 Task: Find connections with filter location Loja with filter topic #linkedincoachwith filter profile language English with filter current company Michael Page with filter school Symbiosis Centre For Management and Human Resource Development with filter industry Staffing and Recruiting with filter service category Homeowners Insurance with filter keywords title Accounting Director
Action: Mouse moved to (590, 77)
Screenshot: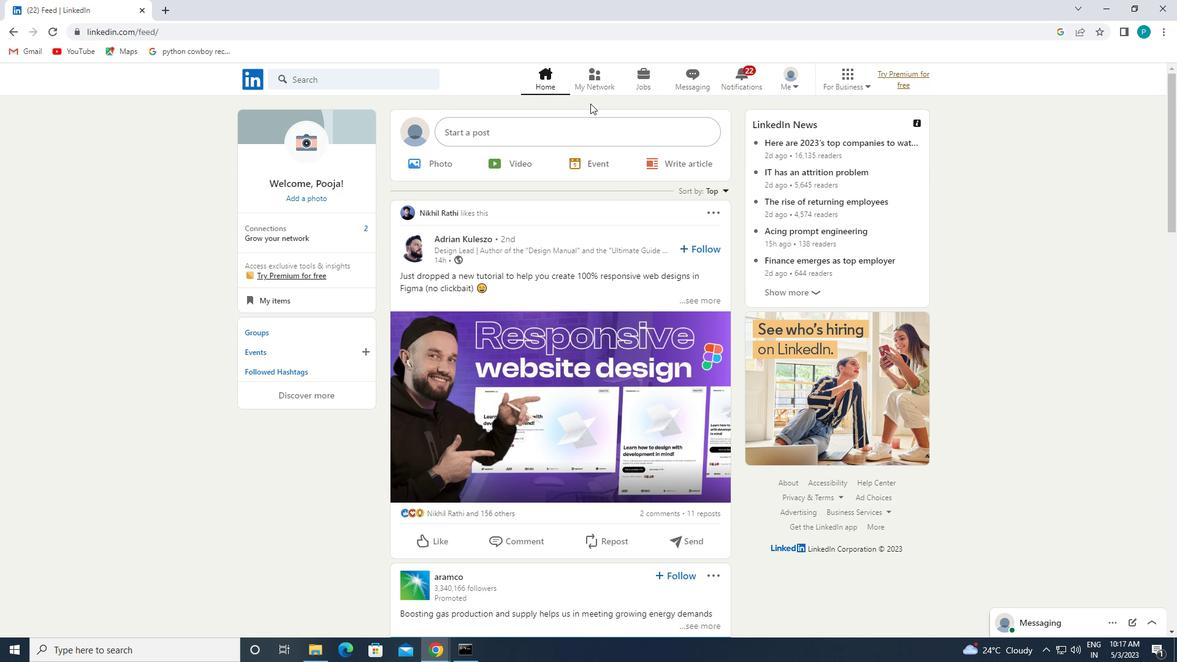 
Action: Mouse pressed left at (590, 77)
Screenshot: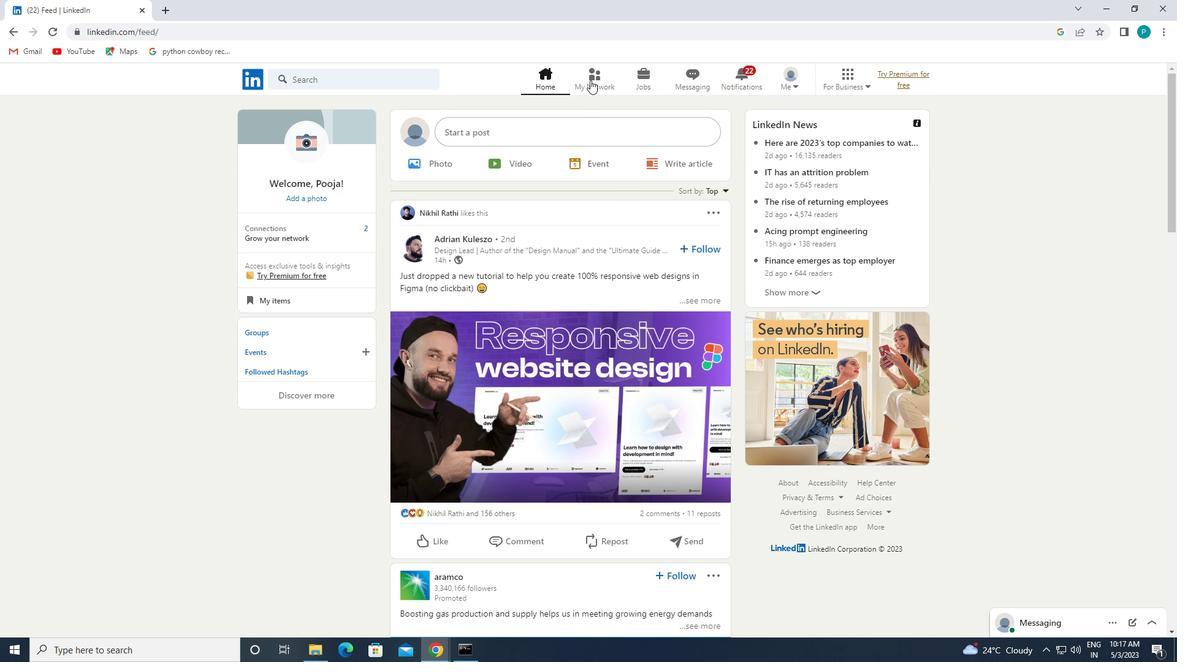 
Action: Mouse moved to (367, 143)
Screenshot: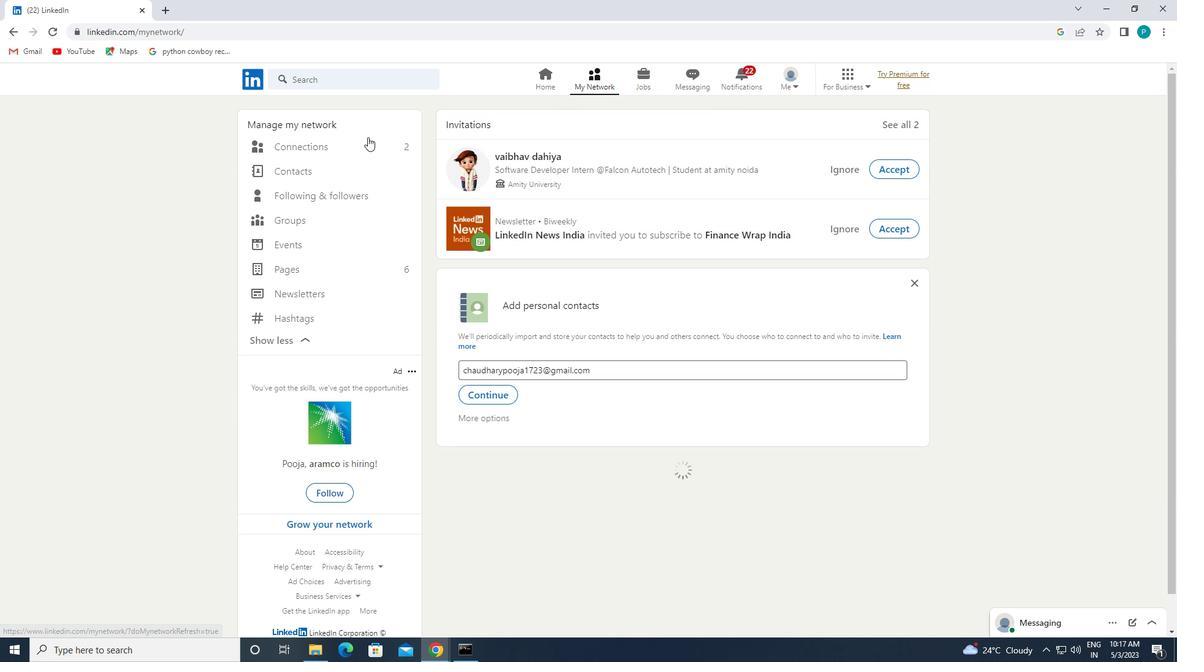 
Action: Mouse pressed left at (367, 143)
Screenshot: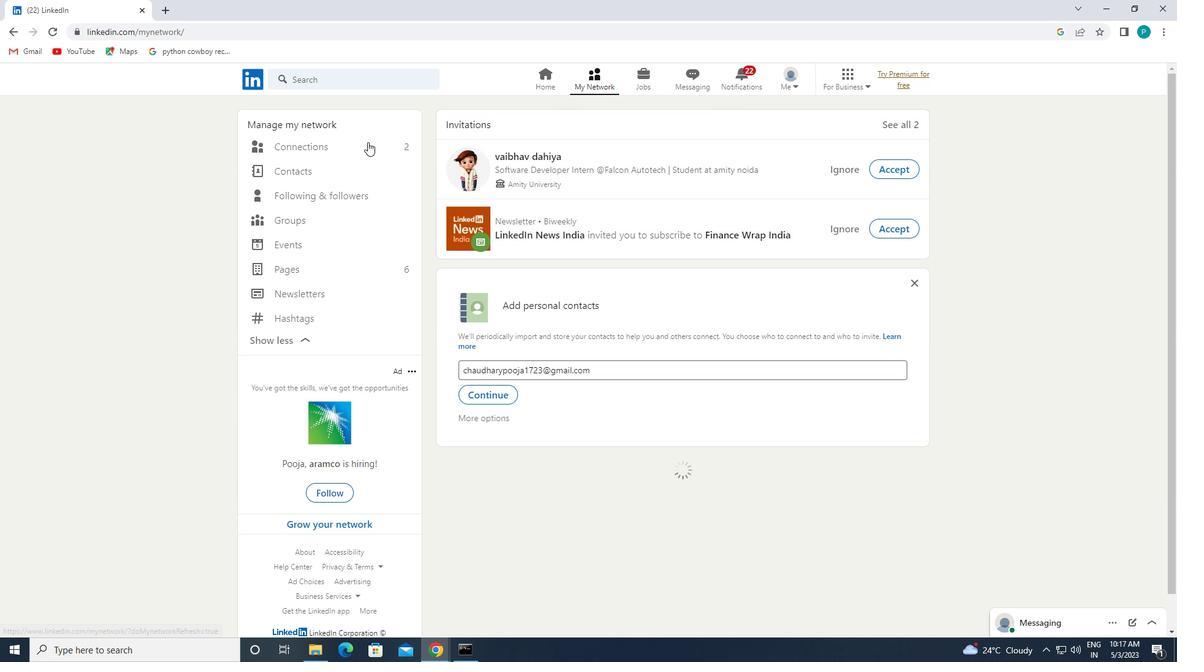 
Action: Mouse moved to (672, 153)
Screenshot: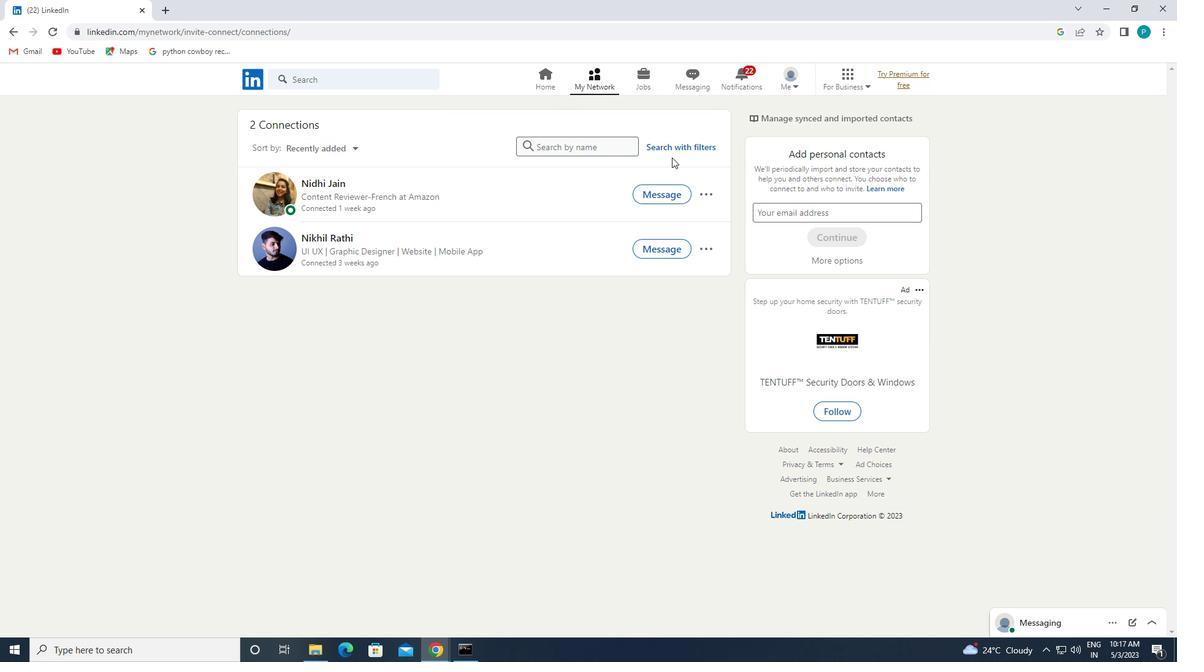
Action: Mouse pressed left at (672, 153)
Screenshot: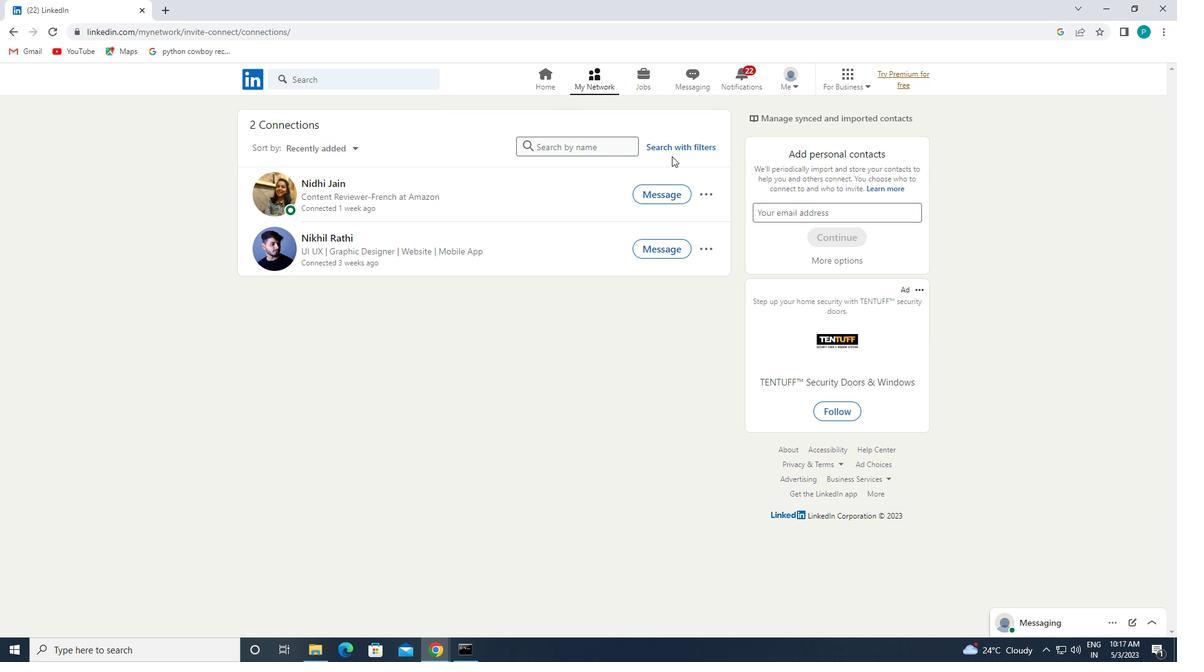 
Action: Mouse moved to (672, 150)
Screenshot: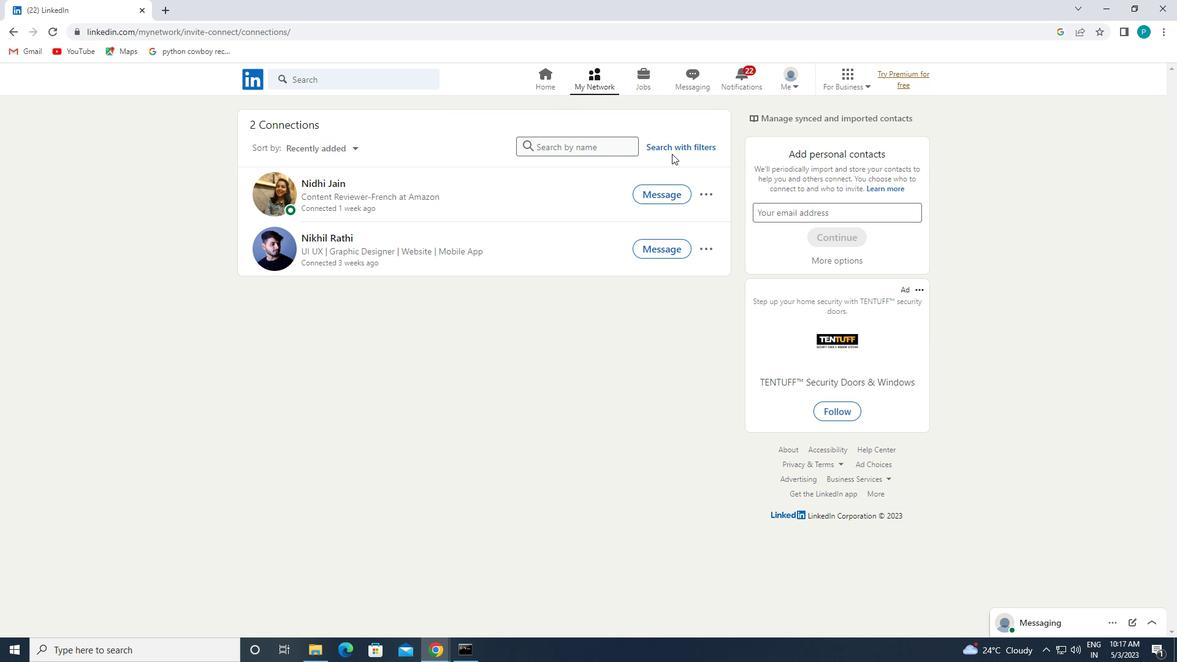 
Action: Mouse pressed left at (672, 150)
Screenshot: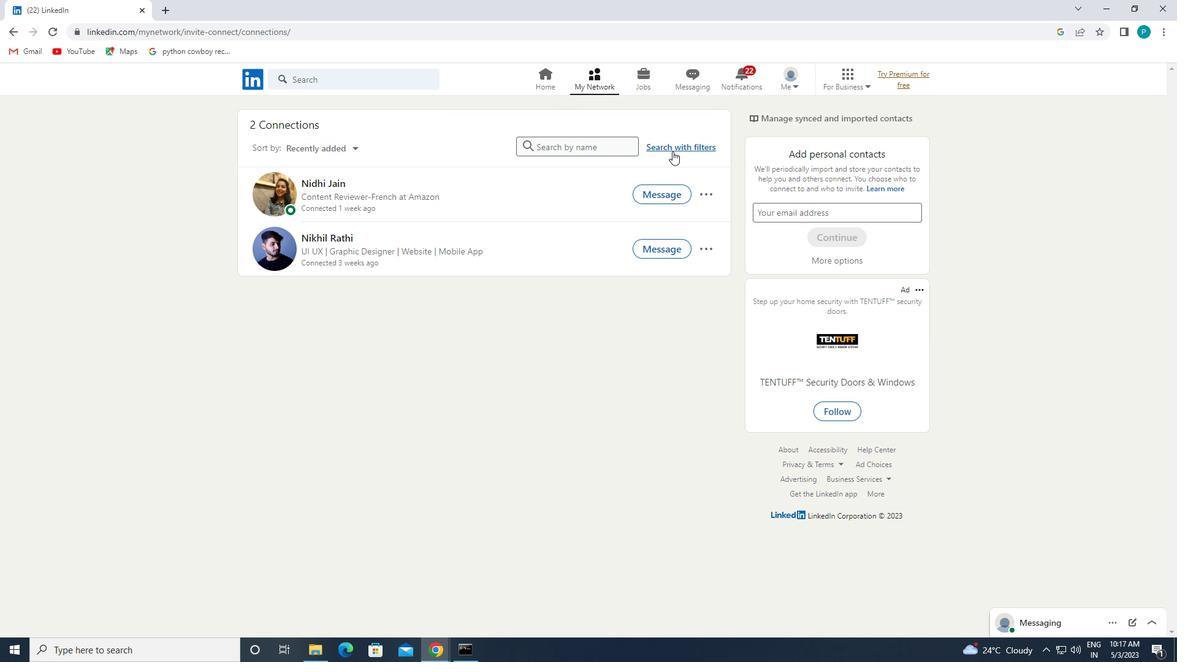
Action: Mouse moved to (641, 116)
Screenshot: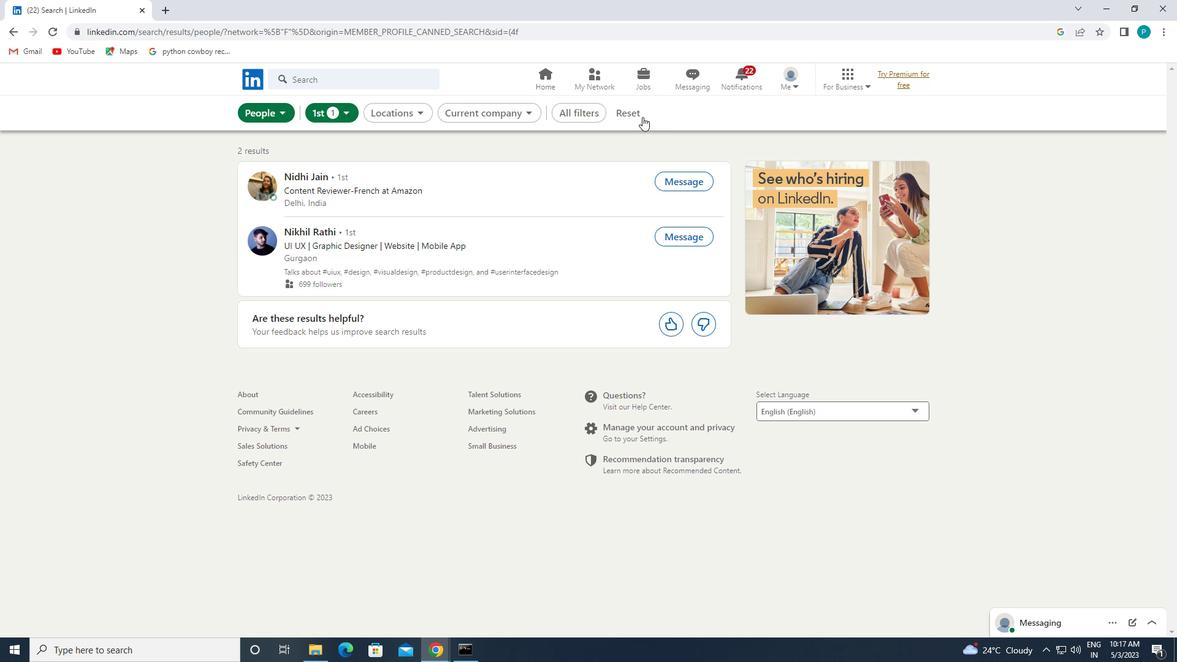 
Action: Mouse pressed left at (641, 116)
Screenshot: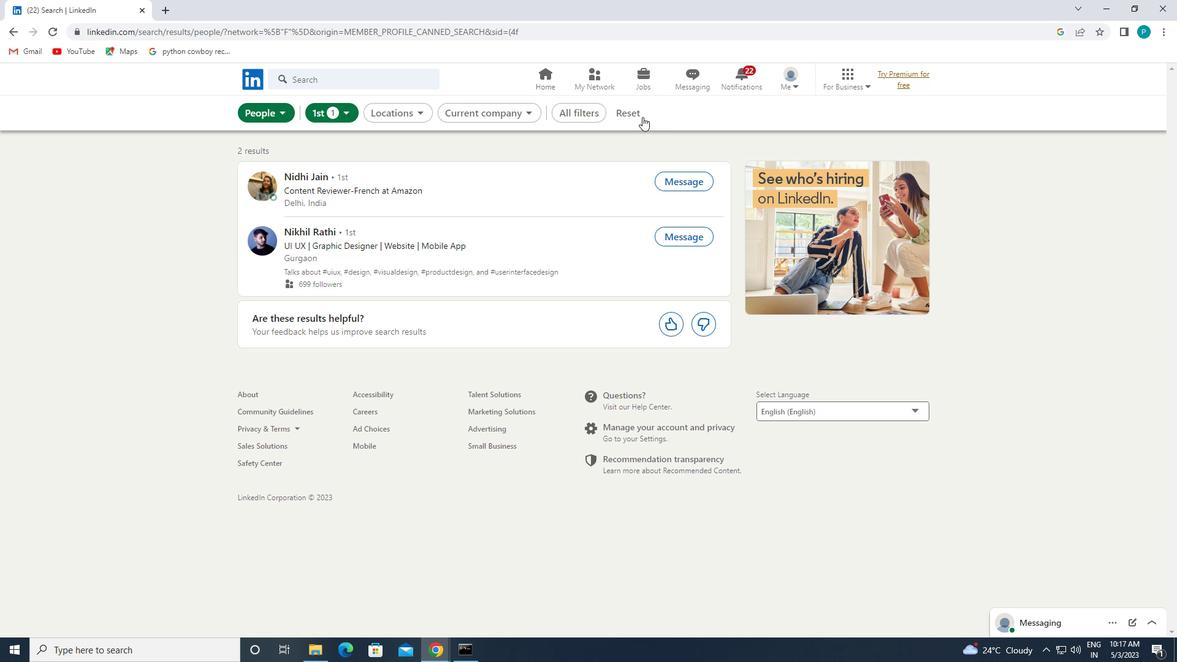 
Action: Mouse moved to (625, 107)
Screenshot: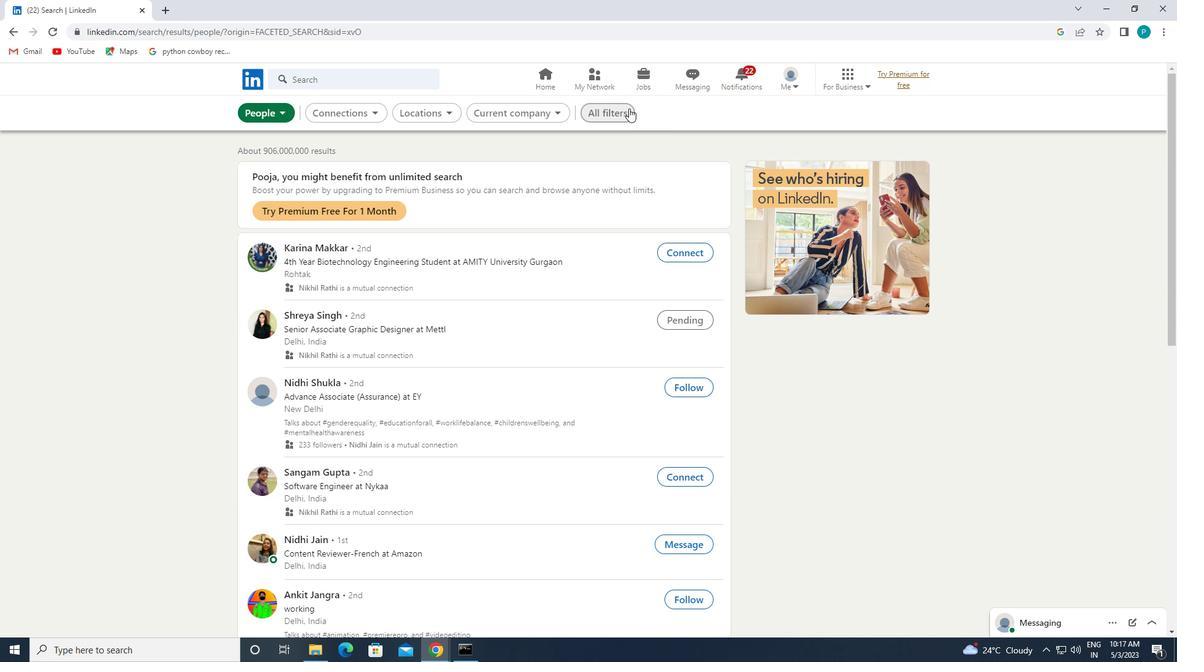 
Action: Mouse pressed left at (625, 107)
Screenshot: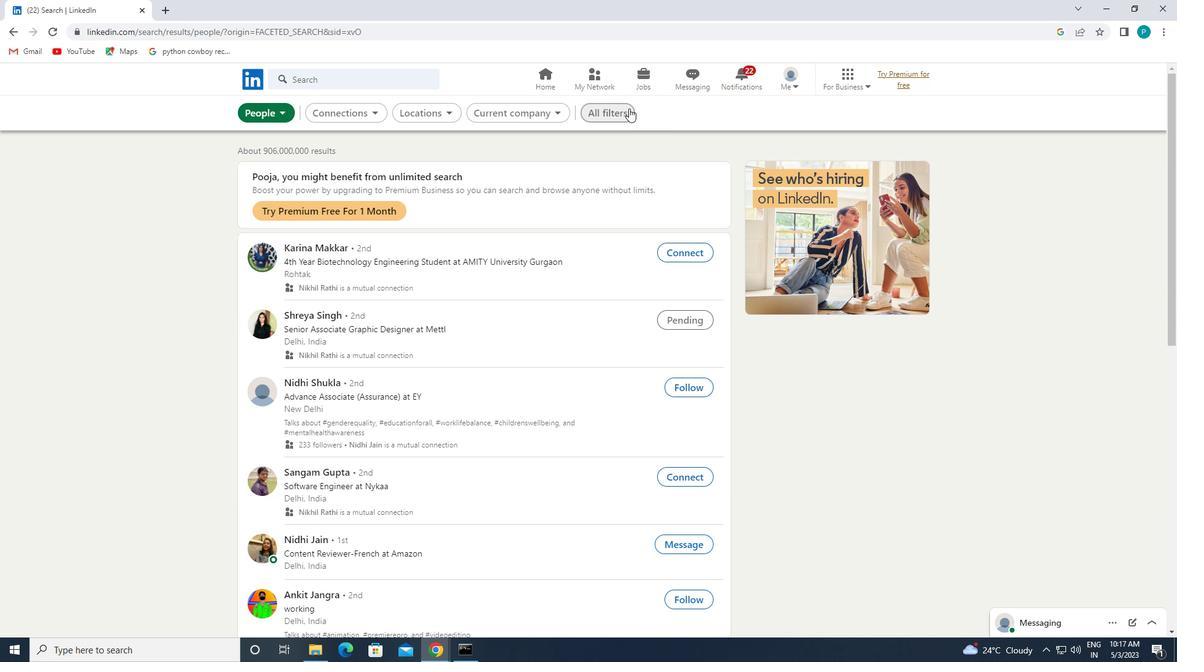 
Action: Mouse moved to (1095, 272)
Screenshot: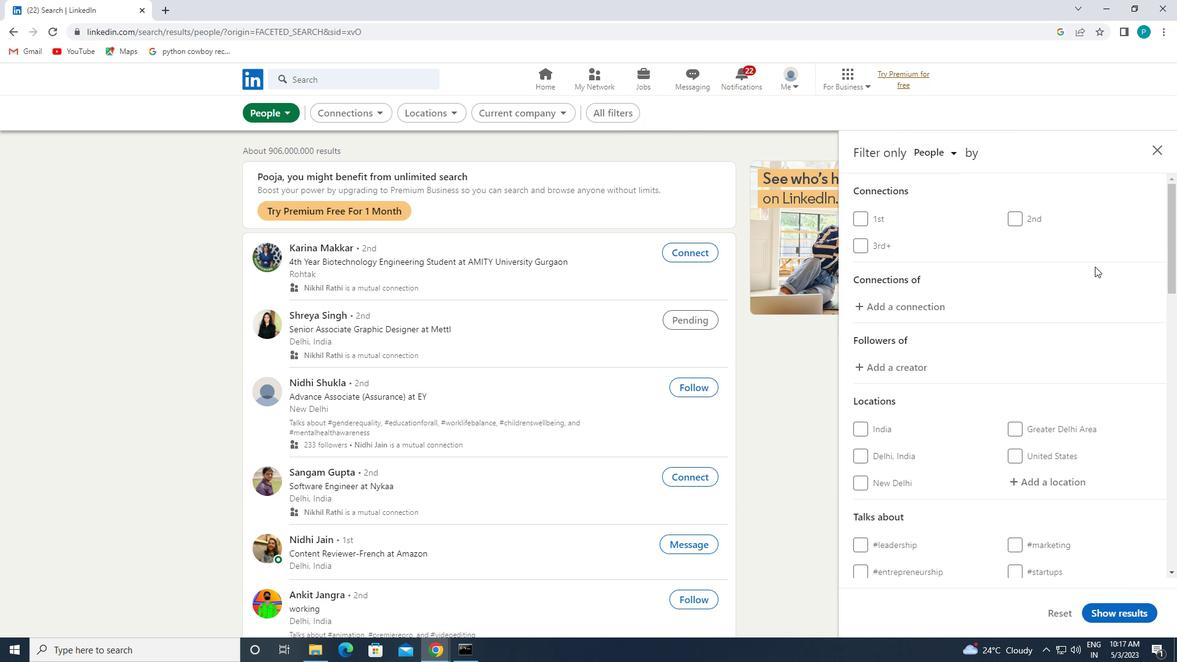 
Action: Mouse scrolled (1095, 272) with delta (0, 0)
Screenshot: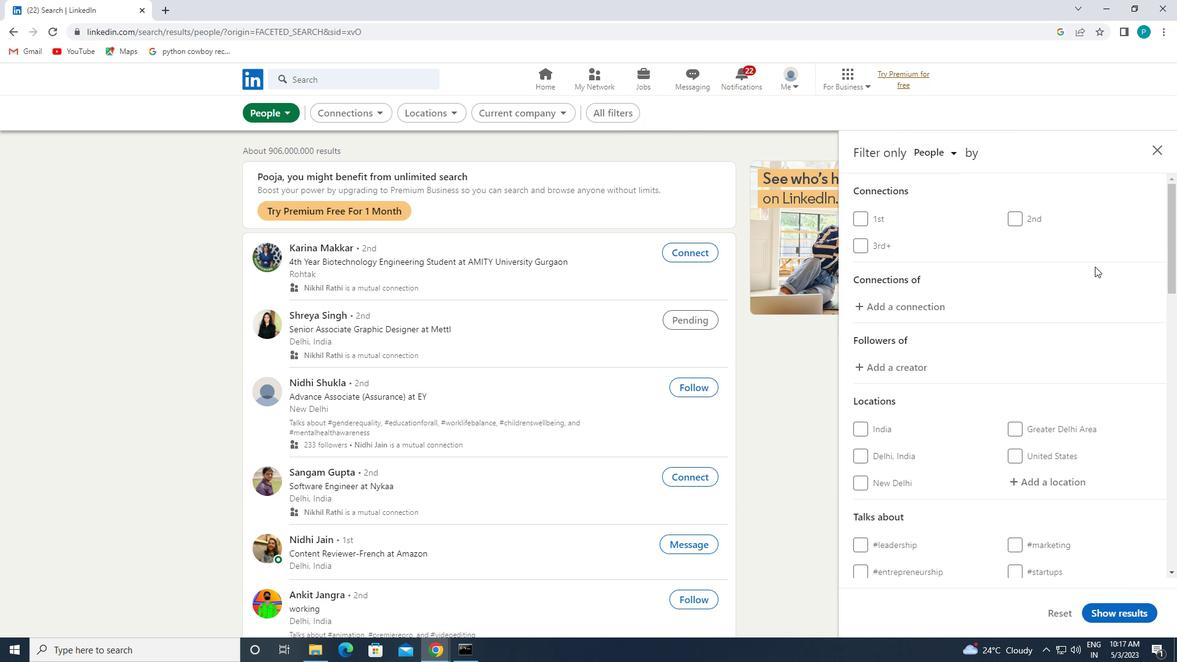 
Action: Mouse moved to (1094, 274)
Screenshot: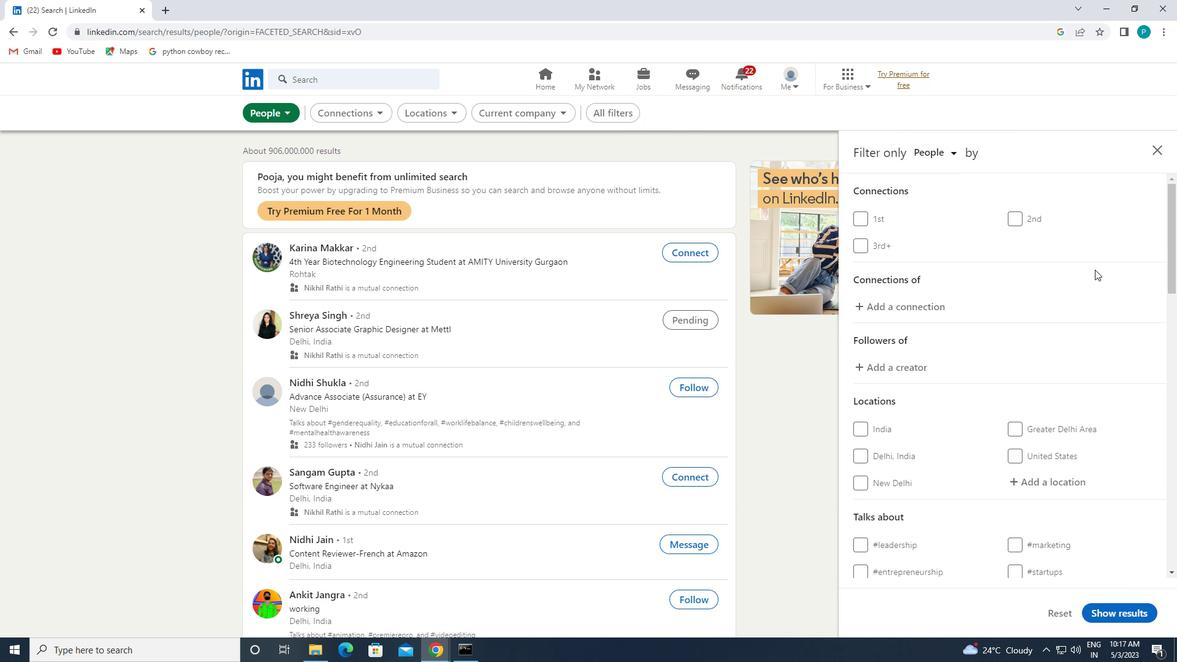 
Action: Mouse scrolled (1094, 273) with delta (0, 0)
Screenshot: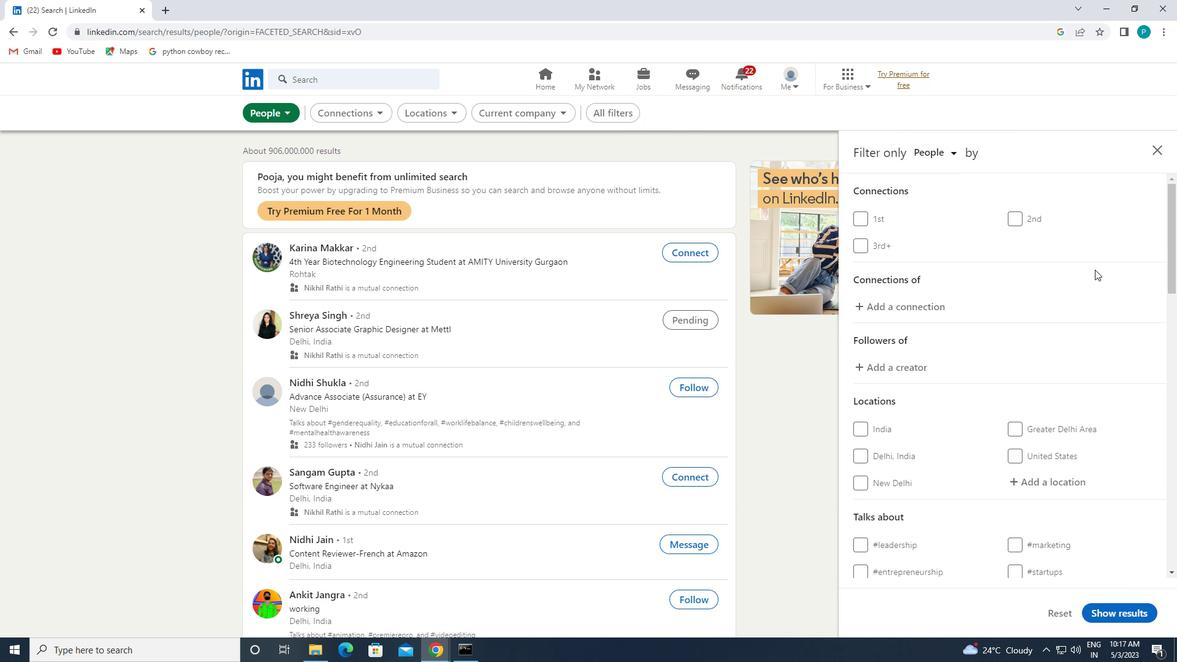 
Action: Mouse moved to (1059, 363)
Screenshot: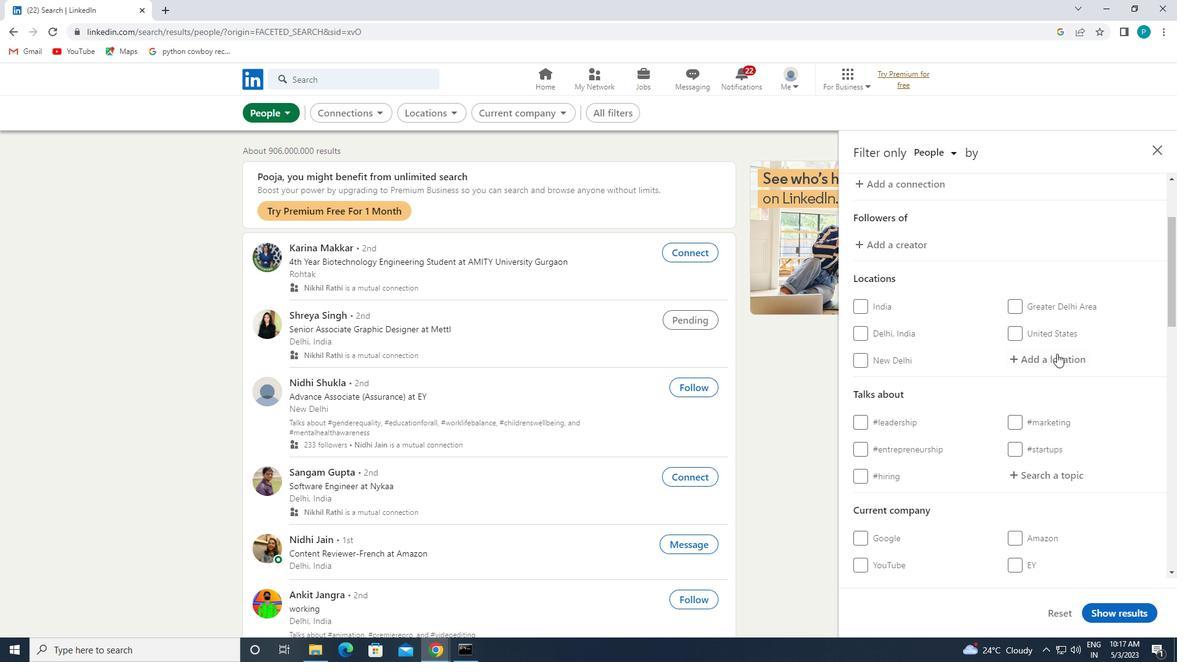 
Action: Mouse pressed left at (1059, 363)
Screenshot: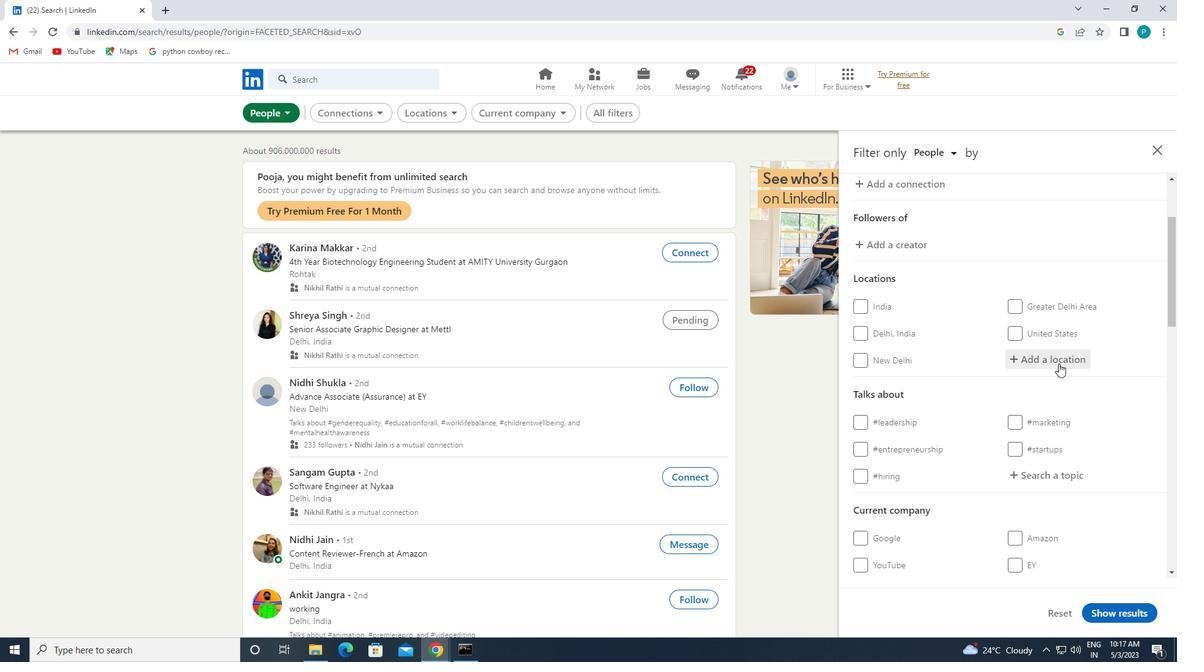 
Action: Mouse moved to (1057, 364)
Screenshot: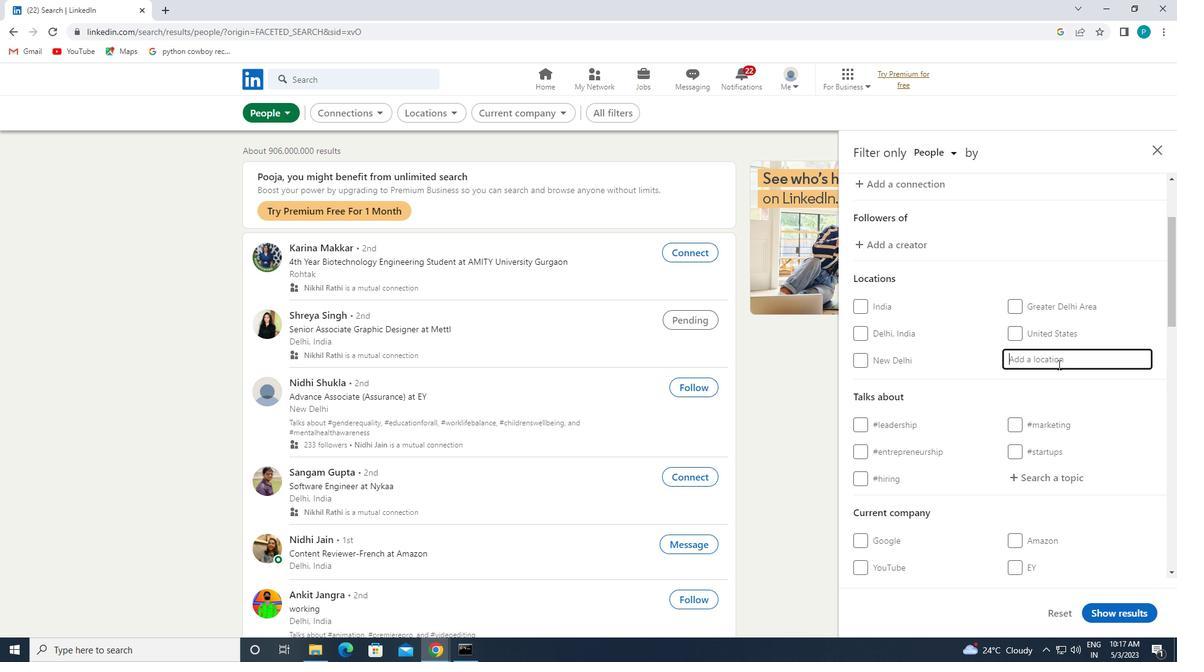
Action: Key pressed <Key.caps_lock>l<Key.caps_lock>oja
Screenshot: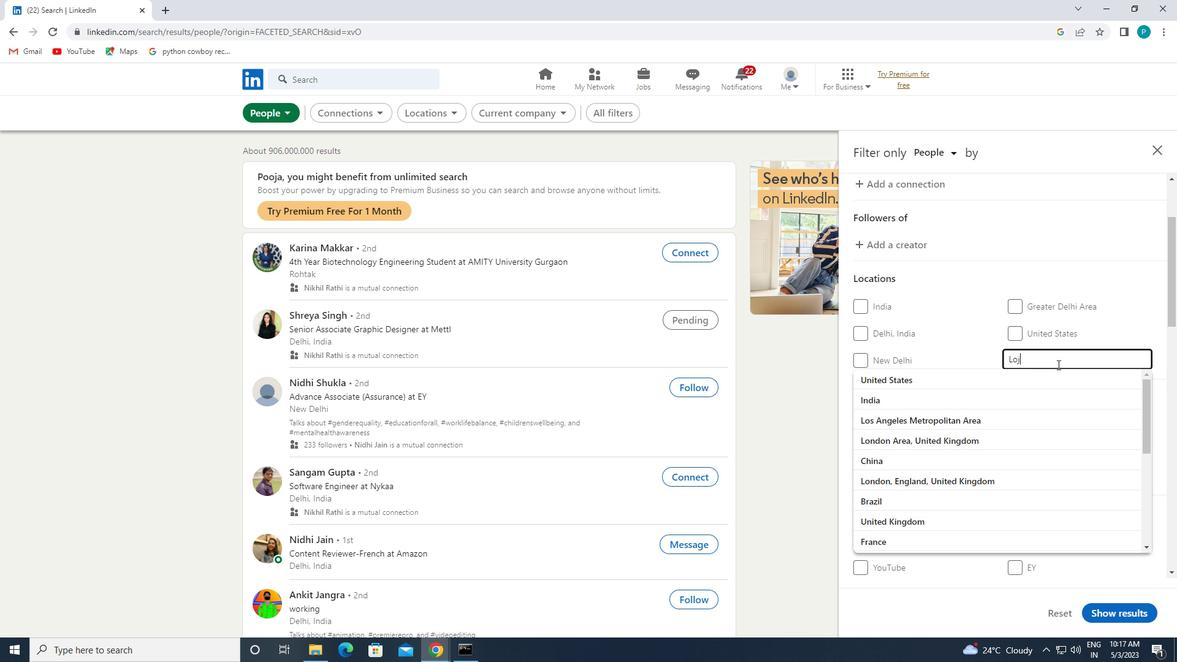 
Action: Mouse moved to (1039, 379)
Screenshot: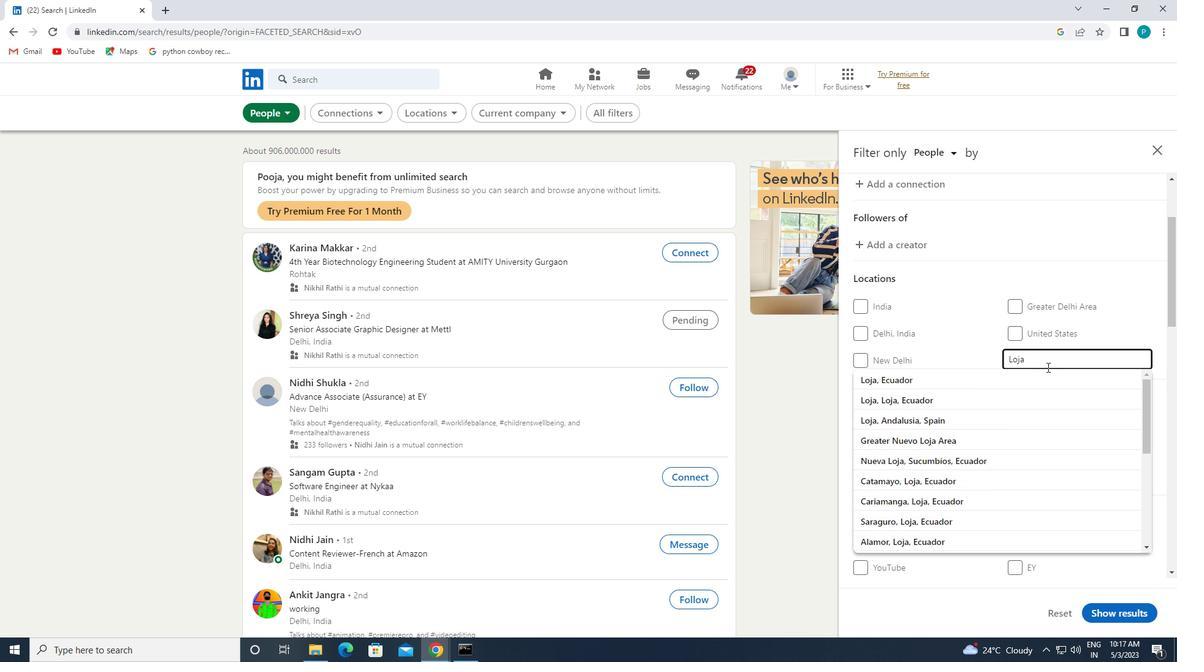 
Action: Mouse pressed left at (1039, 379)
Screenshot: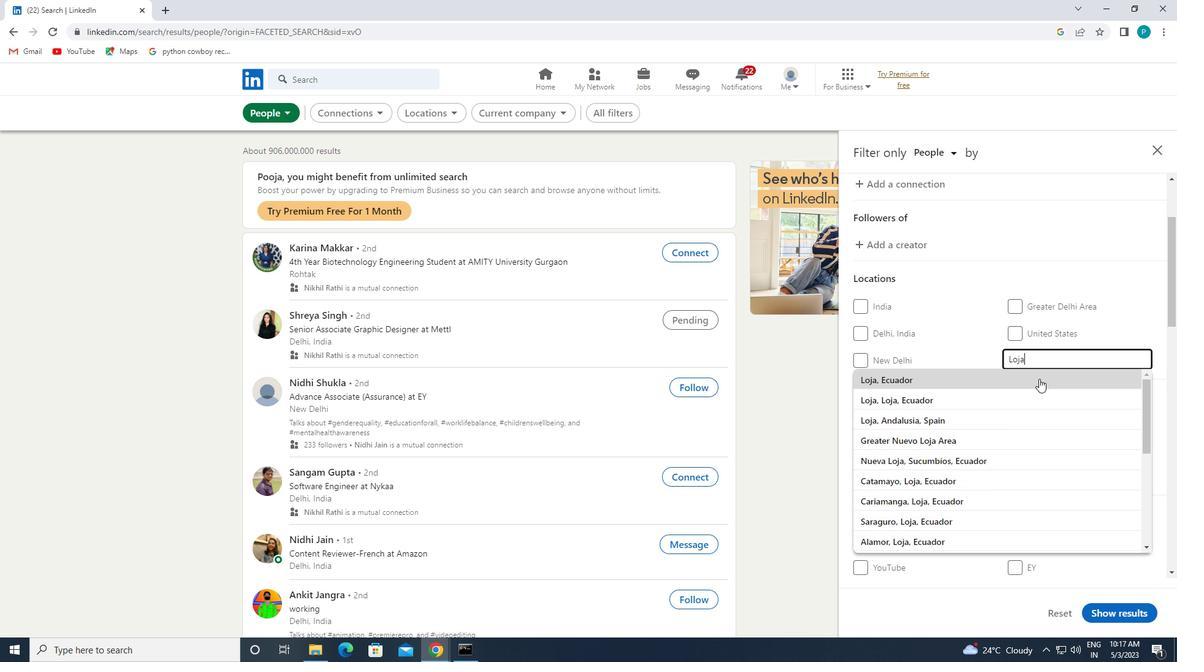 
Action: Mouse moved to (1039, 380)
Screenshot: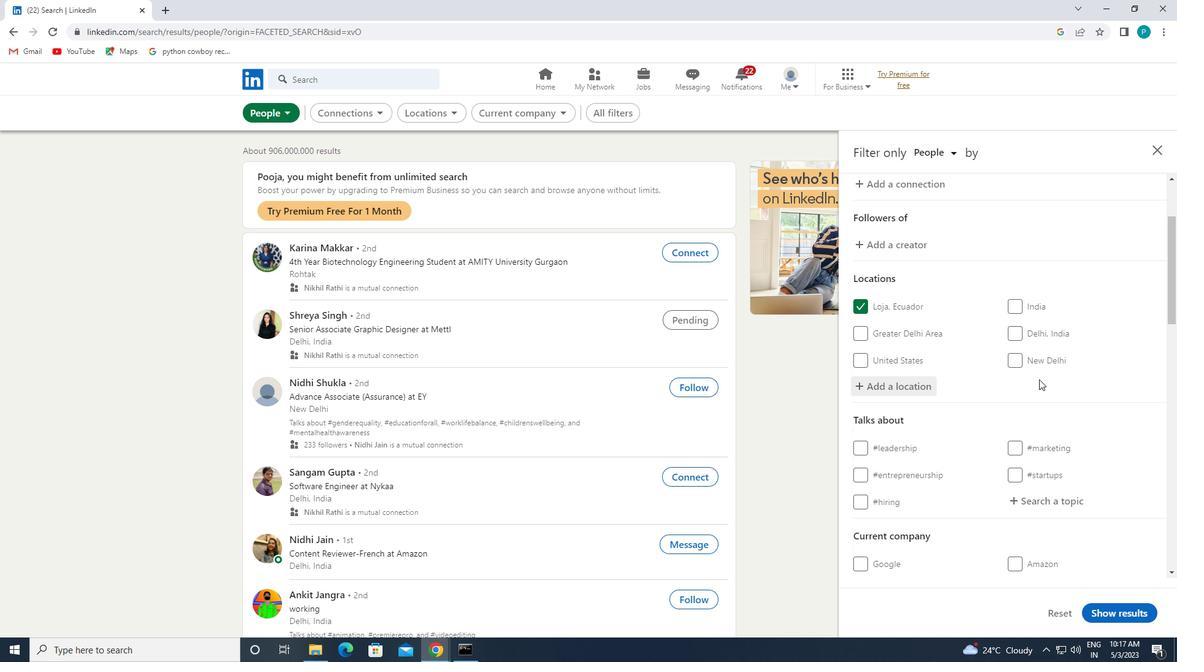 
Action: Mouse scrolled (1039, 379) with delta (0, 0)
Screenshot: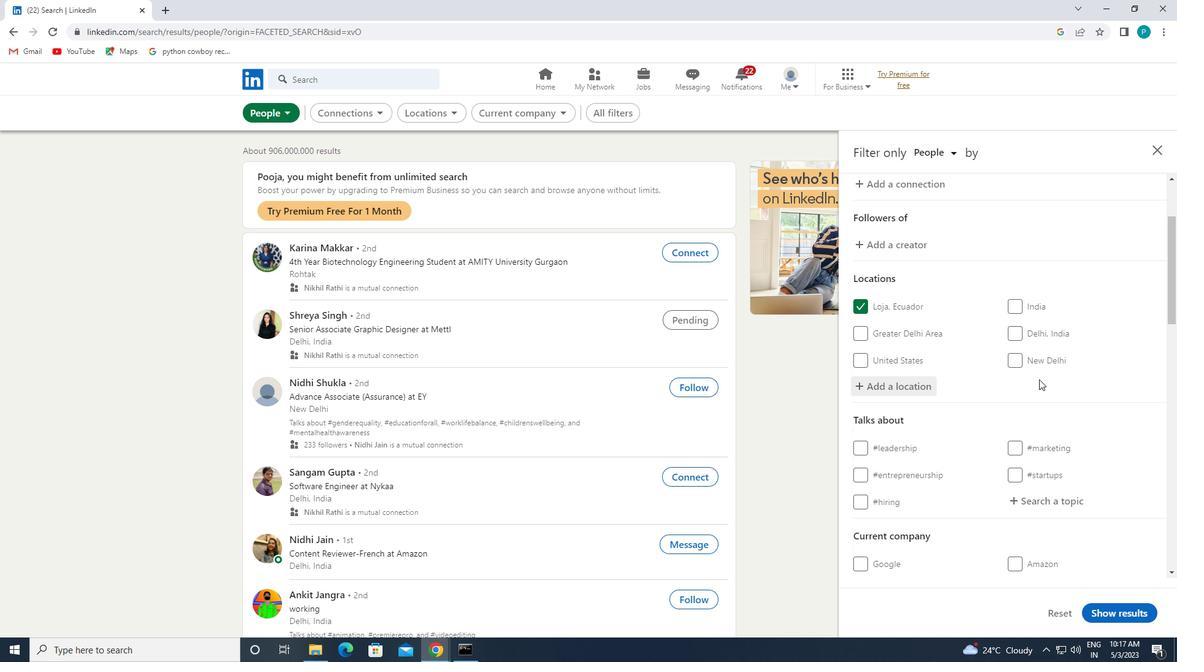 
Action: Mouse scrolled (1039, 379) with delta (0, 0)
Screenshot: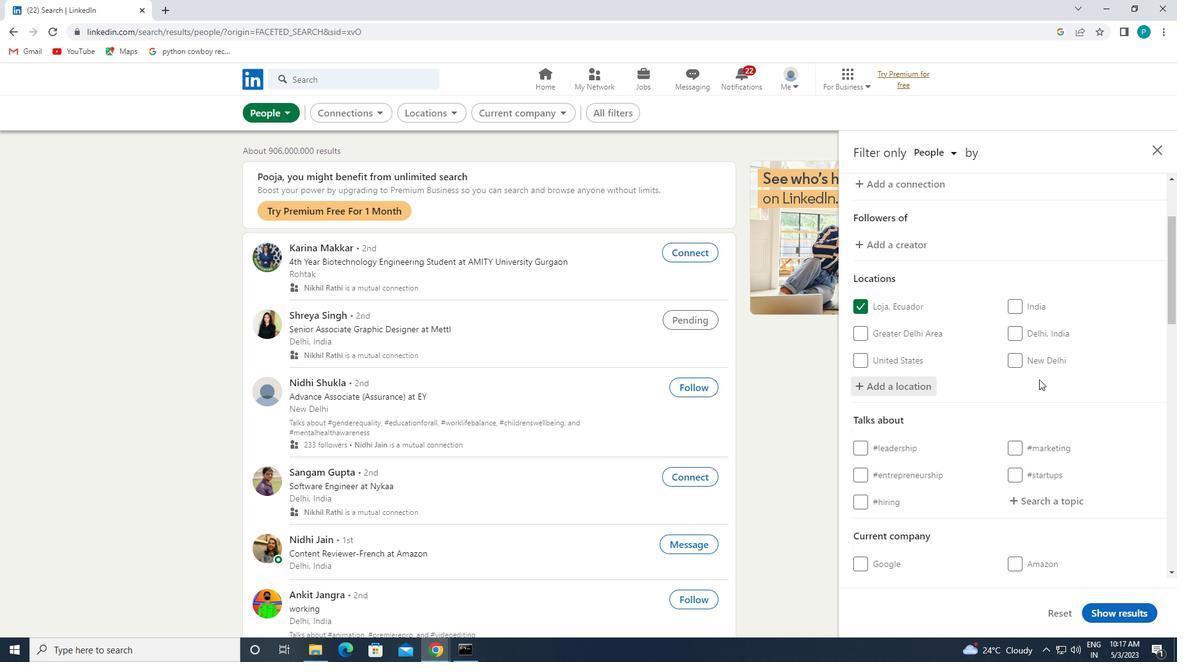 
Action: Mouse moved to (1039, 380)
Screenshot: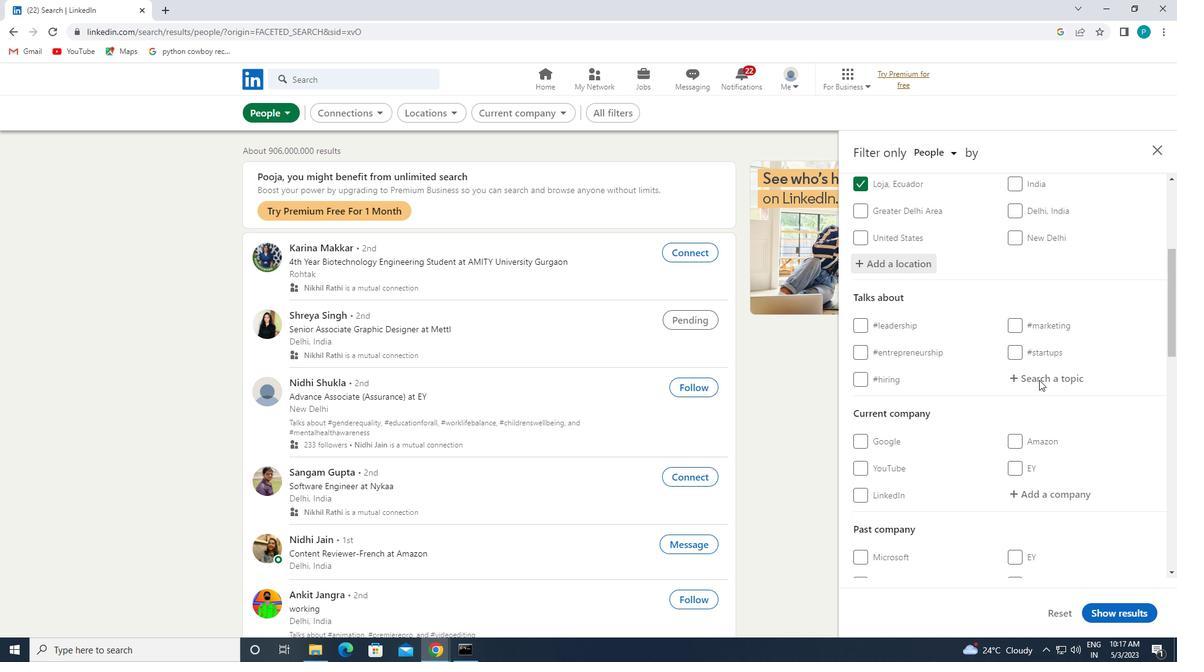 
Action: Mouse scrolled (1039, 380) with delta (0, 0)
Screenshot: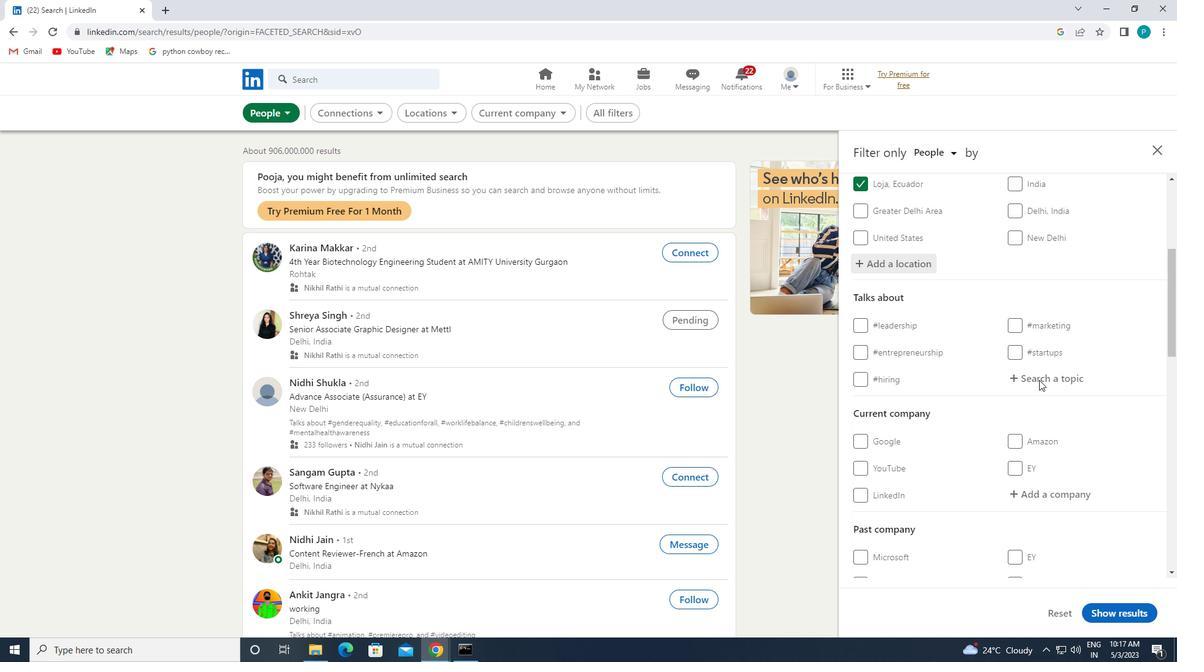 
Action: Mouse moved to (1024, 321)
Screenshot: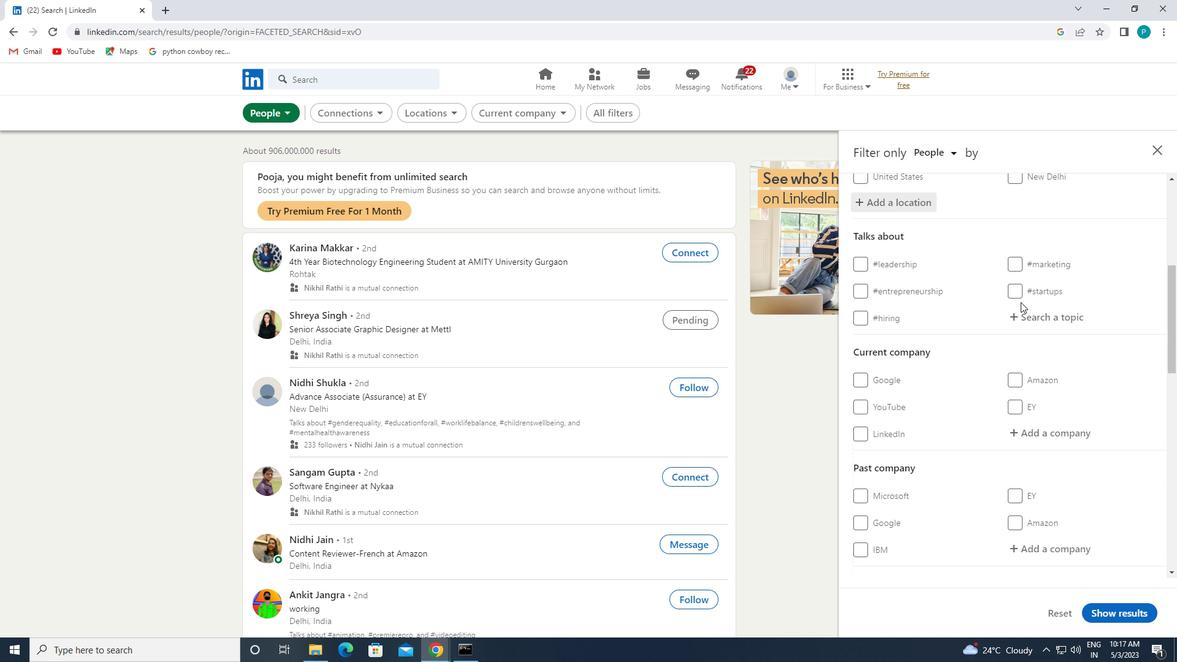 
Action: Mouse pressed left at (1024, 321)
Screenshot: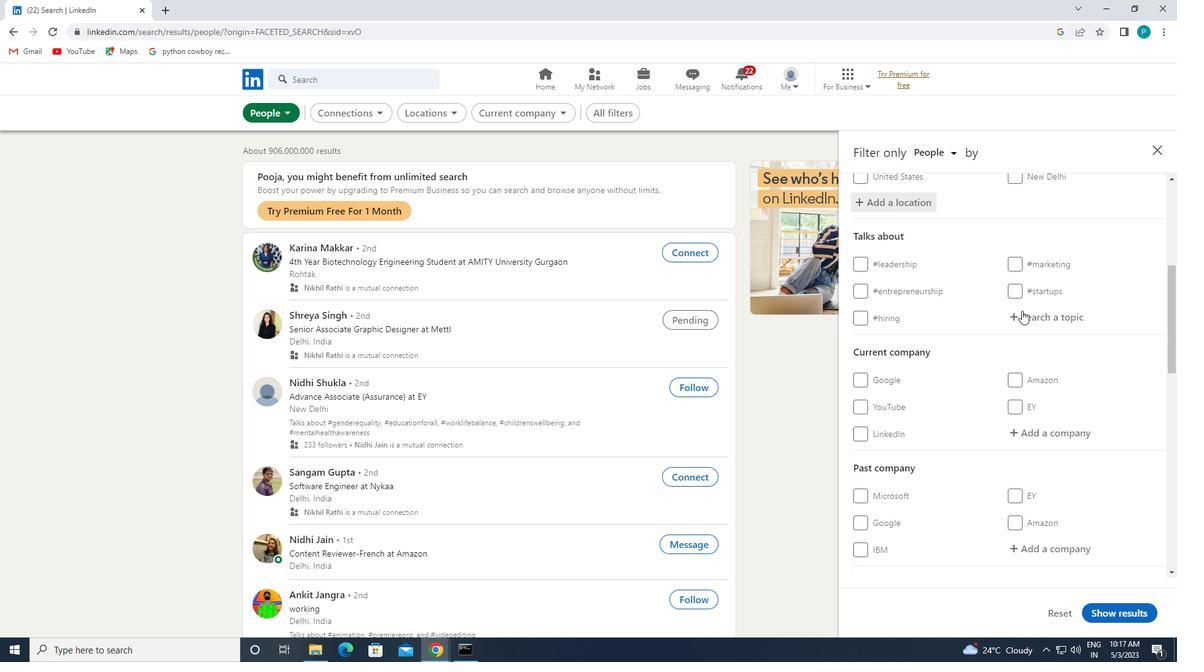 
Action: Mouse moved to (1067, 351)
Screenshot: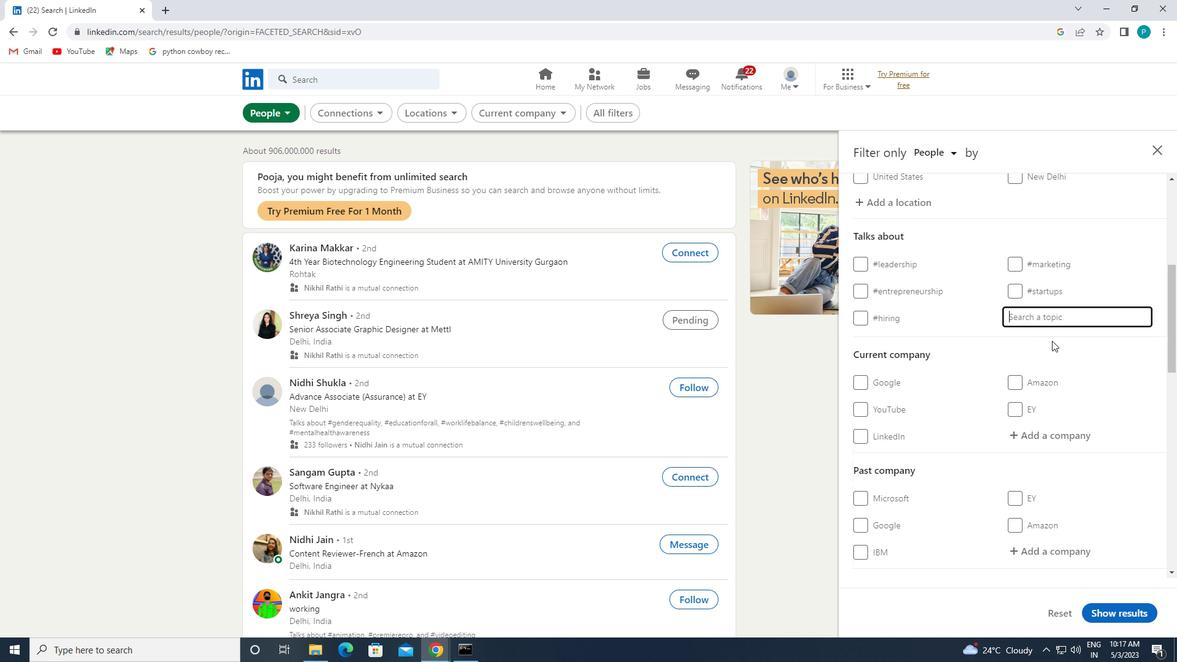 
Action: Key pressed <Key.shift>#LINKEDINCOACG<Key.backspace>H
Screenshot: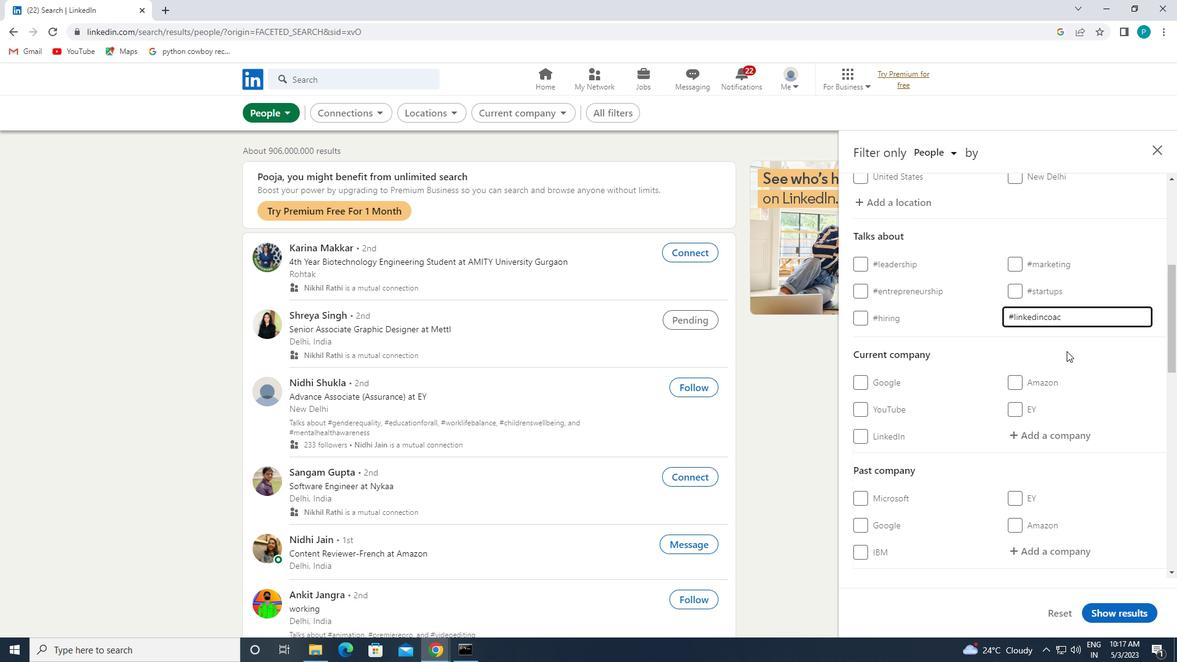 
Action: Mouse moved to (983, 449)
Screenshot: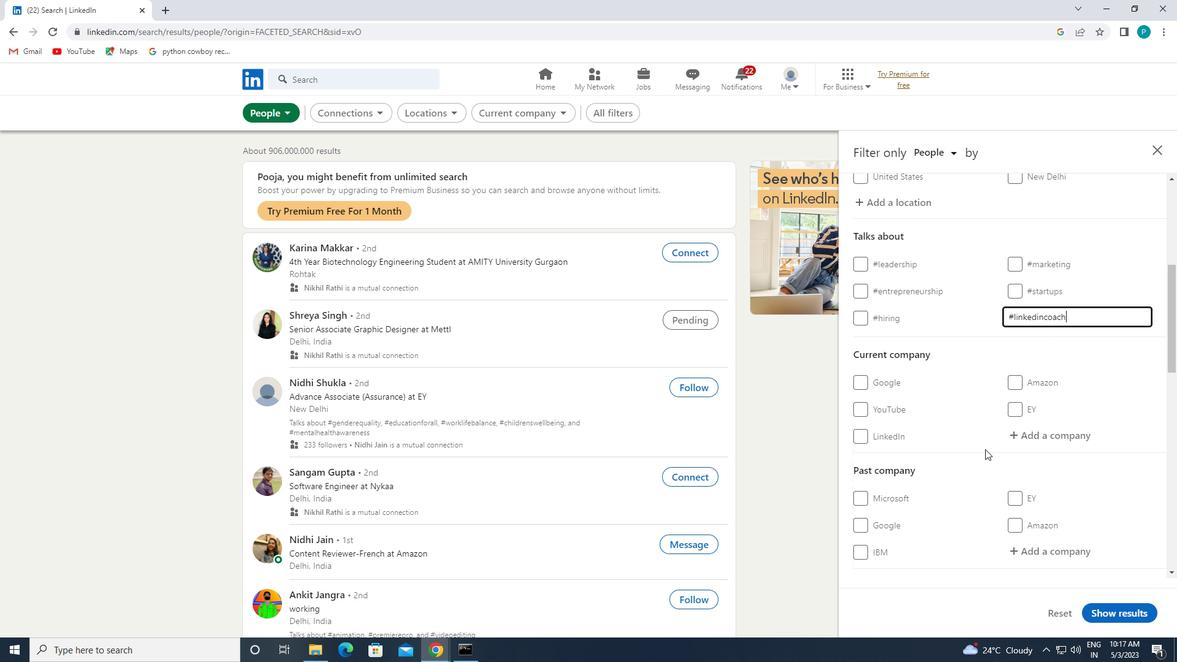 
Action: Mouse scrolled (983, 448) with delta (0, 0)
Screenshot: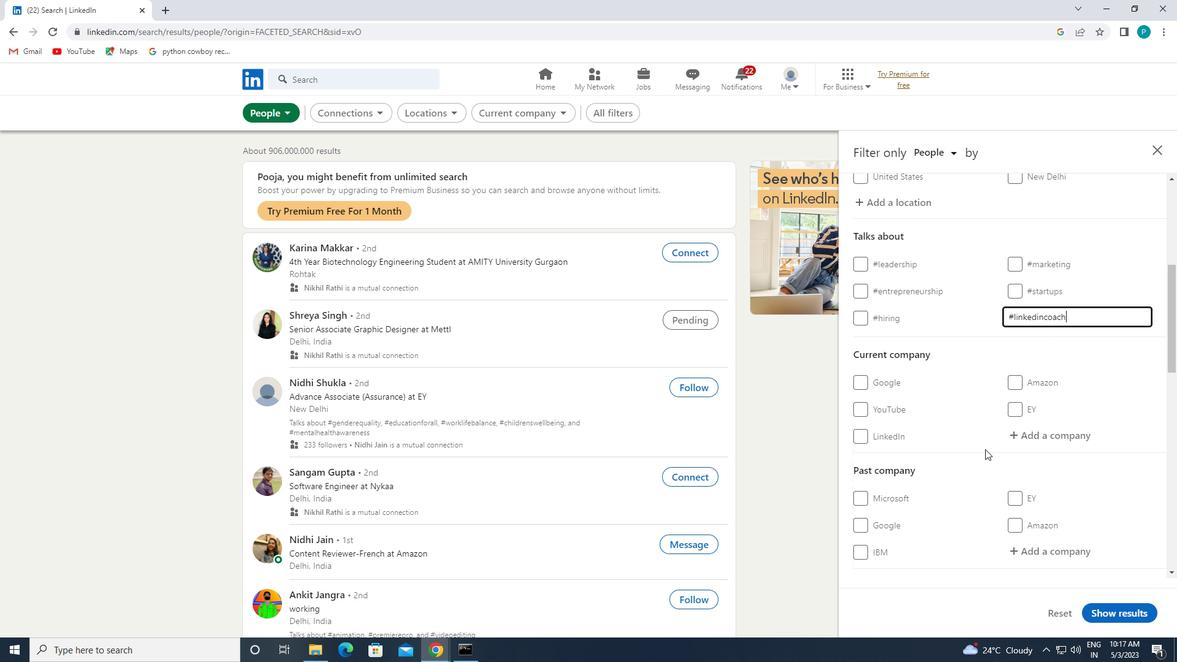 
Action: Mouse moved to (1009, 435)
Screenshot: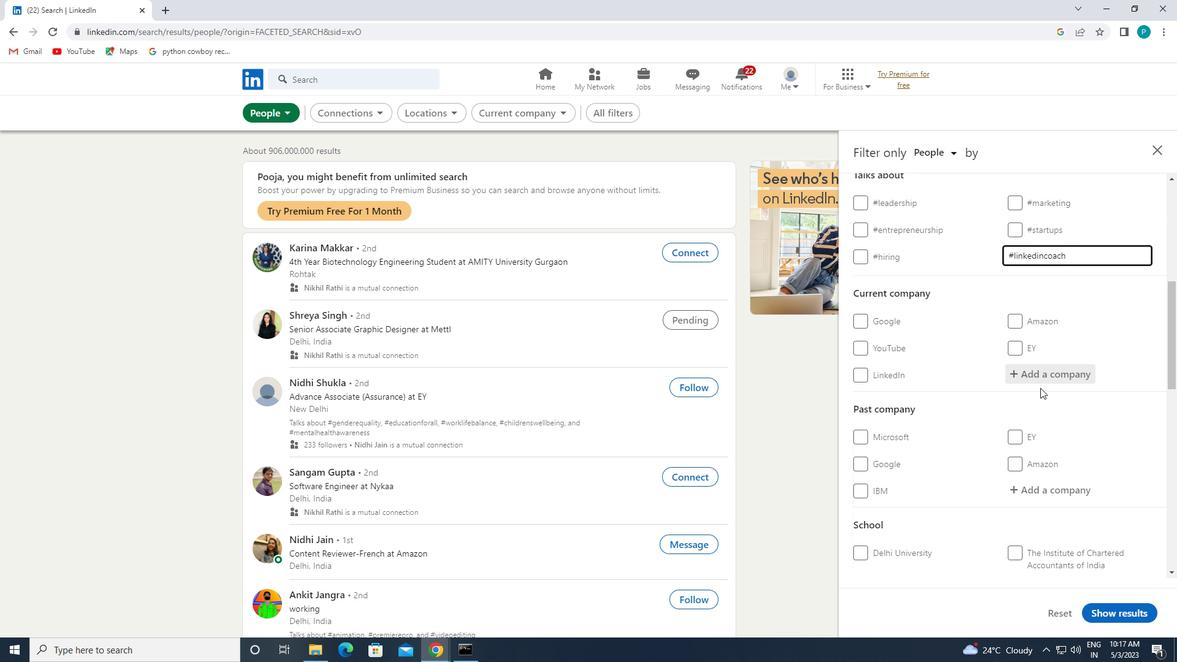 
Action: Mouse scrolled (1009, 434) with delta (0, 0)
Screenshot: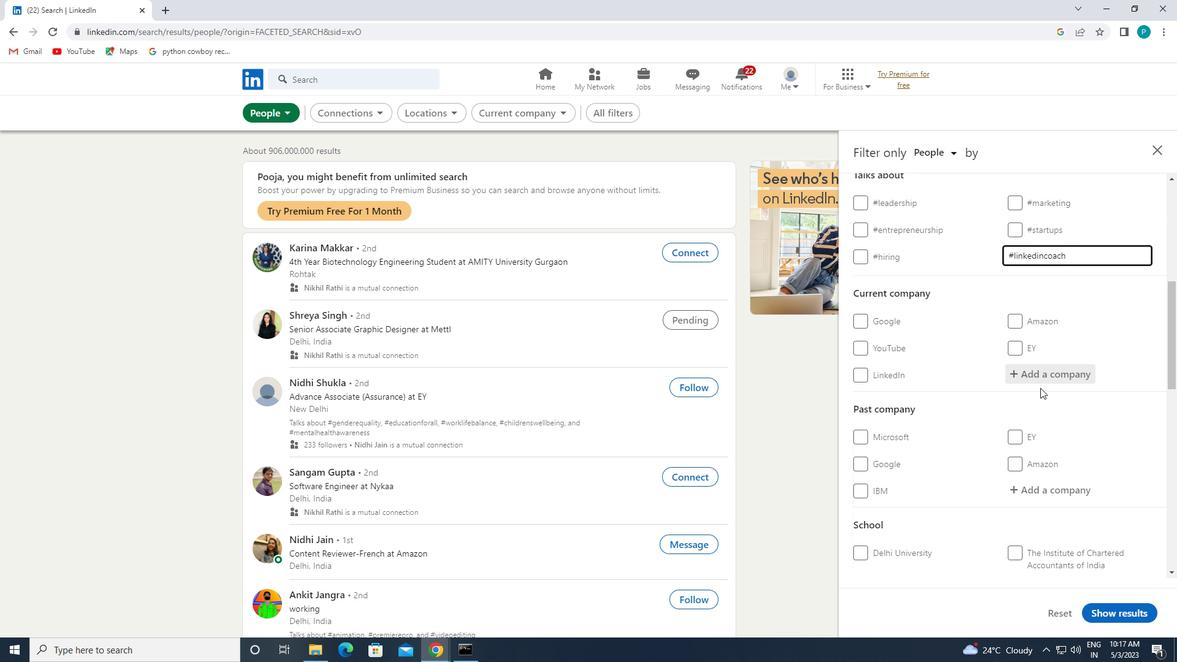 
Action: Mouse moved to (1002, 445)
Screenshot: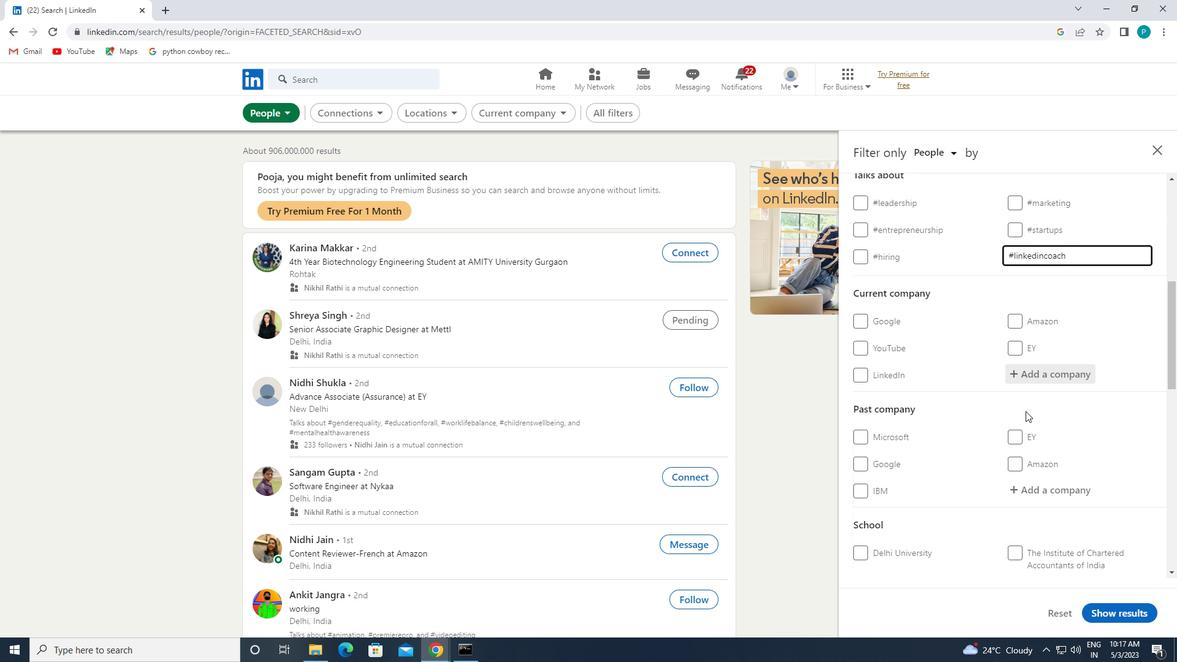 
Action: Mouse scrolled (1002, 445) with delta (0, 0)
Screenshot: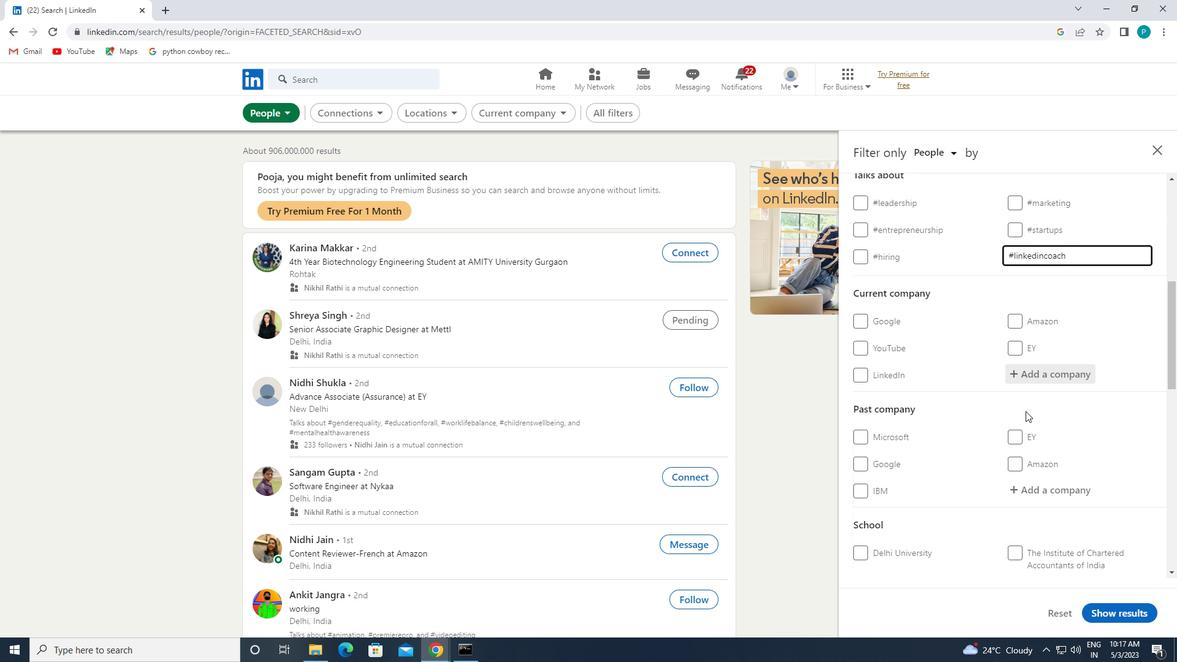 
Action: Mouse moved to (994, 456)
Screenshot: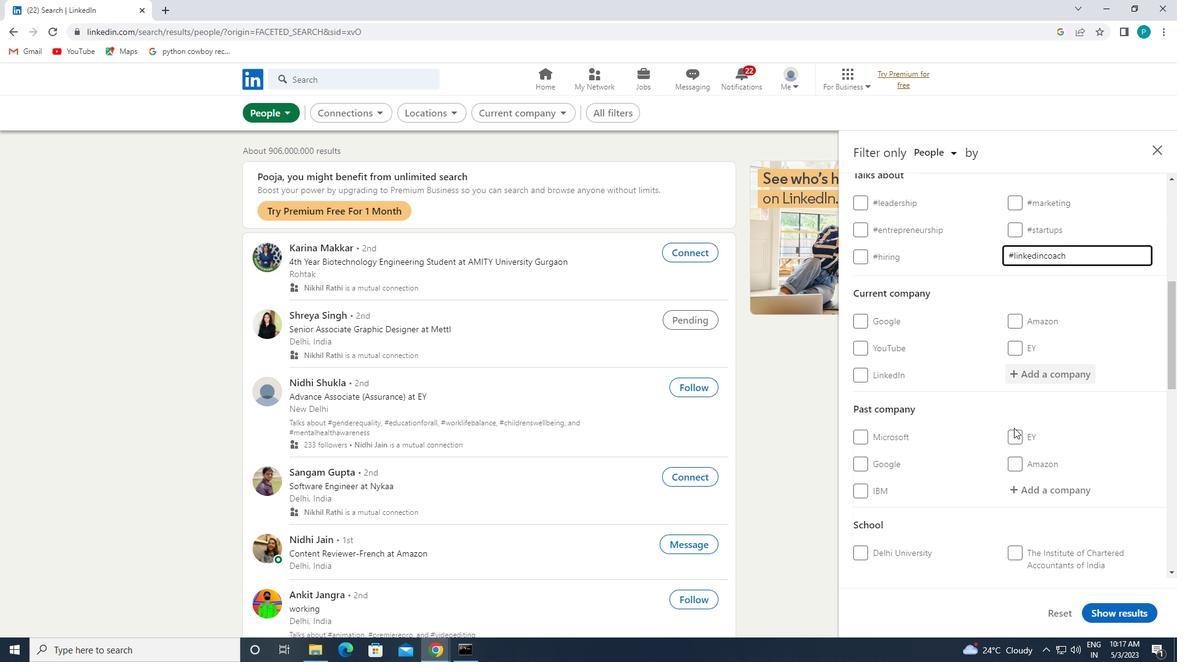 
Action: Mouse scrolled (994, 455) with delta (0, 0)
Screenshot: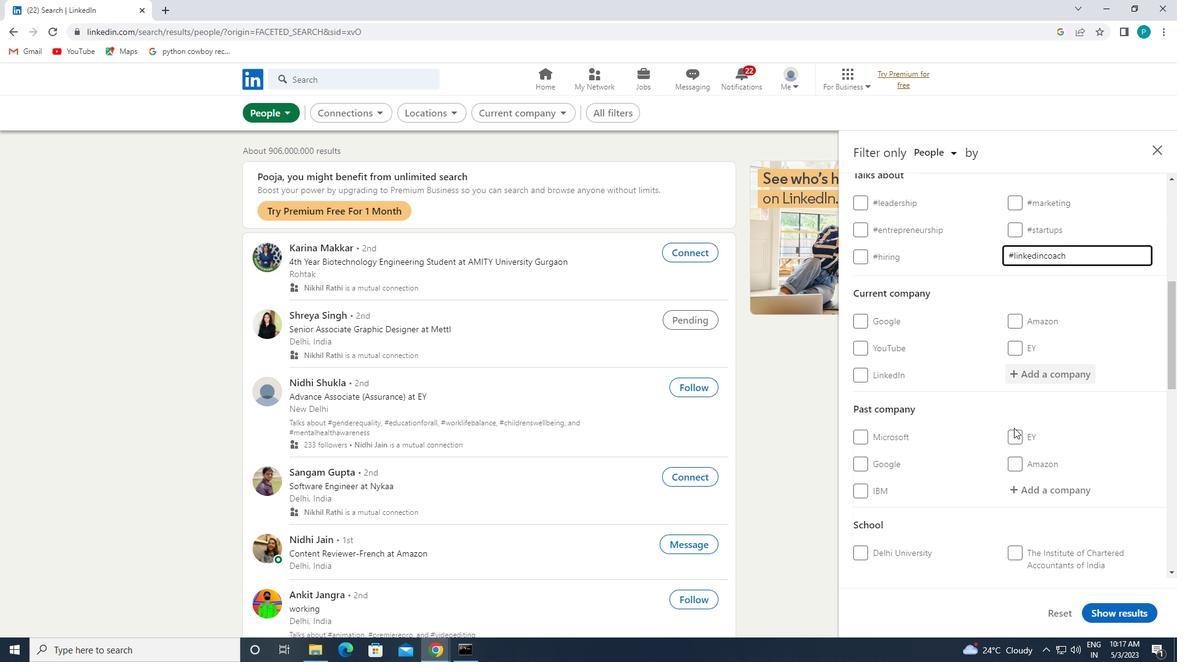 
Action: Mouse moved to (905, 516)
Screenshot: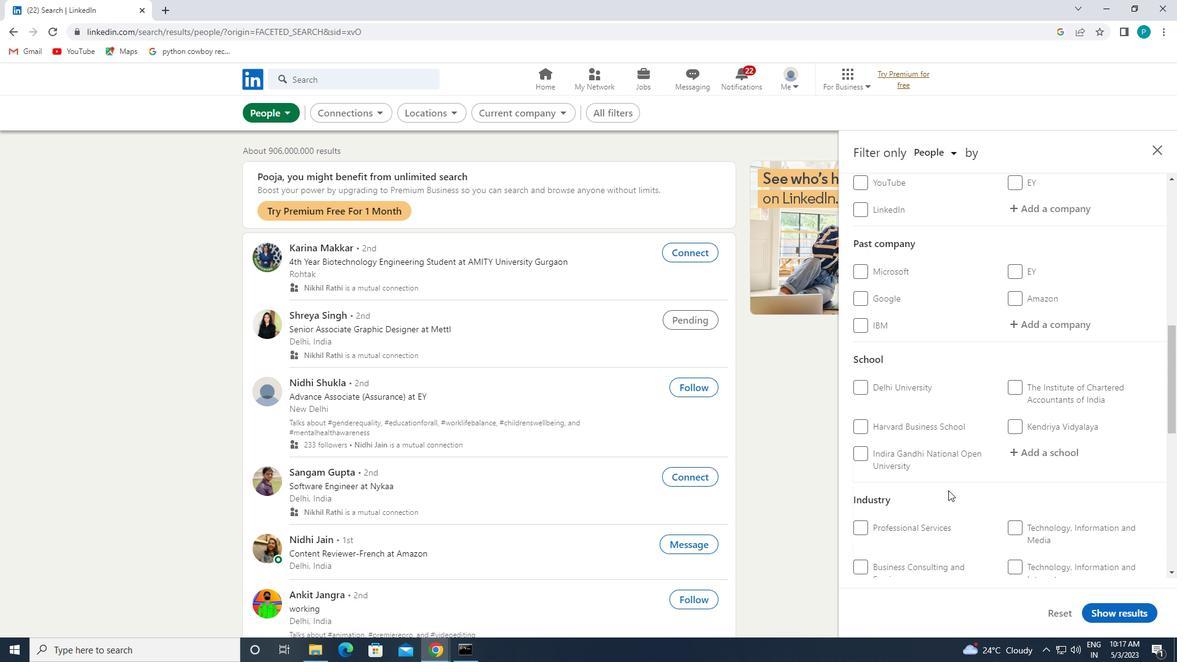 
Action: Mouse scrolled (905, 515) with delta (0, 0)
Screenshot: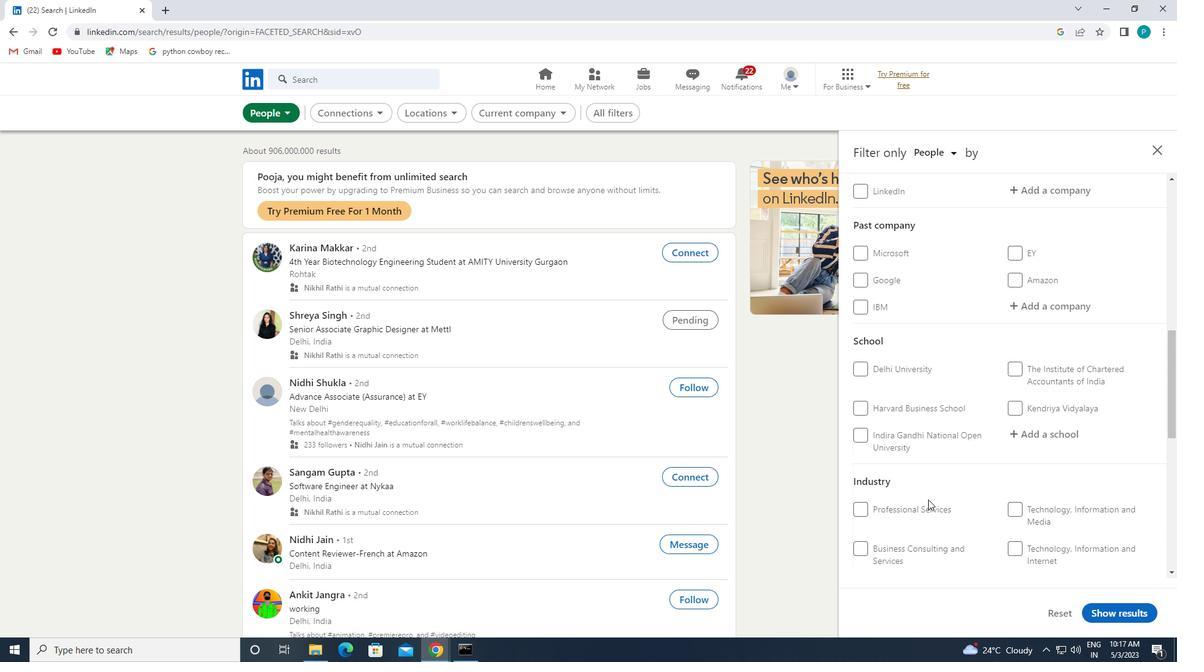 
Action: Mouse scrolled (905, 515) with delta (0, 0)
Screenshot: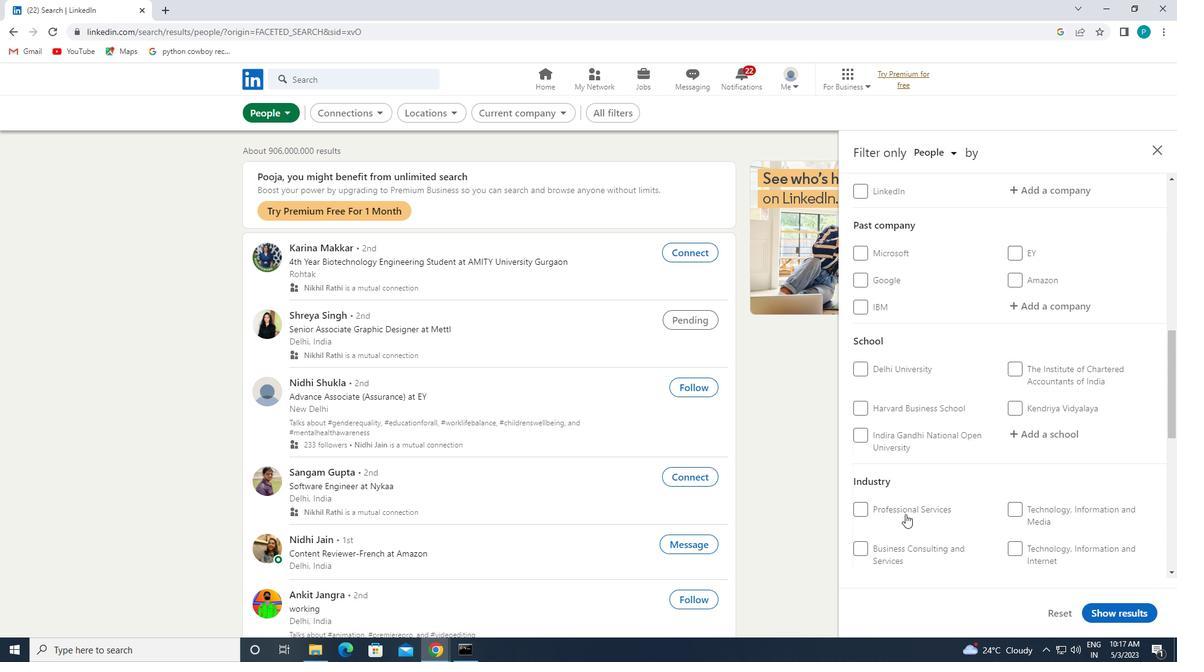 
Action: Mouse moved to (904, 516)
Screenshot: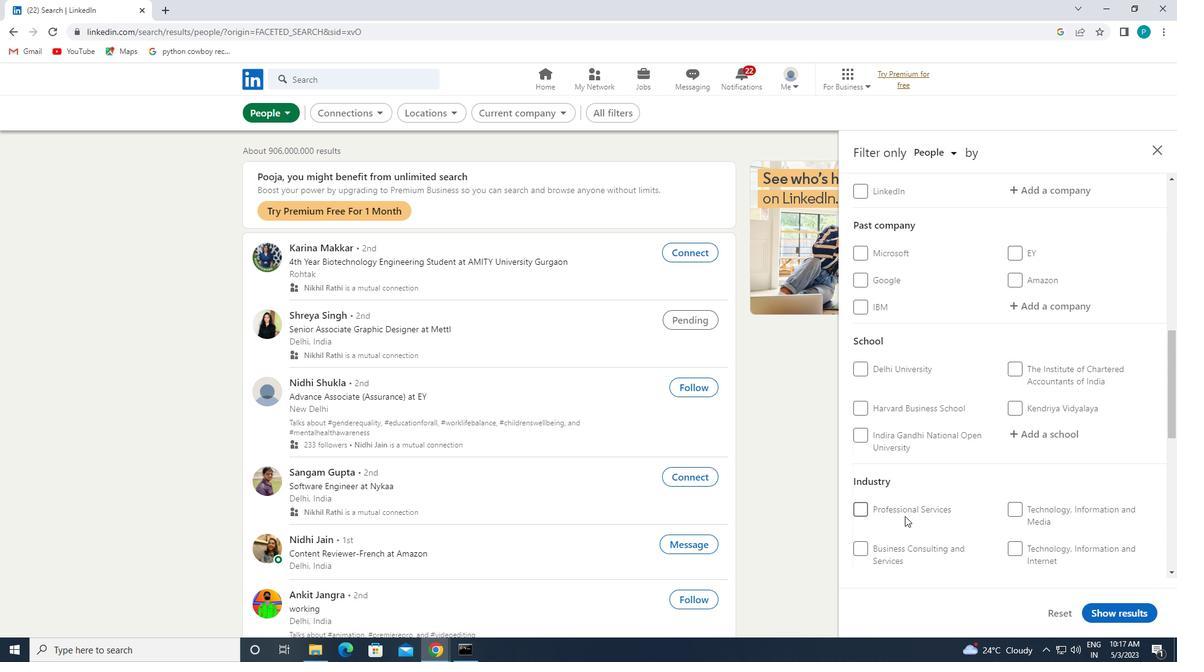 
Action: Mouse scrolled (904, 515) with delta (0, 0)
Screenshot: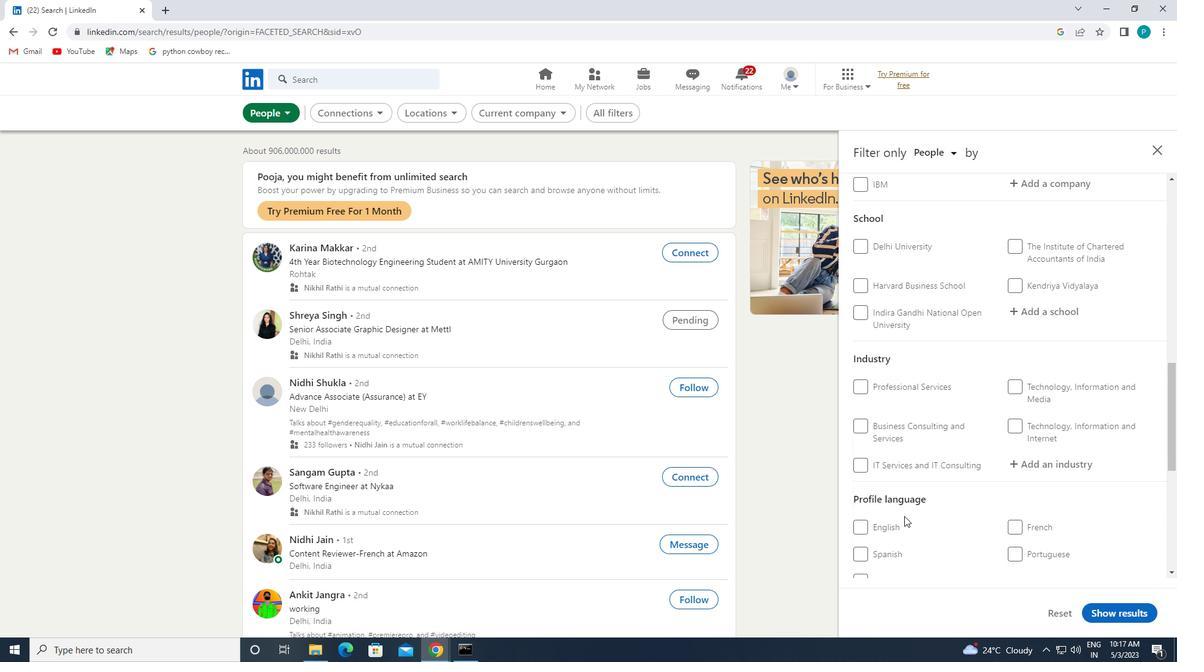 
Action: Mouse scrolled (904, 515) with delta (0, 0)
Screenshot: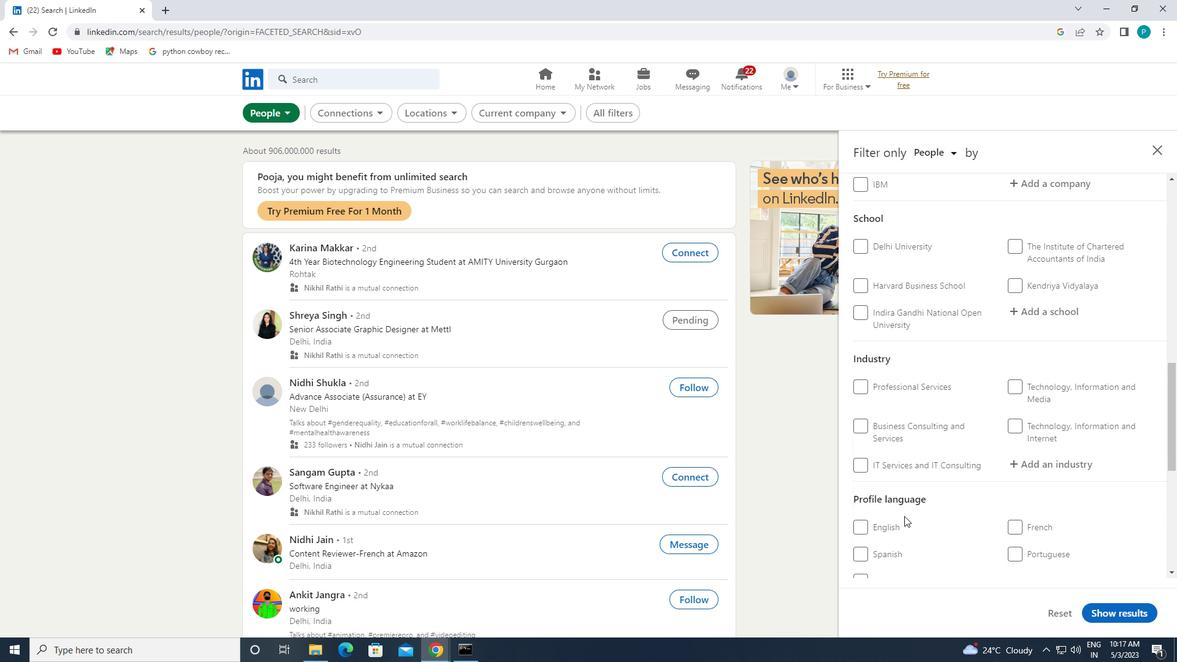 
Action: Mouse moved to (869, 407)
Screenshot: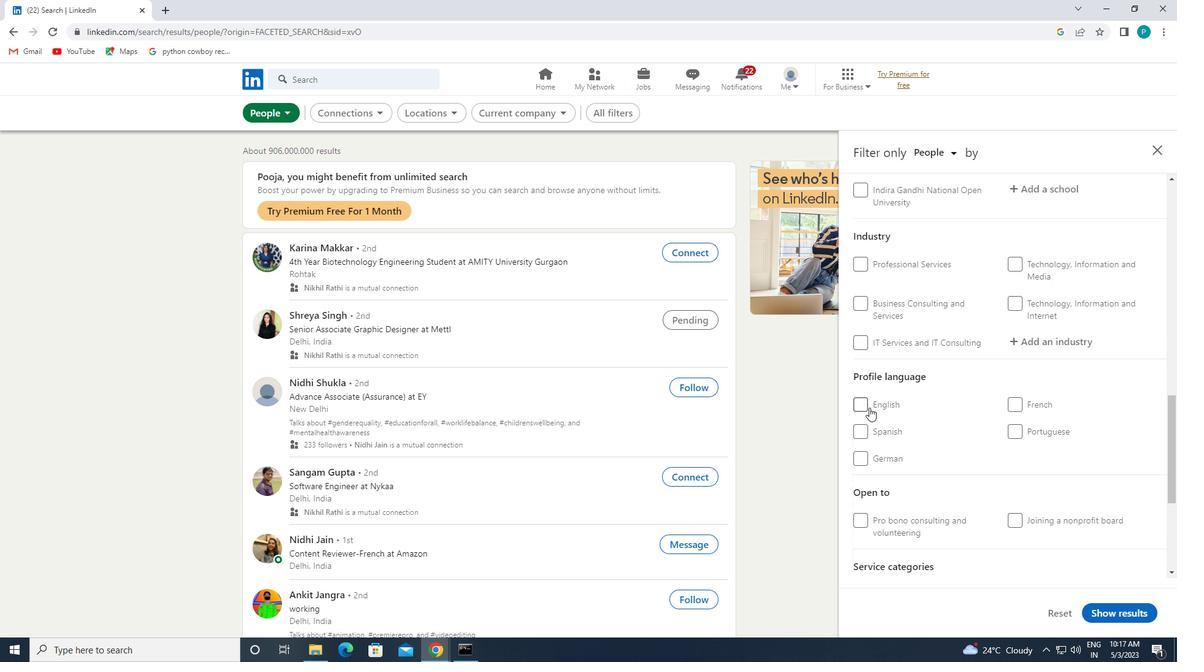 
Action: Mouse pressed left at (869, 407)
Screenshot: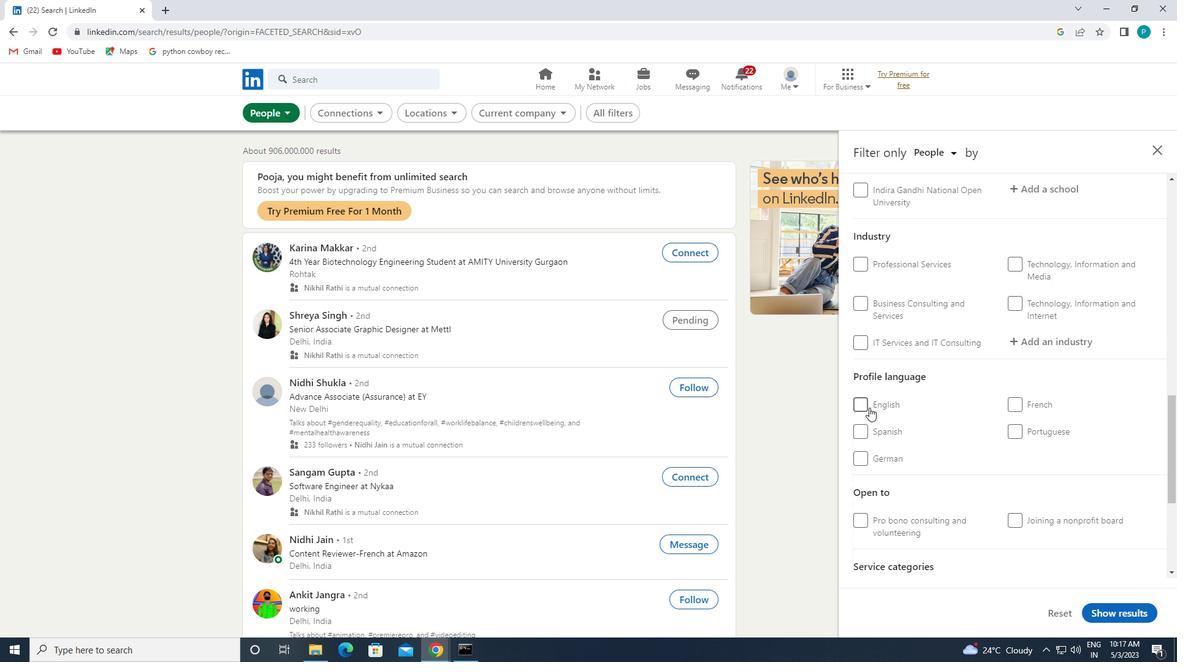 
Action: Mouse moved to (935, 401)
Screenshot: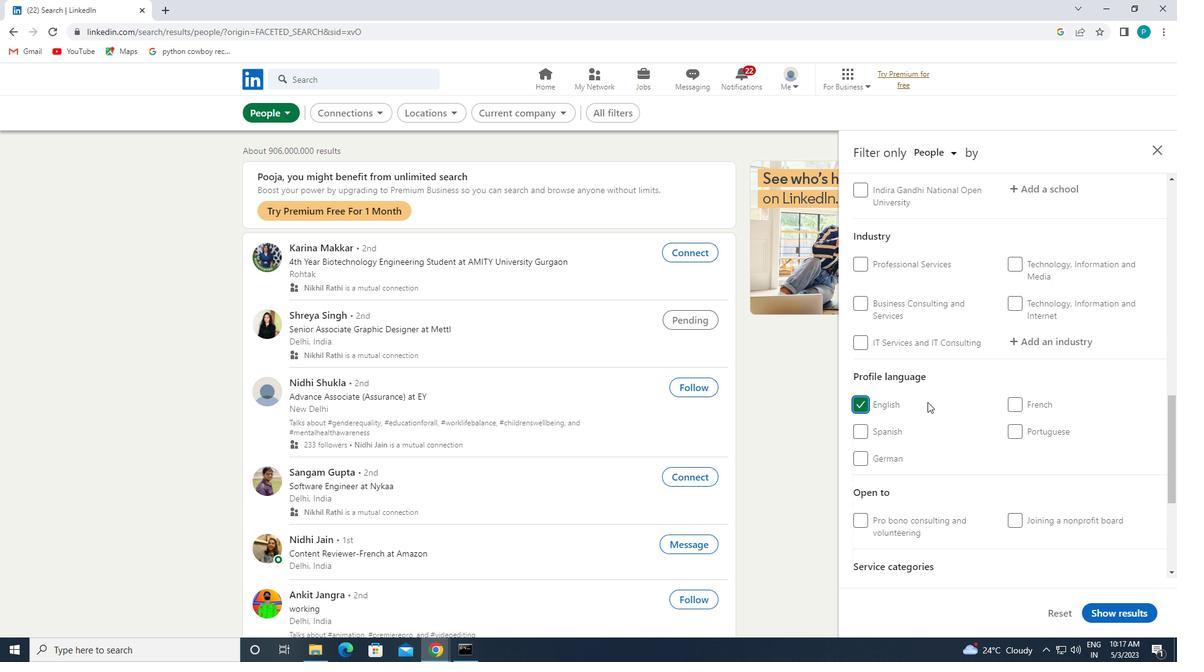 
Action: Mouse scrolled (935, 402) with delta (0, 0)
Screenshot: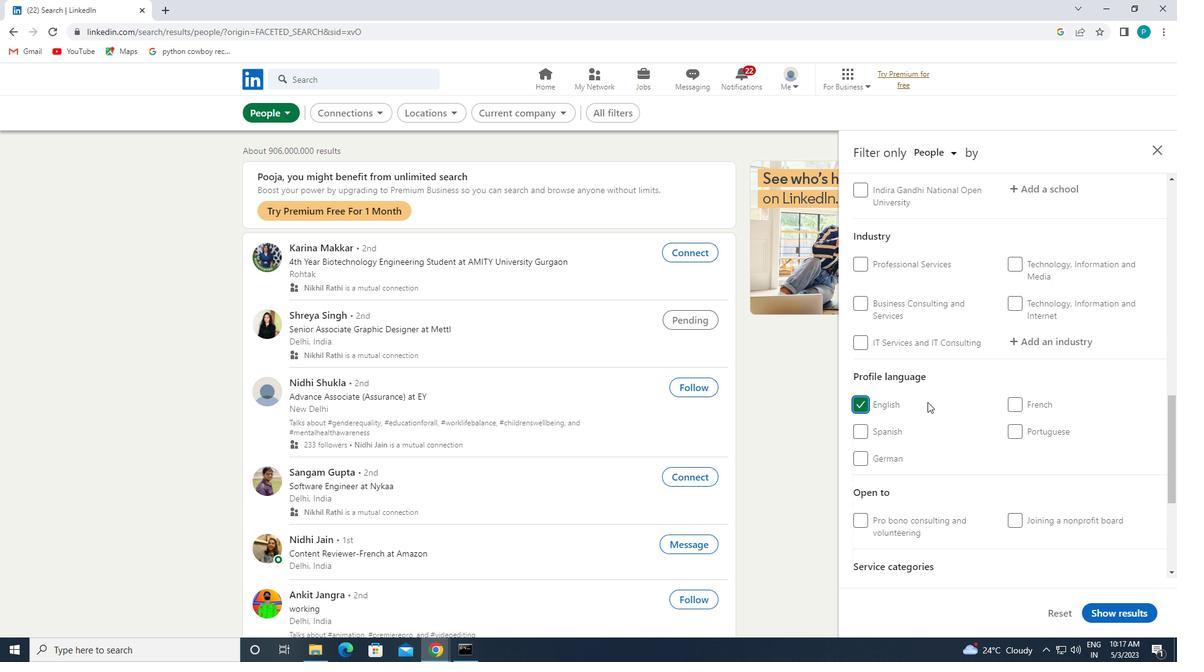 
Action: Mouse moved to (935, 401)
Screenshot: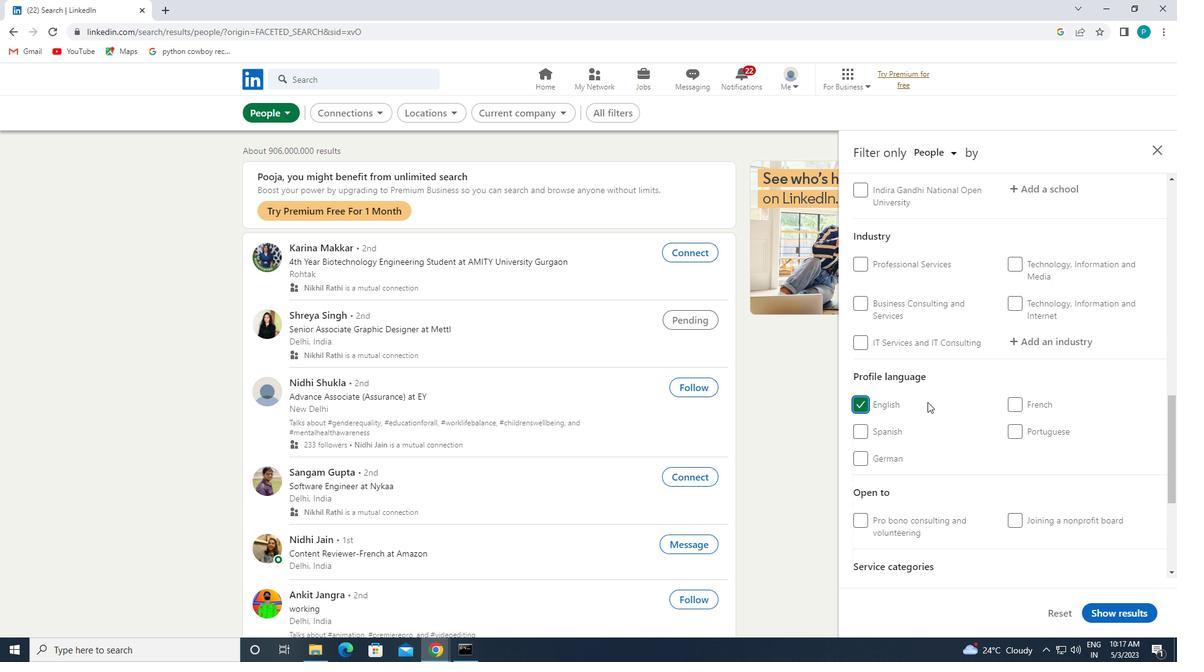 
Action: Mouse scrolled (935, 402) with delta (0, 0)
Screenshot: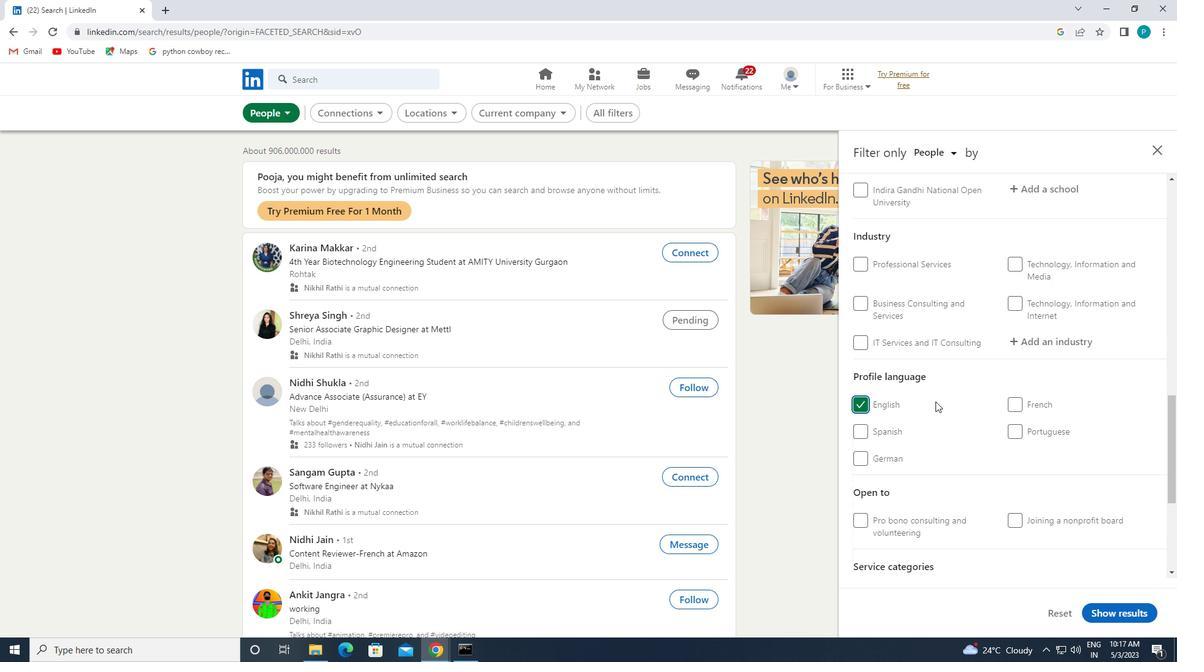 
Action: Mouse moved to (946, 391)
Screenshot: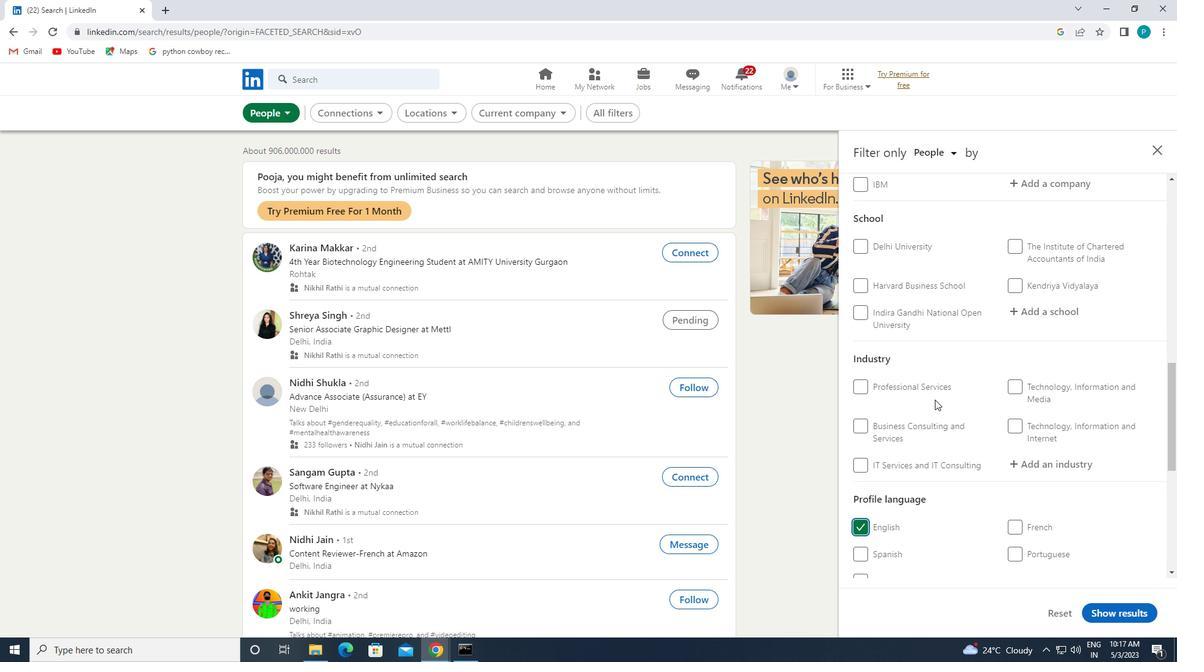 
Action: Mouse scrolled (946, 392) with delta (0, 0)
Screenshot: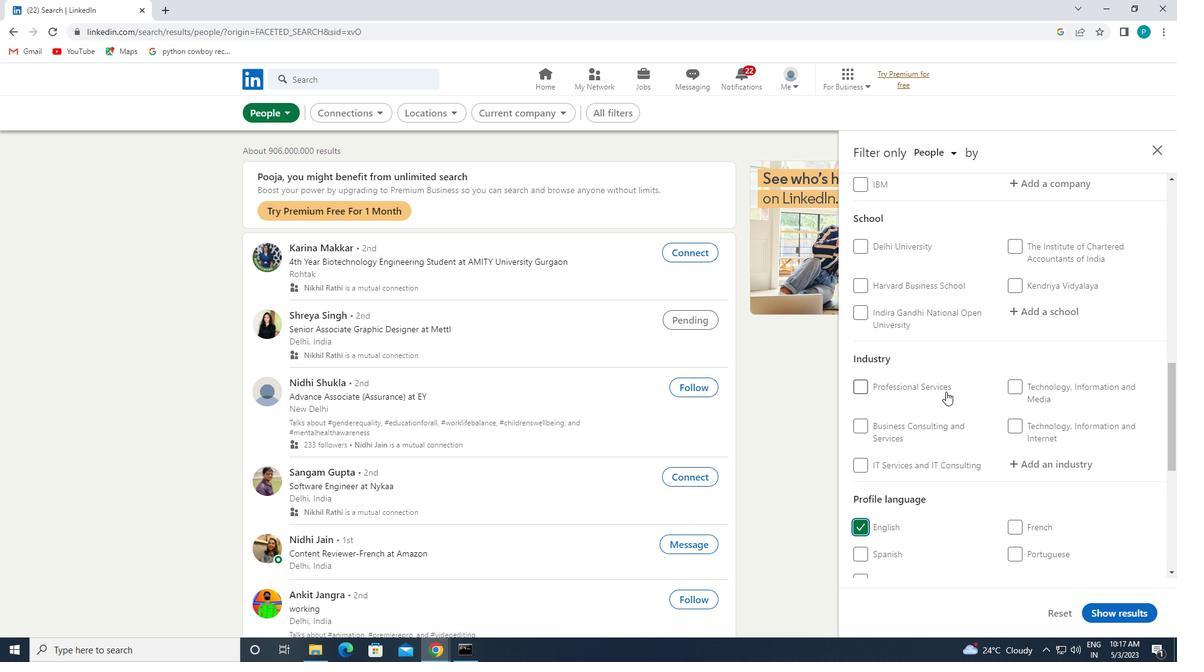 
Action: Mouse scrolled (946, 392) with delta (0, 0)
Screenshot: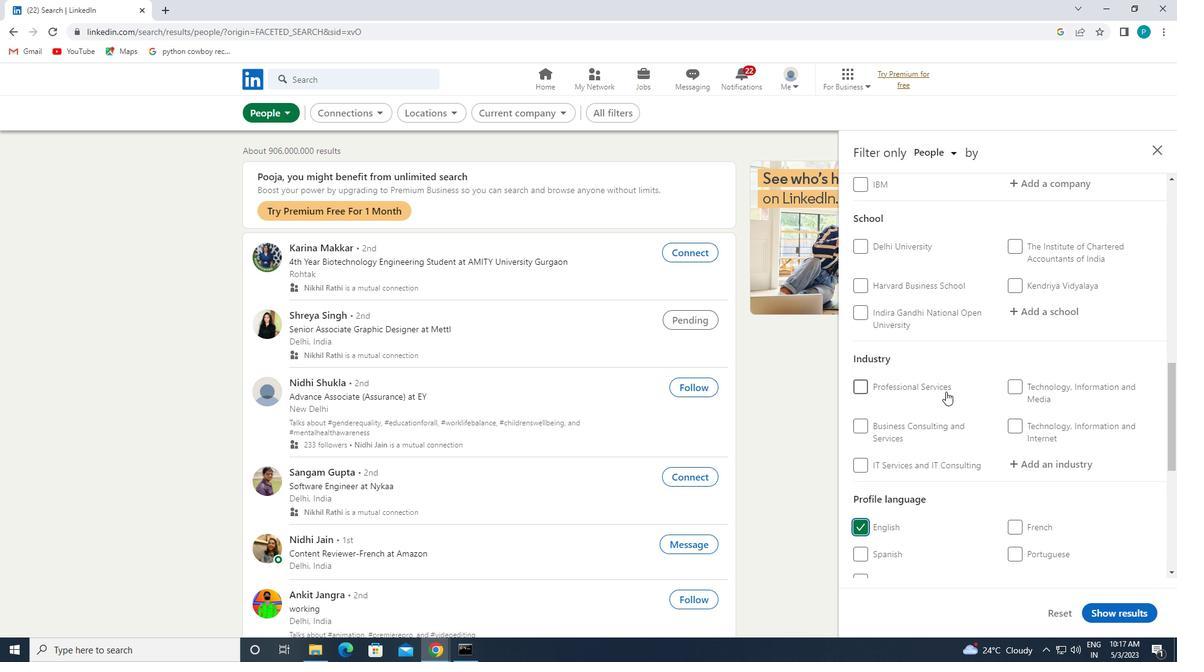 
Action: Mouse moved to (1019, 399)
Screenshot: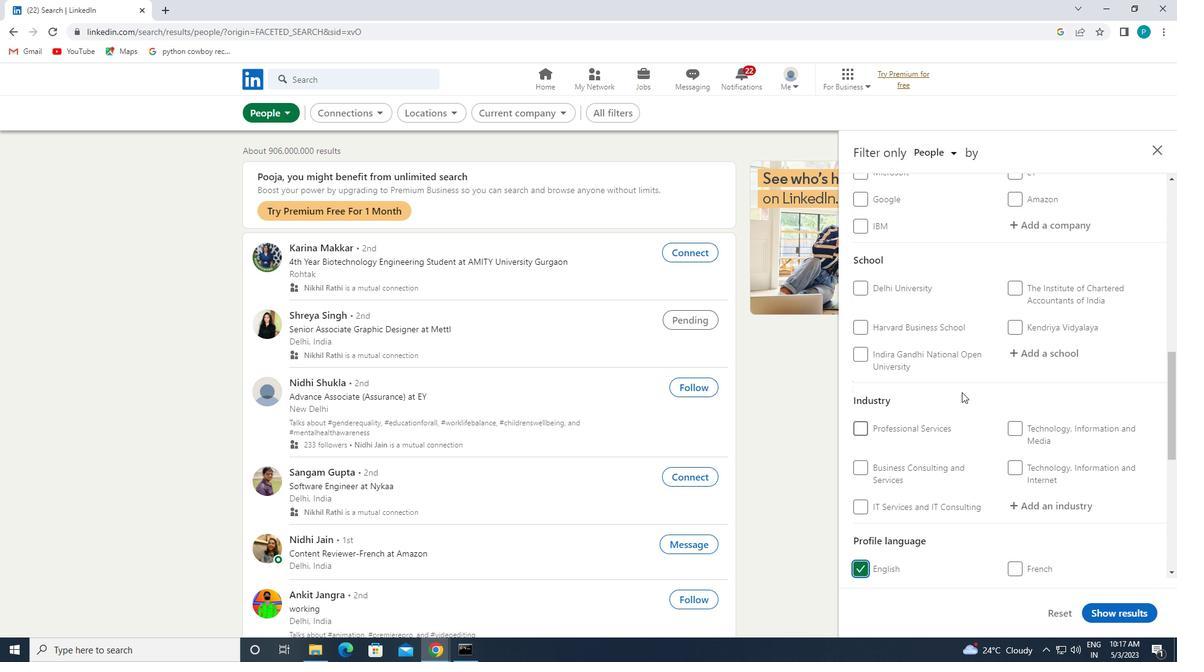 
Action: Mouse scrolled (1019, 399) with delta (0, 0)
Screenshot: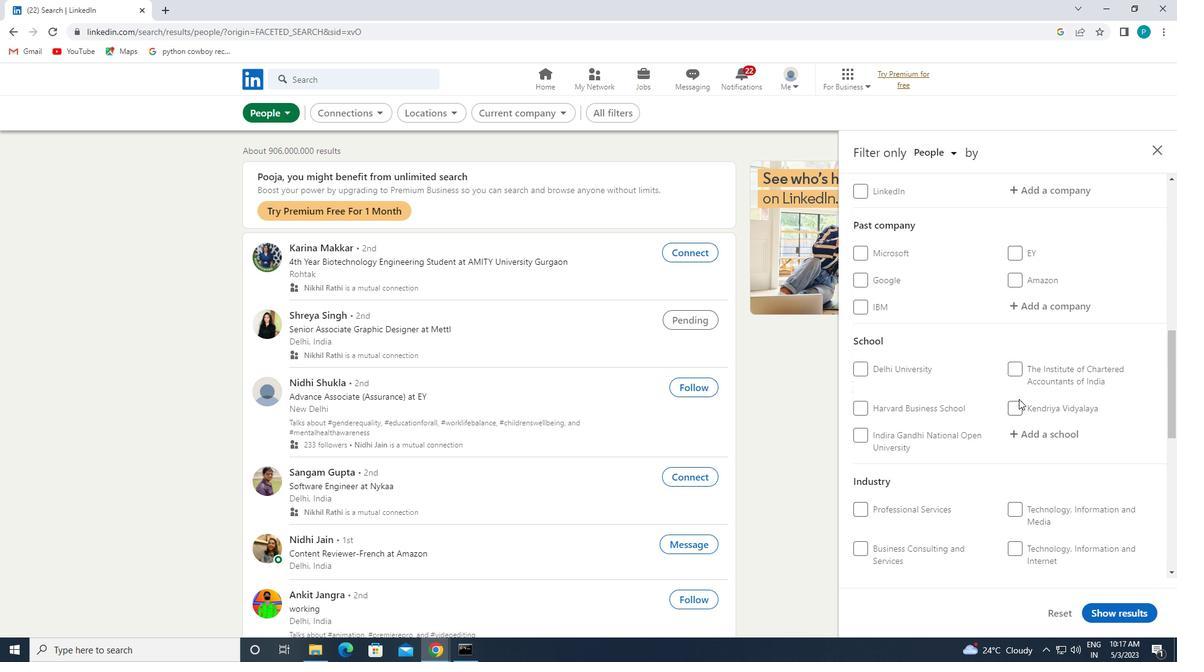 
Action: Mouse scrolled (1019, 399) with delta (0, 0)
Screenshot: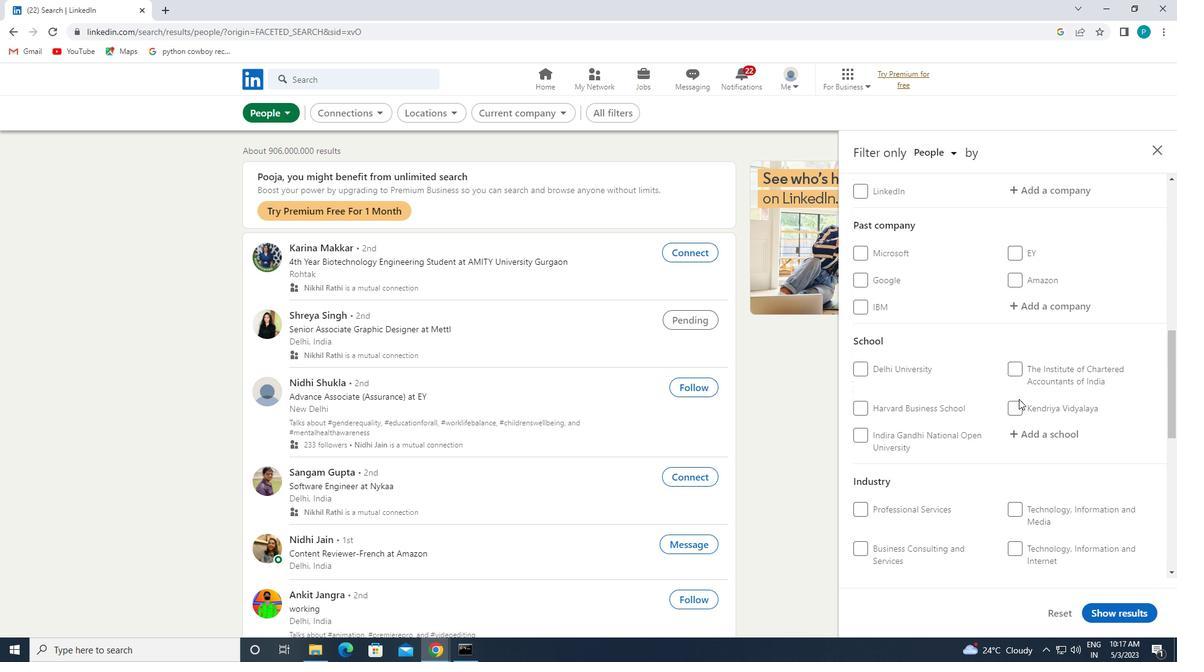 
Action: Mouse moved to (1010, 379)
Screenshot: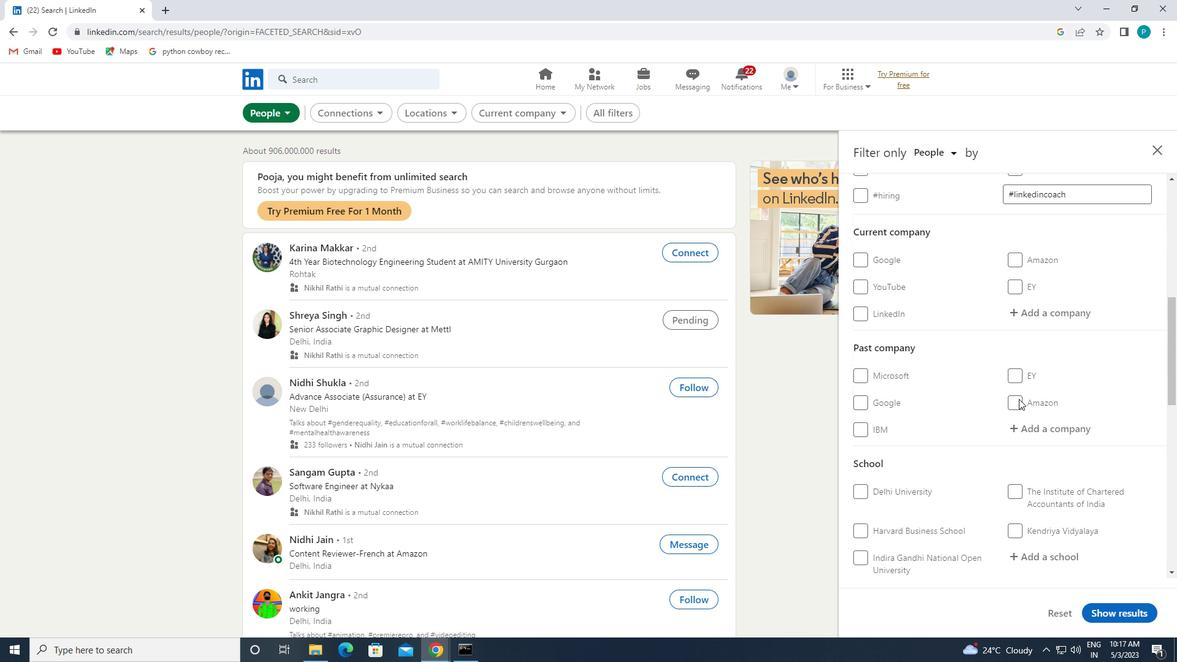 
Action: Mouse scrolled (1010, 379) with delta (0, 0)
Screenshot: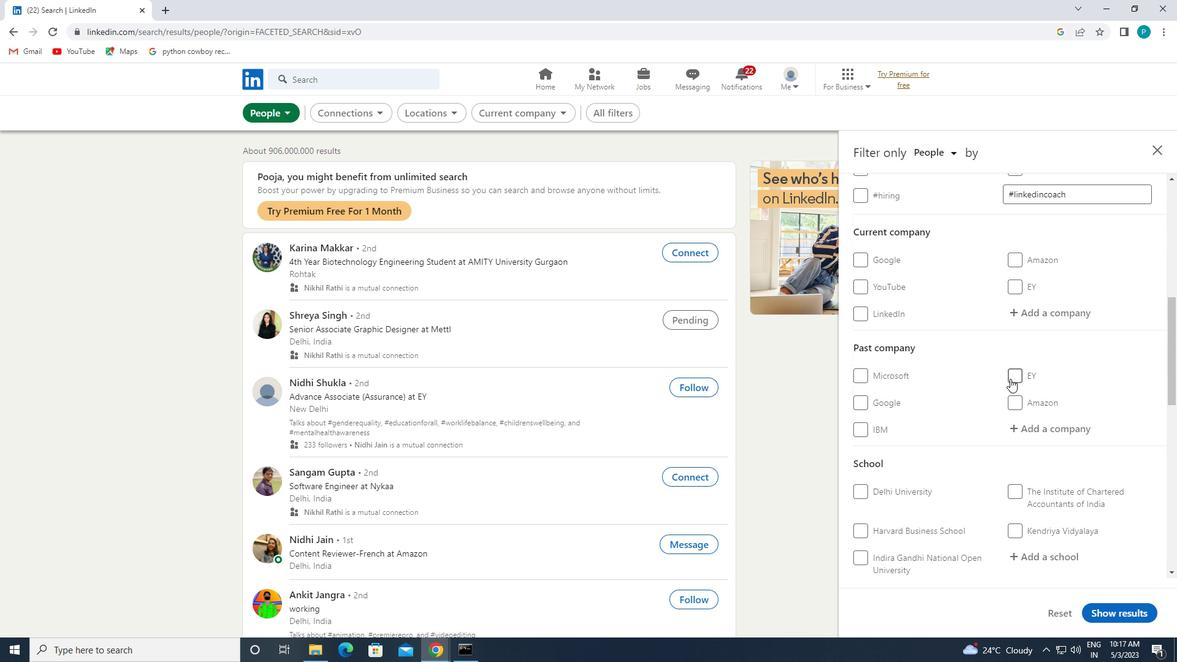 
Action: Mouse moved to (1046, 379)
Screenshot: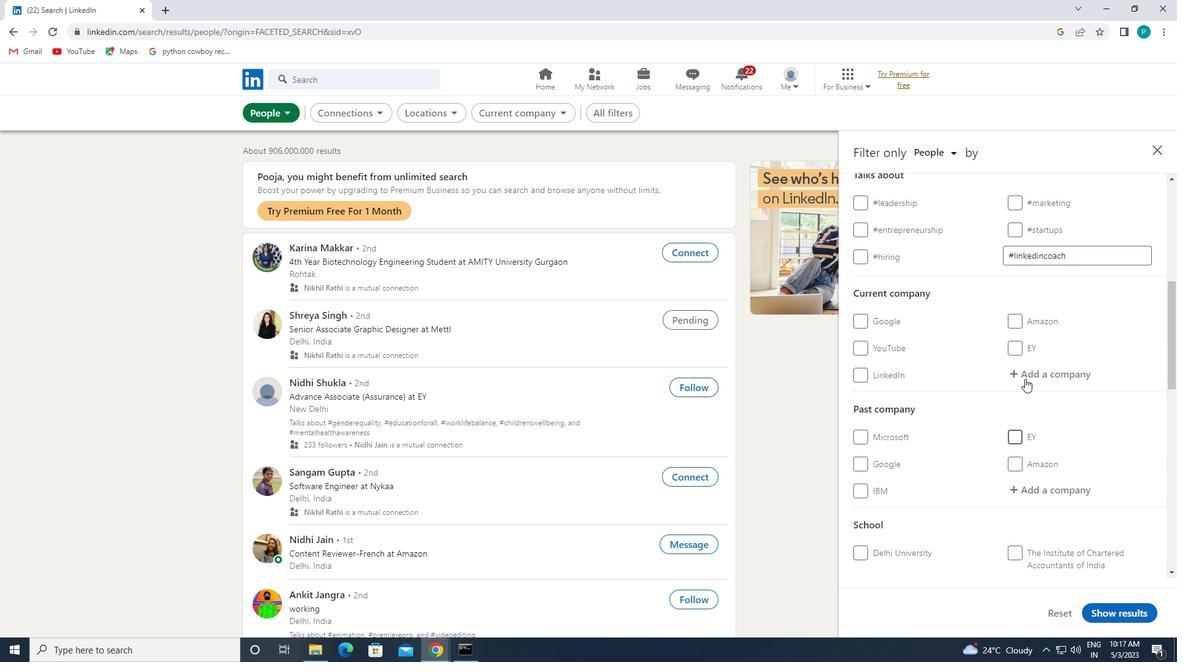 
Action: Mouse pressed left at (1046, 379)
Screenshot: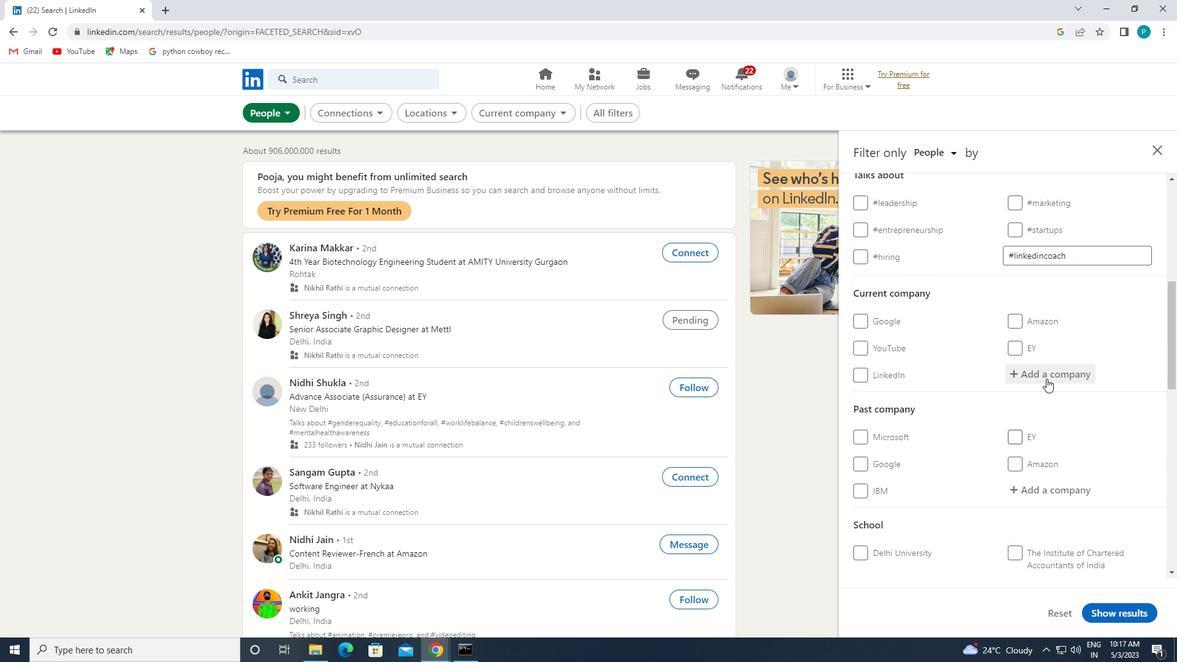
Action: Mouse moved to (1065, 390)
Screenshot: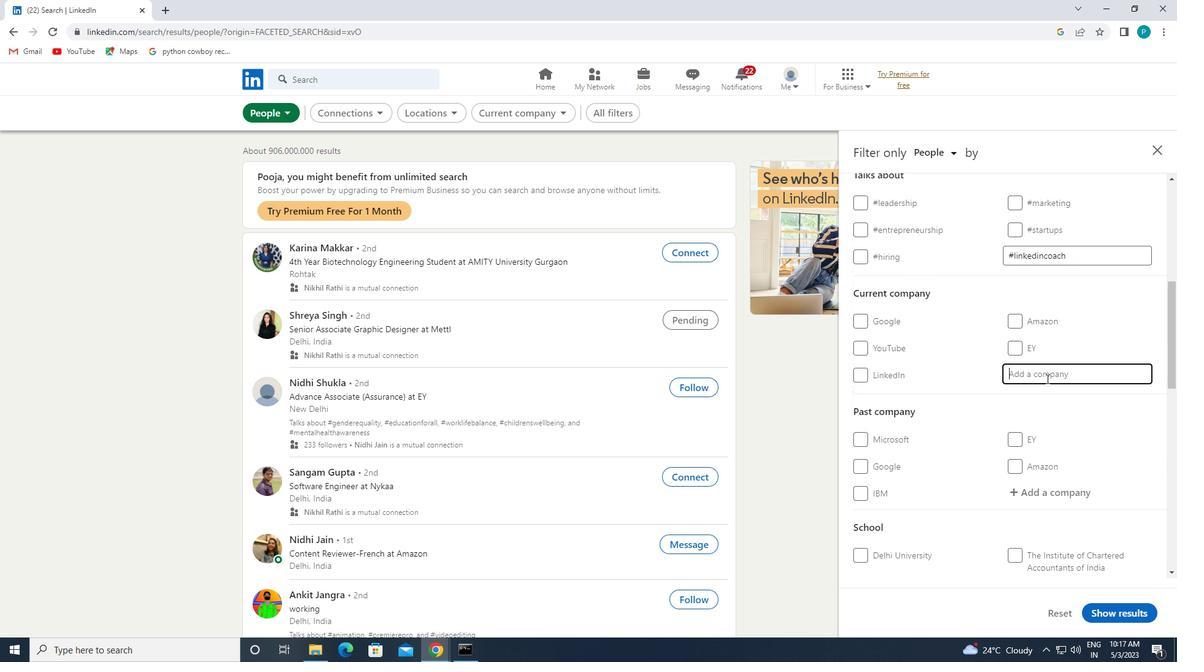 
Action: Key pressed <Key.caps_lock>M<Key.caps_lock>ICJ<Key.backspace>J<Key.backspace>HAEL
Screenshot: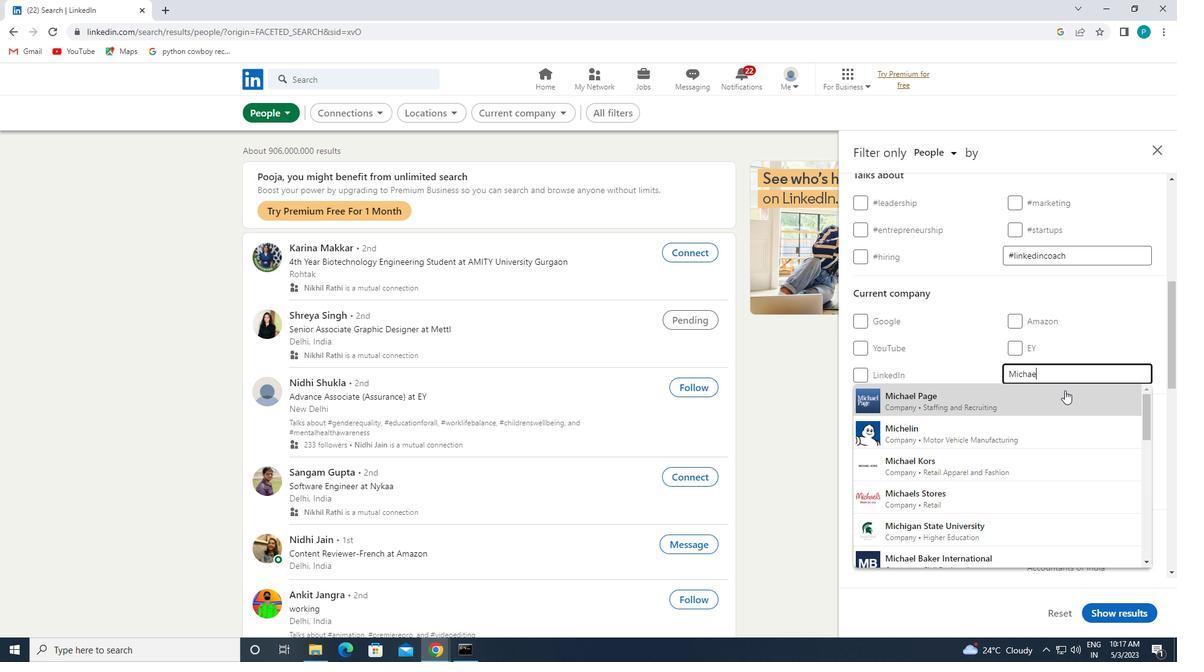
Action: Mouse moved to (1071, 394)
Screenshot: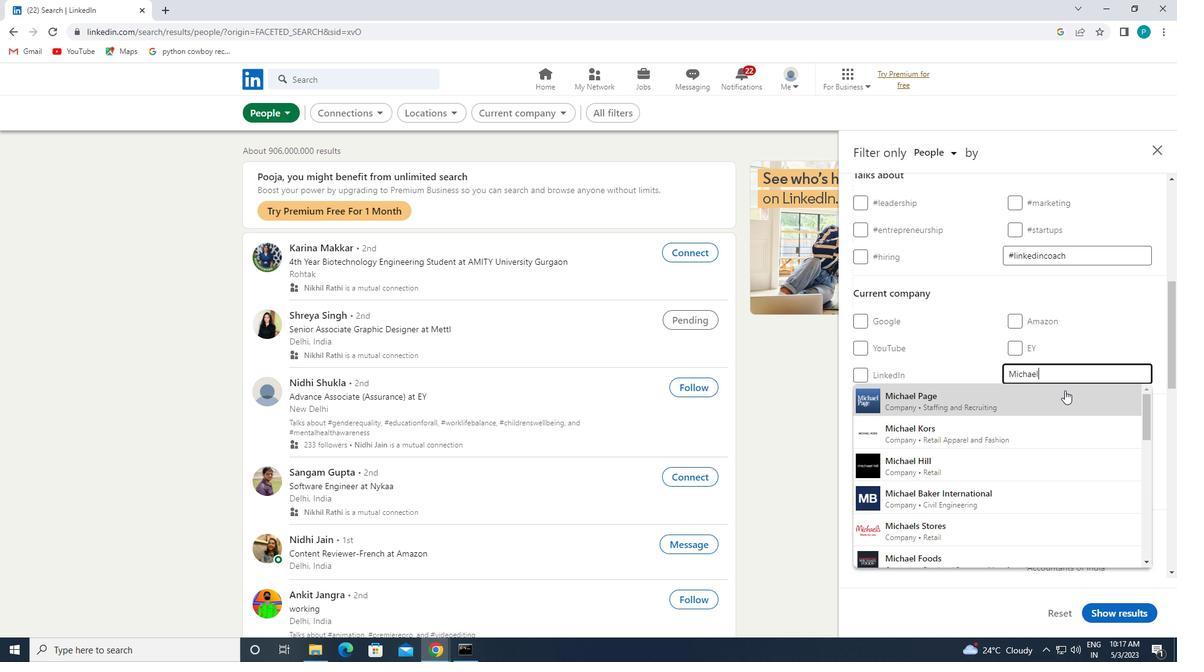 
Action: Mouse pressed left at (1071, 394)
Screenshot: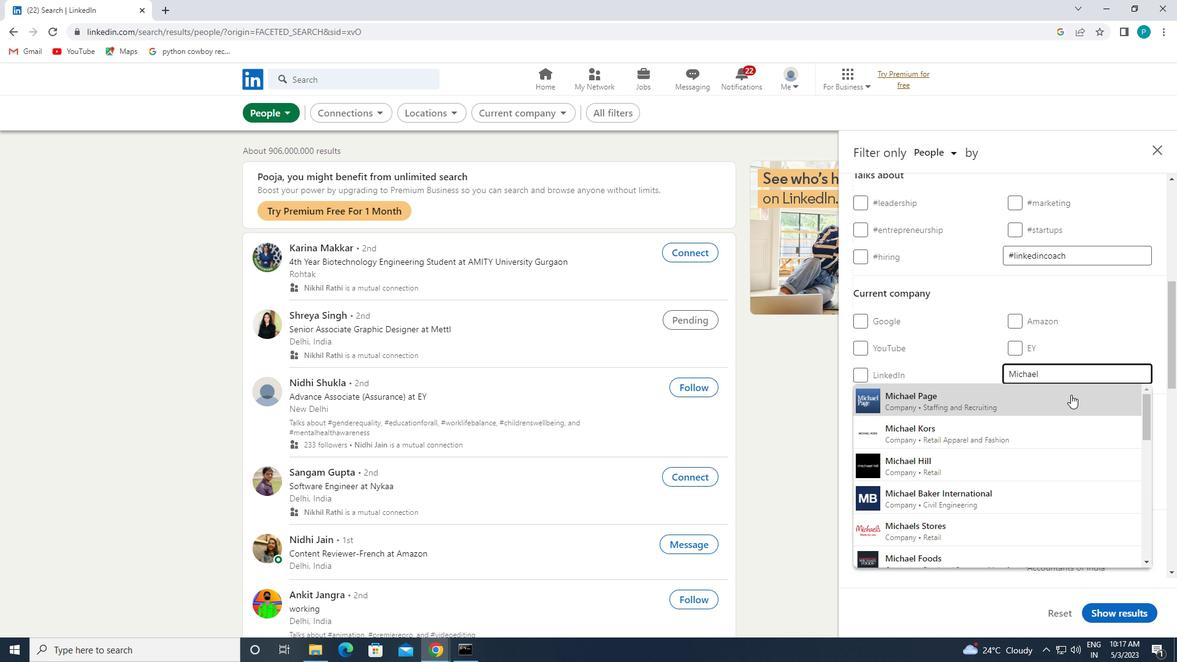 
Action: Mouse scrolled (1071, 394) with delta (0, 0)
Screenshot: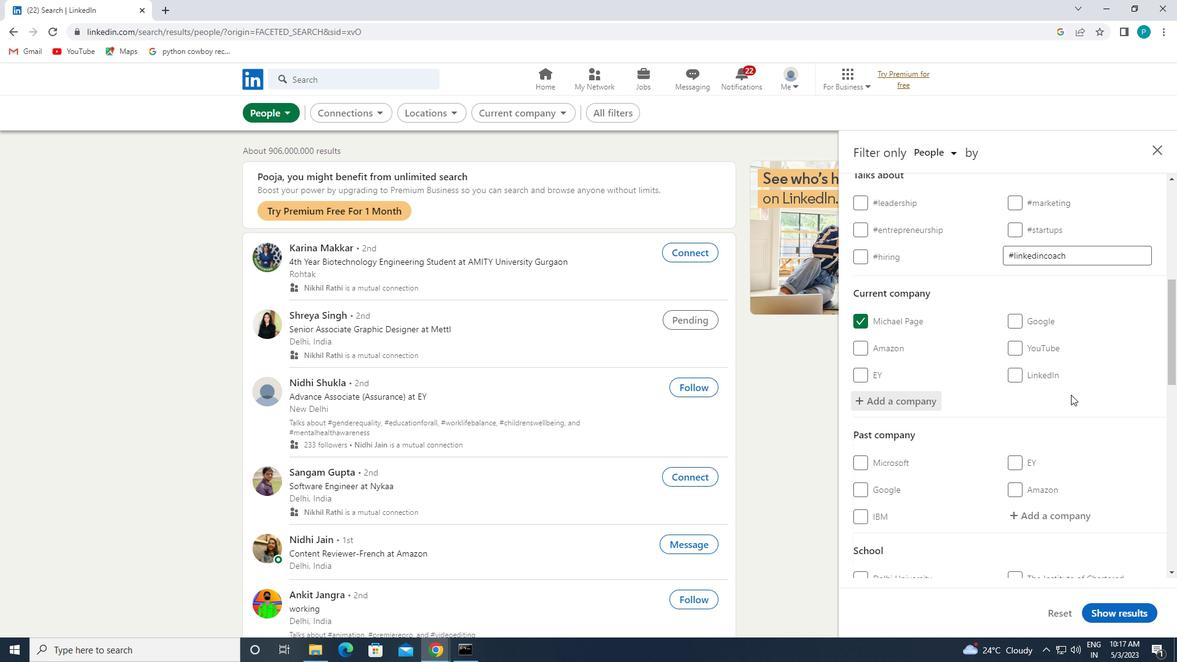 
Action: Mouse scrolled (1071, 394) with delta (0, 0)
Screenshot: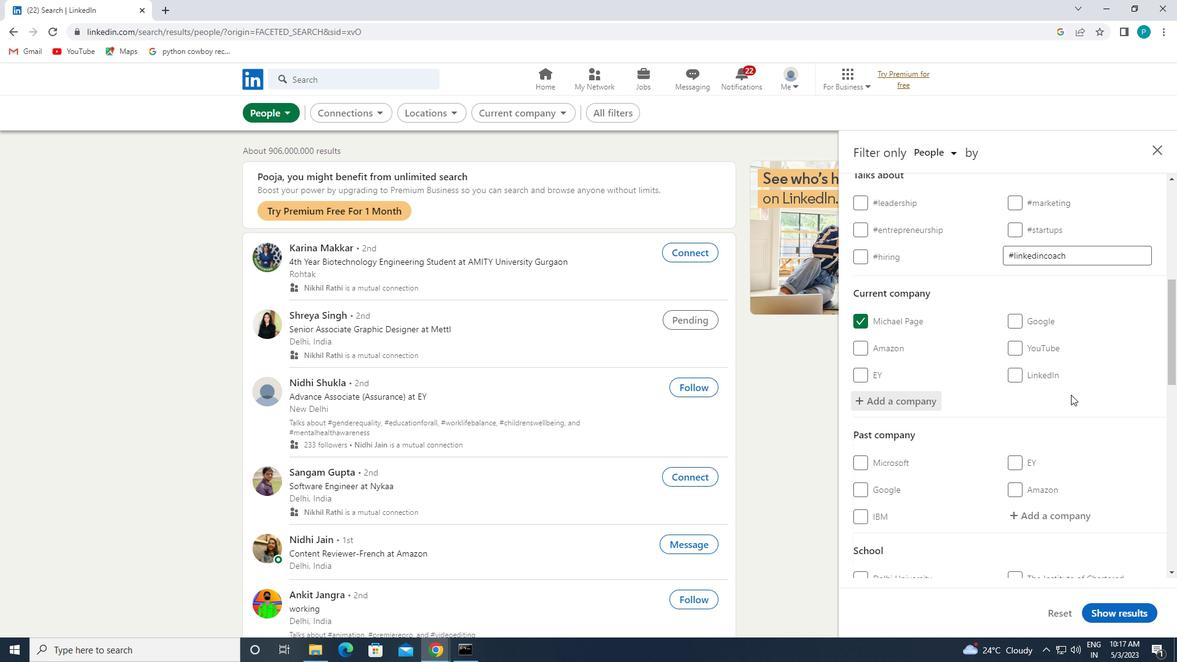 
Action: Mouse scrolled (1071, 394) with delta (0, 0)
Screenshot: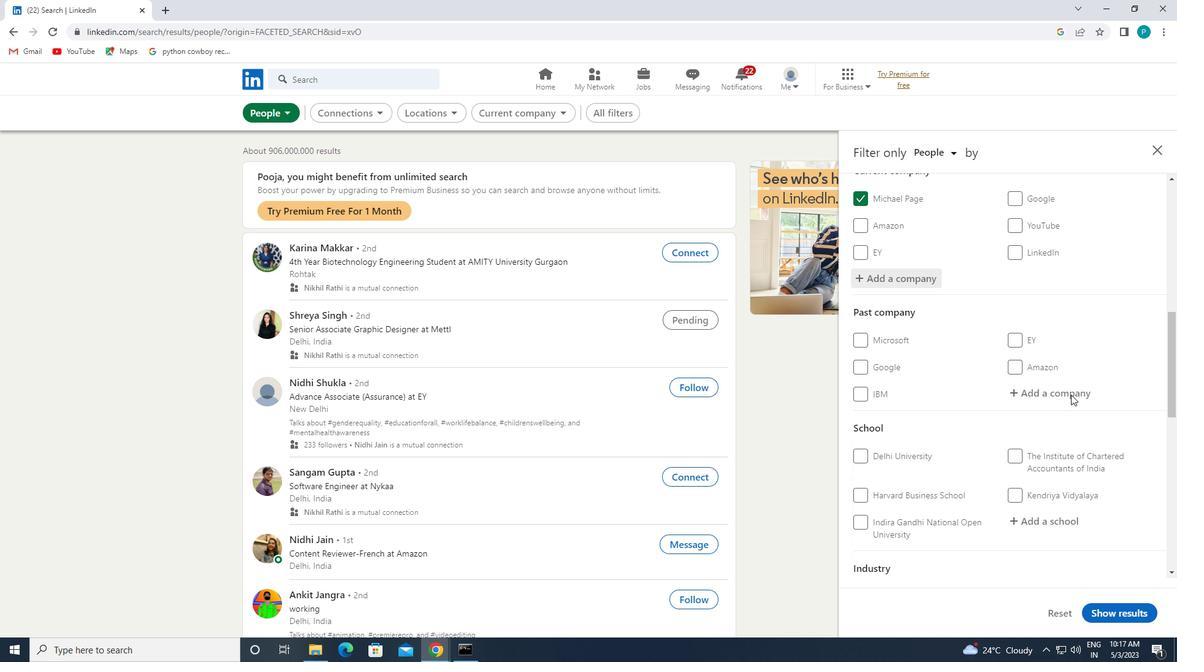 
Action: Mouse scrolled (1071, 394) with delta (0, 0)
Screenshot: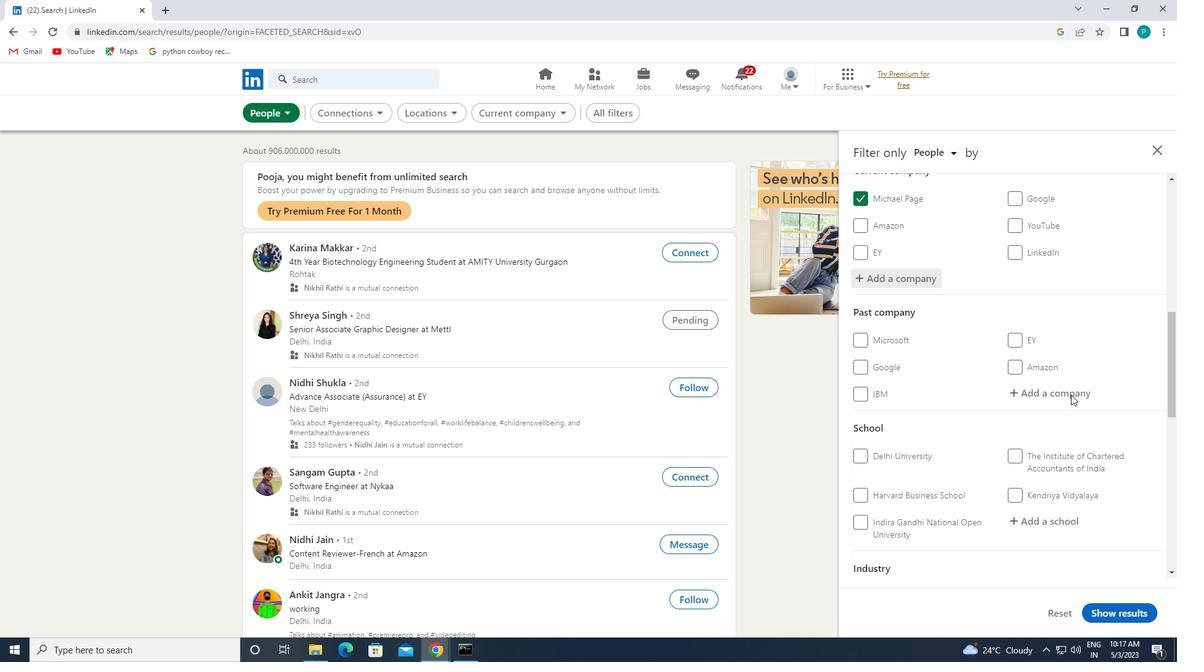 
Action: Mouse moved to (1055, 388)
Screenshot: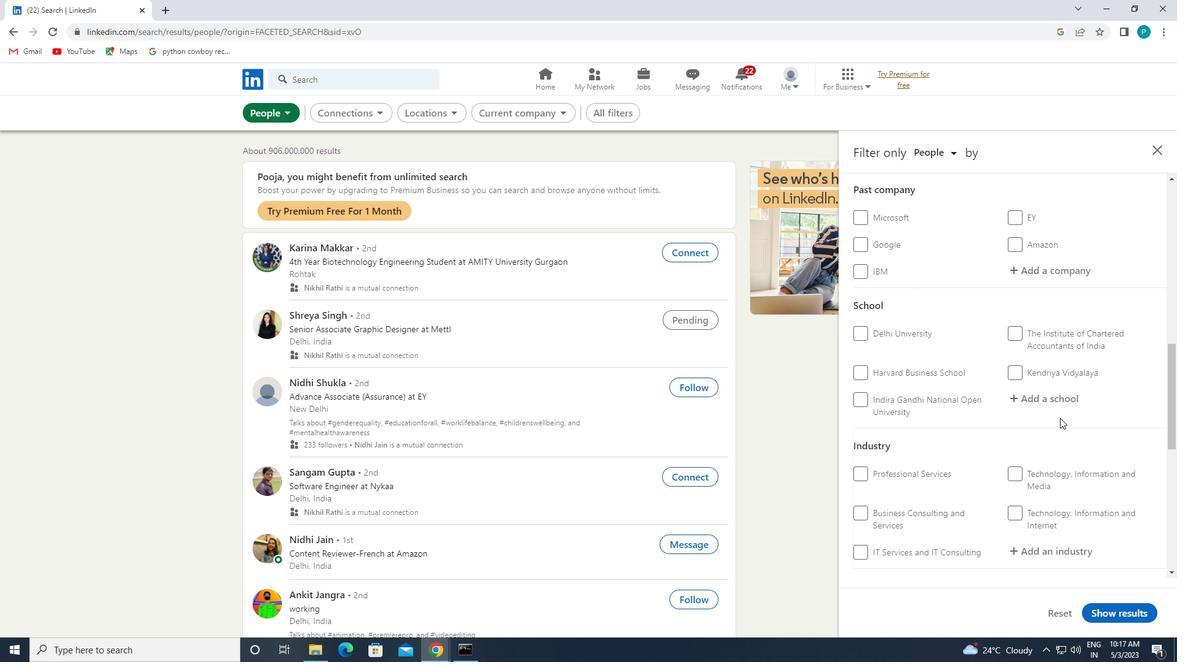 
Action: Mouse pressed left at (1055, 388)
Screenshot: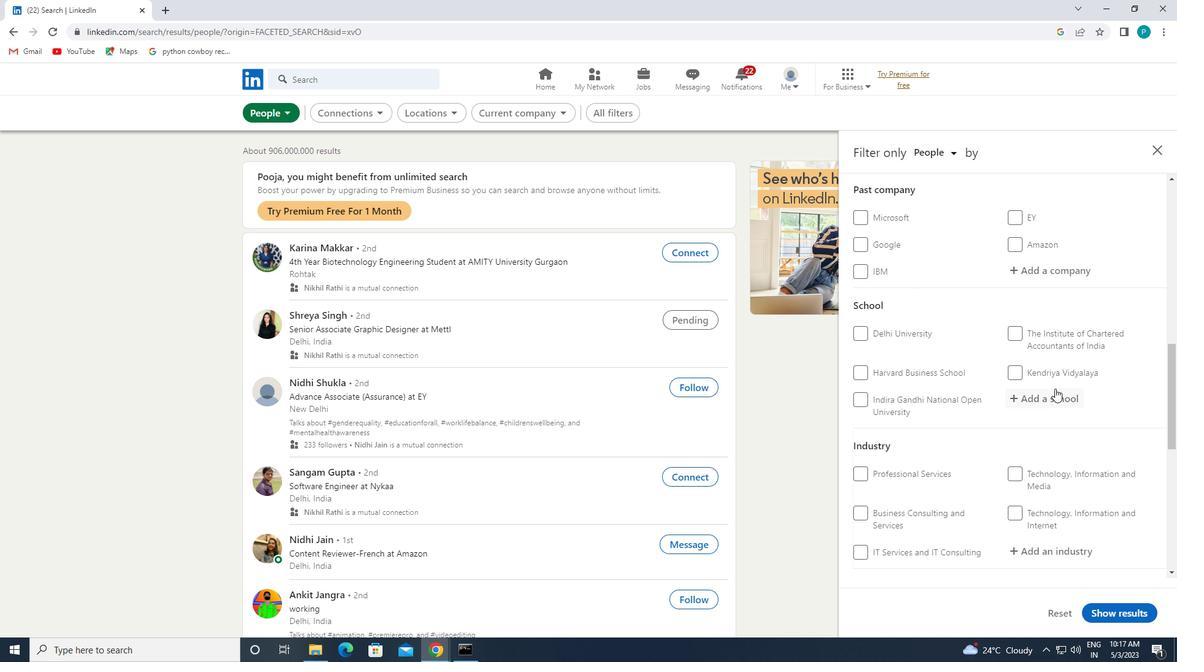 
Action: Mouse moved to (1089, 415)
Screenshot: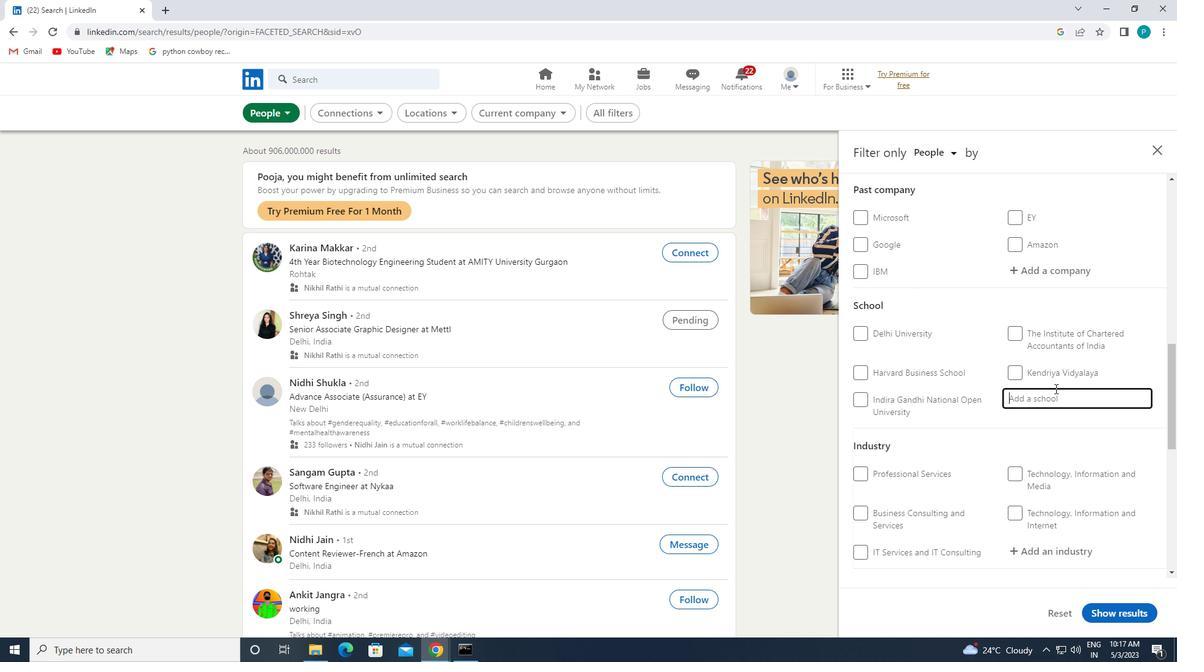 
Action: Key pressed <Key.caps_lock>S<Key.caps_lock>YMBIOSIS
Screenshot: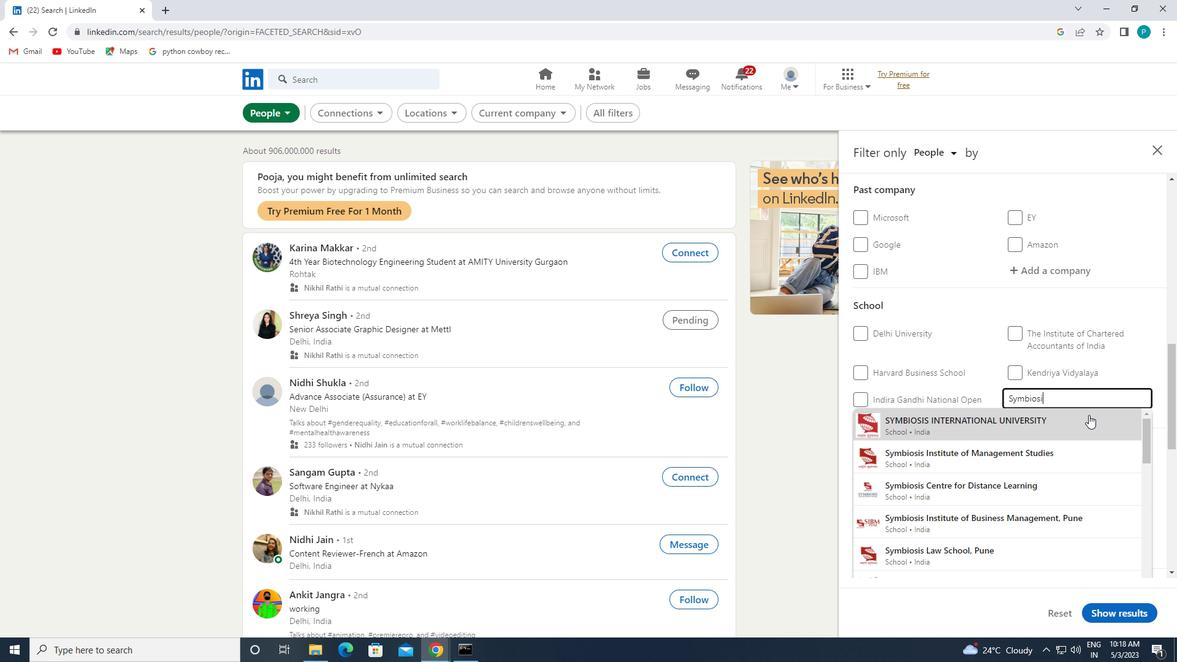 
Action: Mouse moved to (1053, 474)
Screenshot: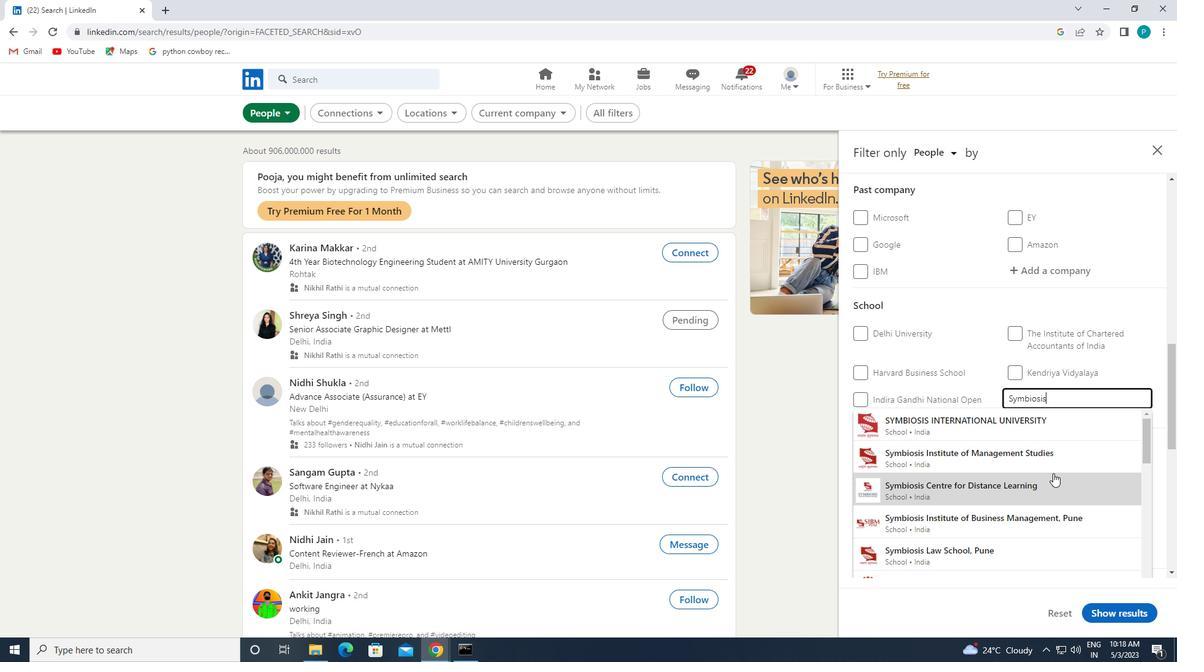 
Action: Mouse scrolled (1053, 473) with delta (0, 0)
Screenshot: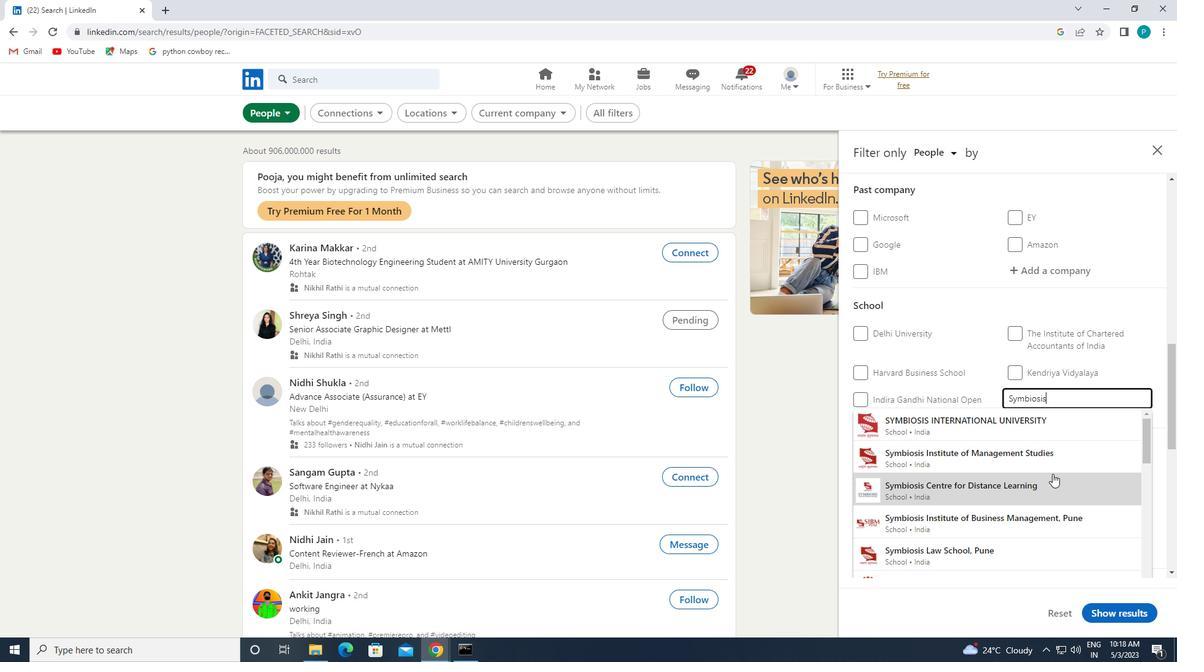 
Action: Mouse scrolled (1053, 473) with delta (0, 0)
Screenshot: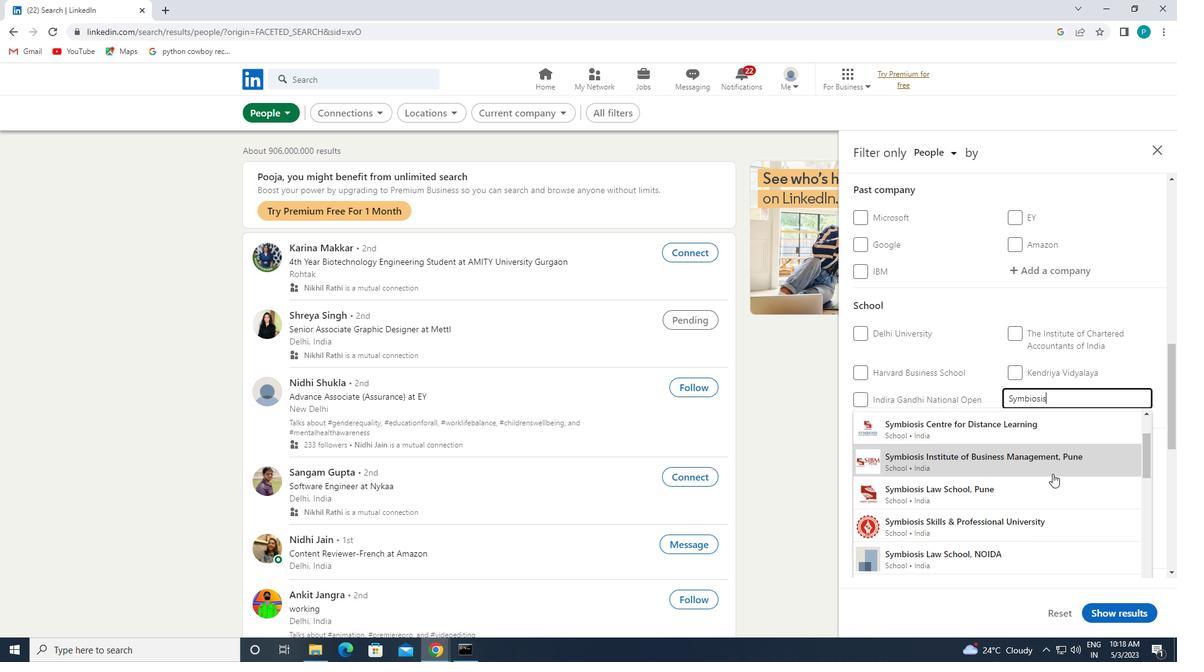 
Action: Mouse scrolled (1053, 473) with delta (0, 0)
Screenshot: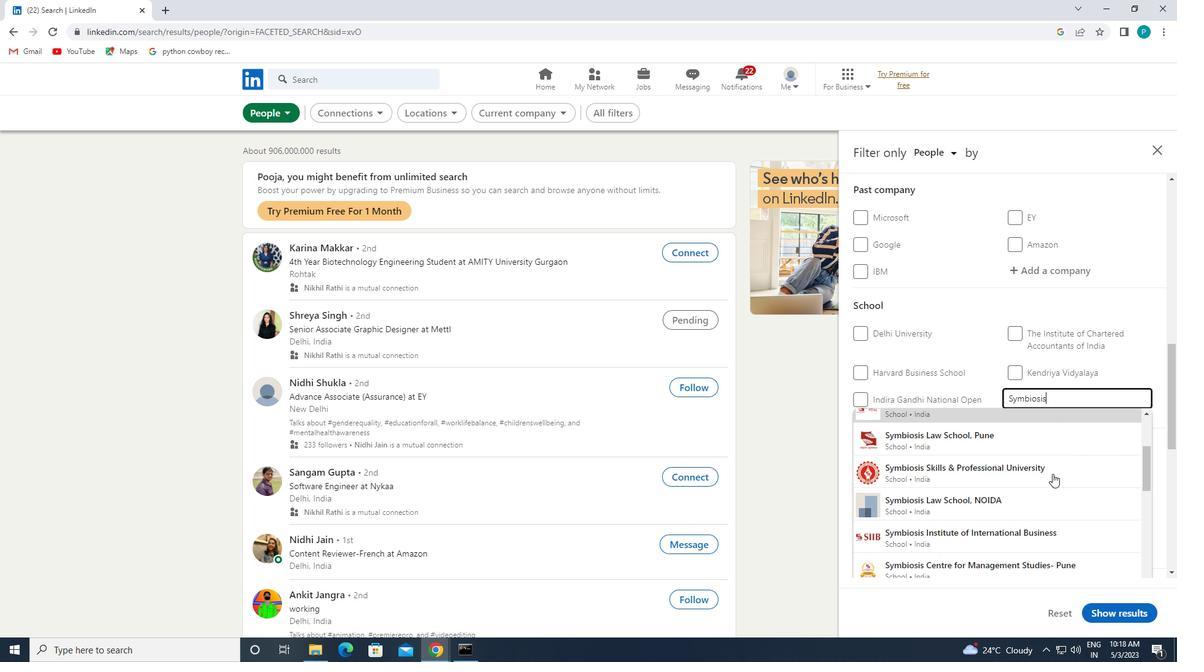 
Action: Mouse moved to (1075, 413)
Screenshot: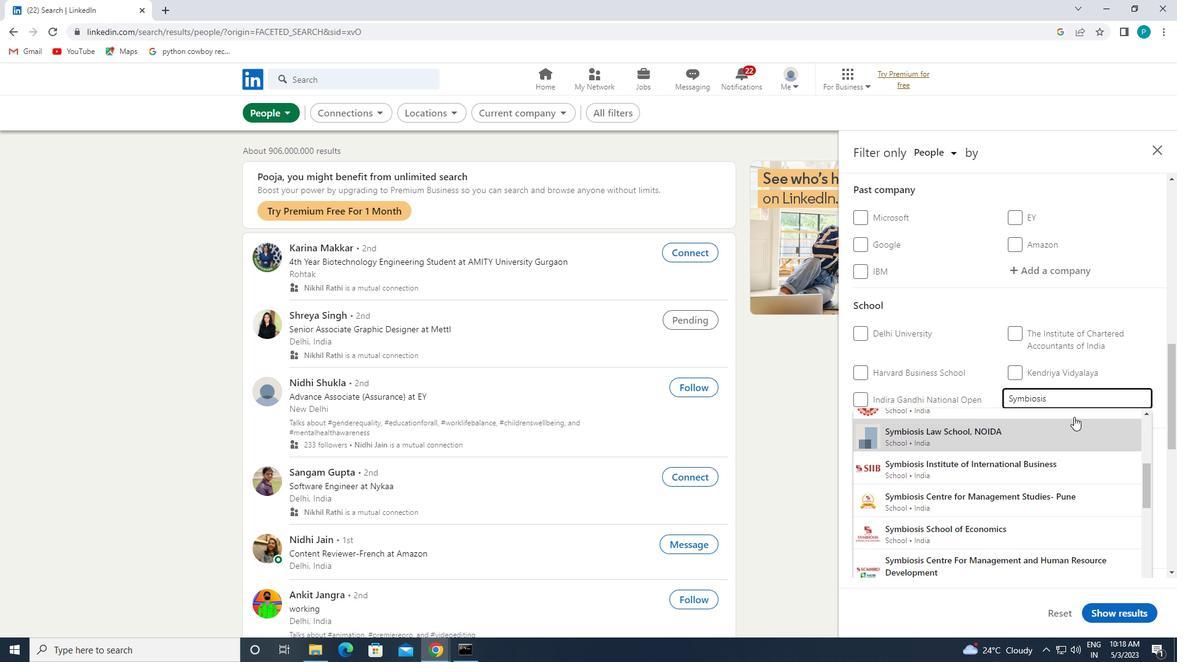 
Action: Mouse scrolled (1075, 413) with delta (0, 0)
Screenshot: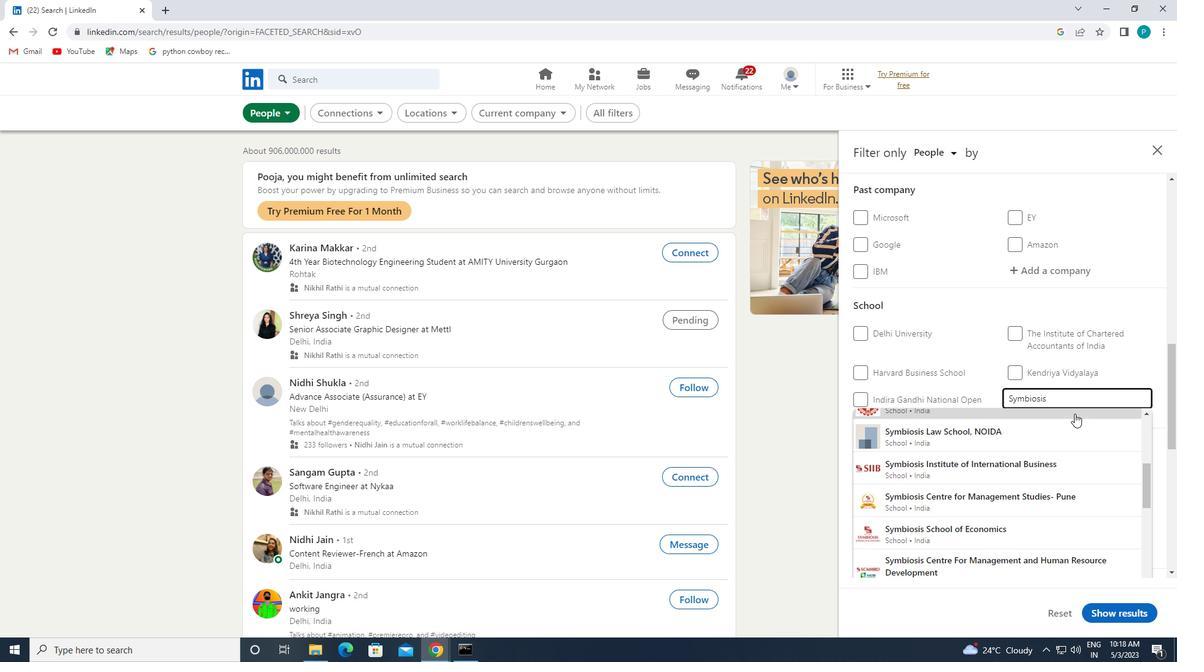 
Action: Mouse scrolled (1075, 413) with delta (0, 0)
Screenshot: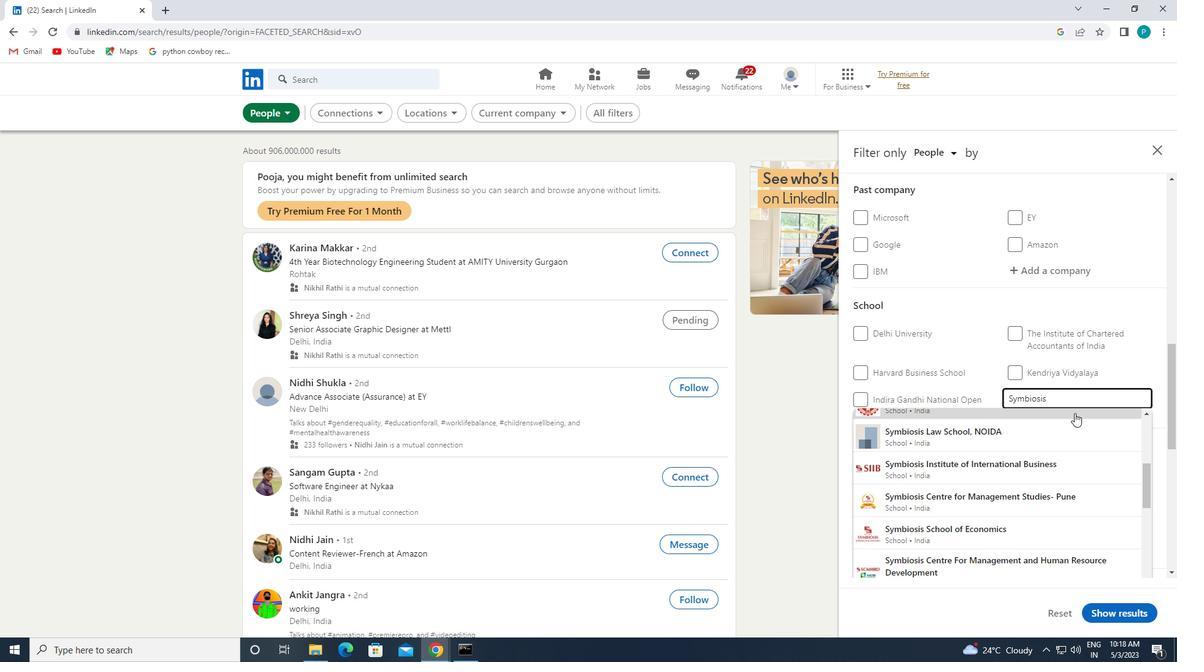 
Action: Mouse scrolled (1075, 413) with delta (0, 0)
Screenshot: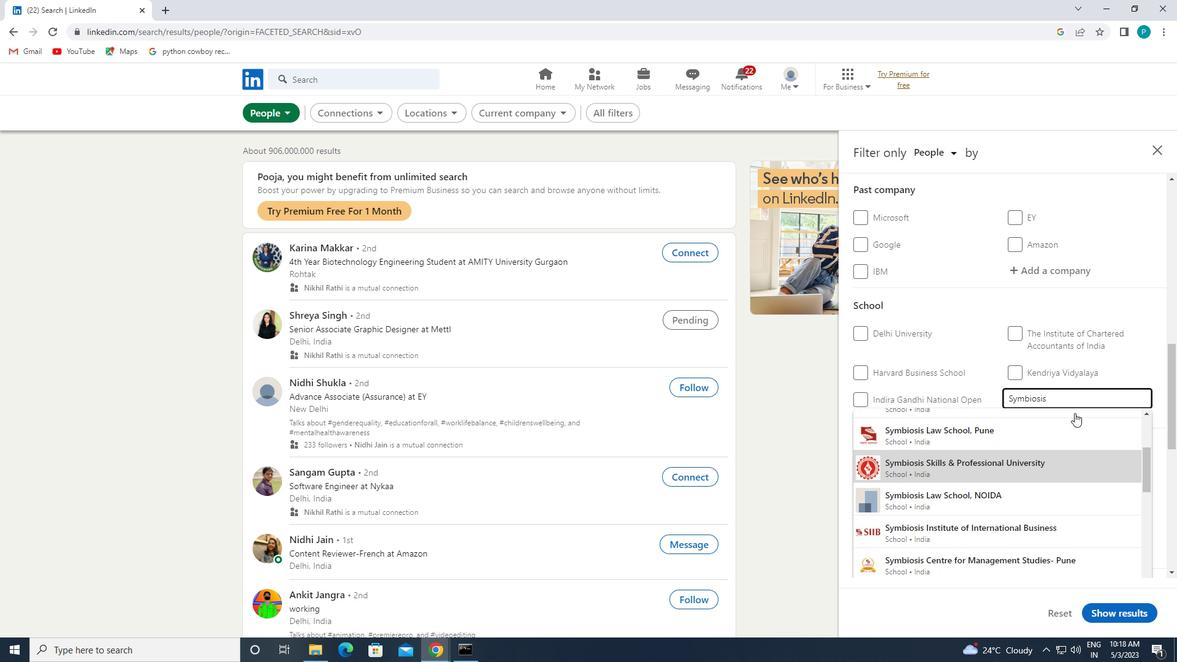 
Action: Mouse moved to (1075, 413)
Screenshot: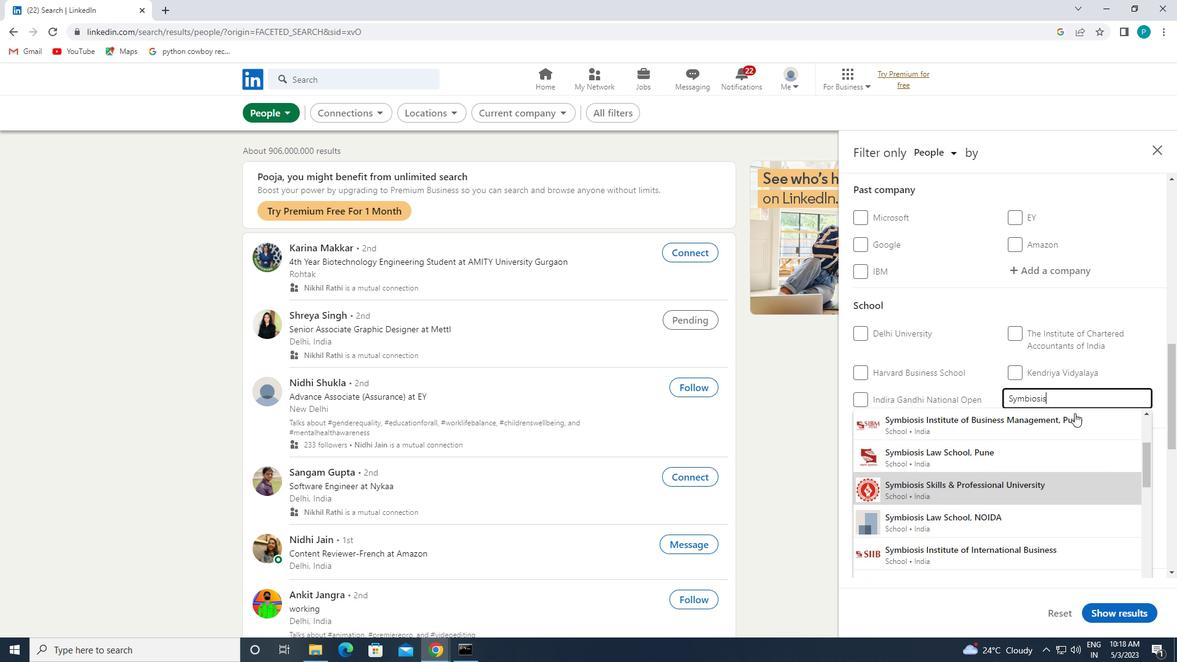 
Action: Mouse scrolled (1075, 413) with delta (0, 0)
Screenshot: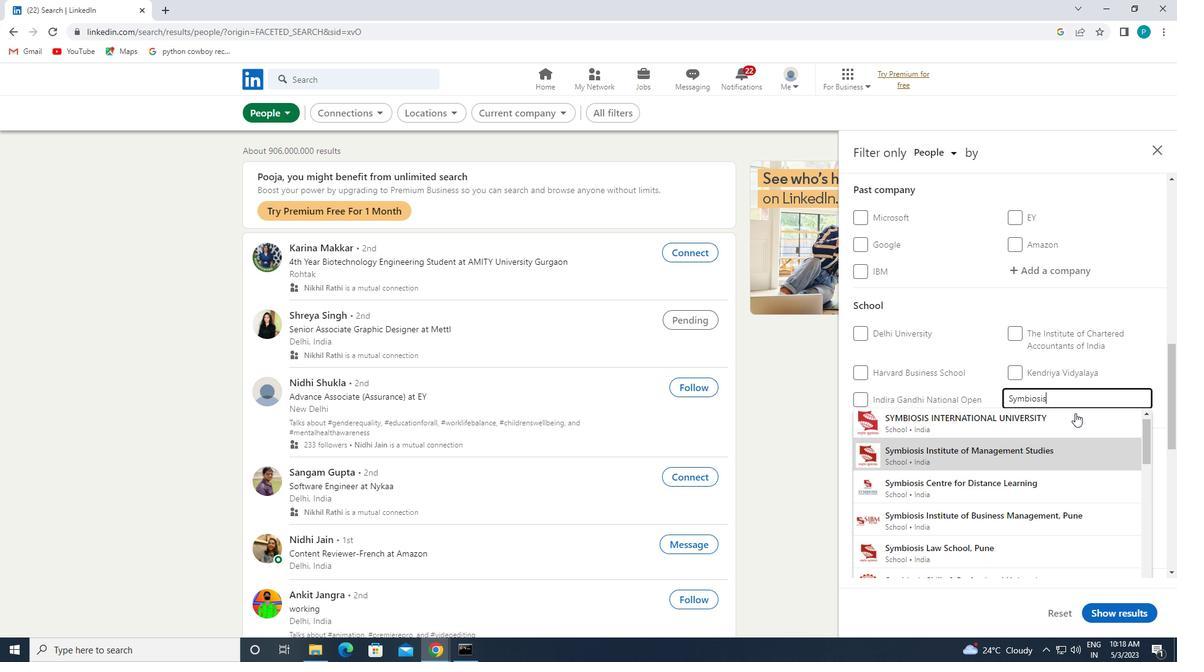 
Action: Mouse scrolled (1075, 413) with delta (0, 0)
Screenshot: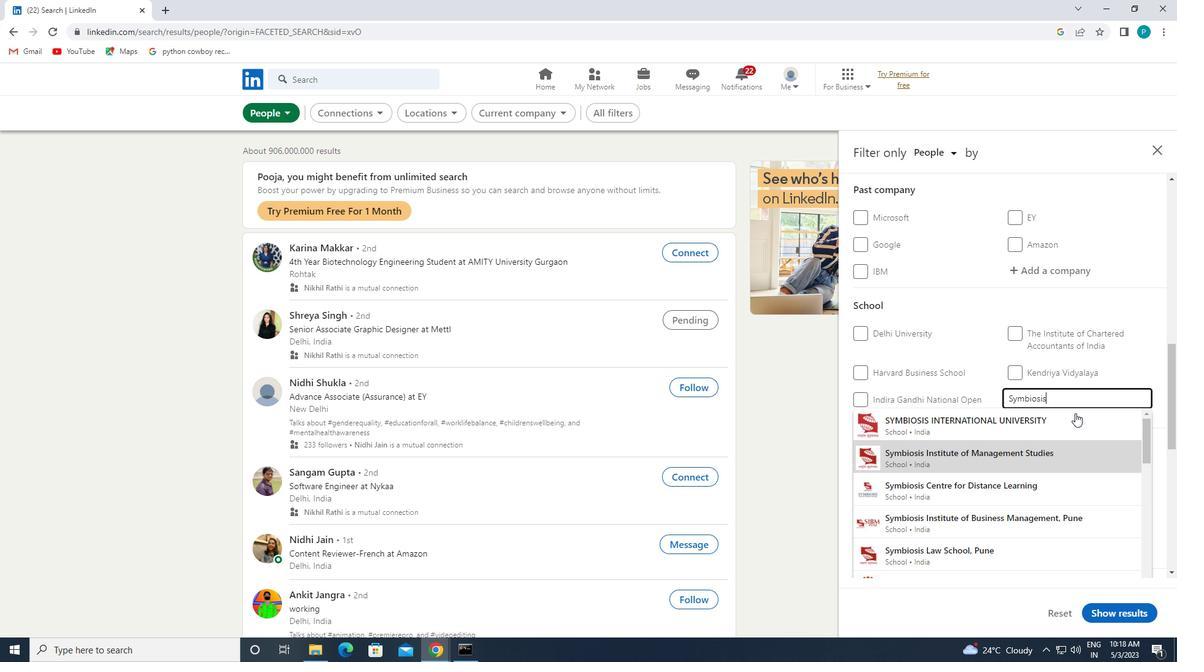 
Action: Mouse scrolled (1075, 413) with delta (0, 0)
Screenshot: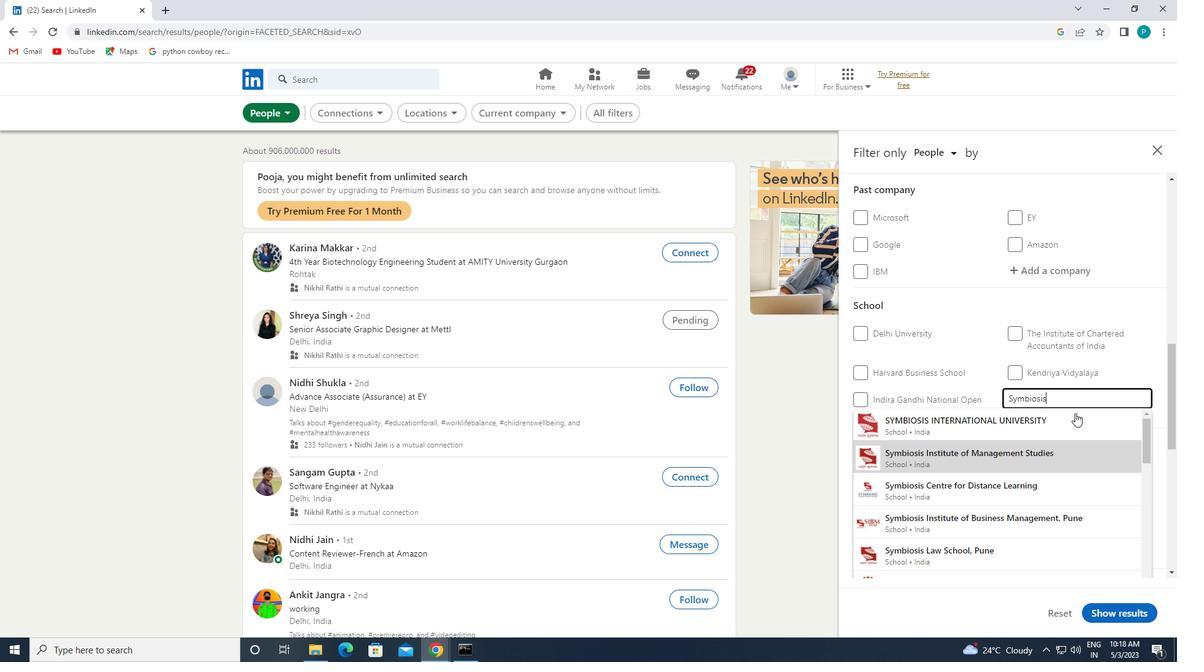 
Action: Mouse moved to (1105, 412)
Screenshot: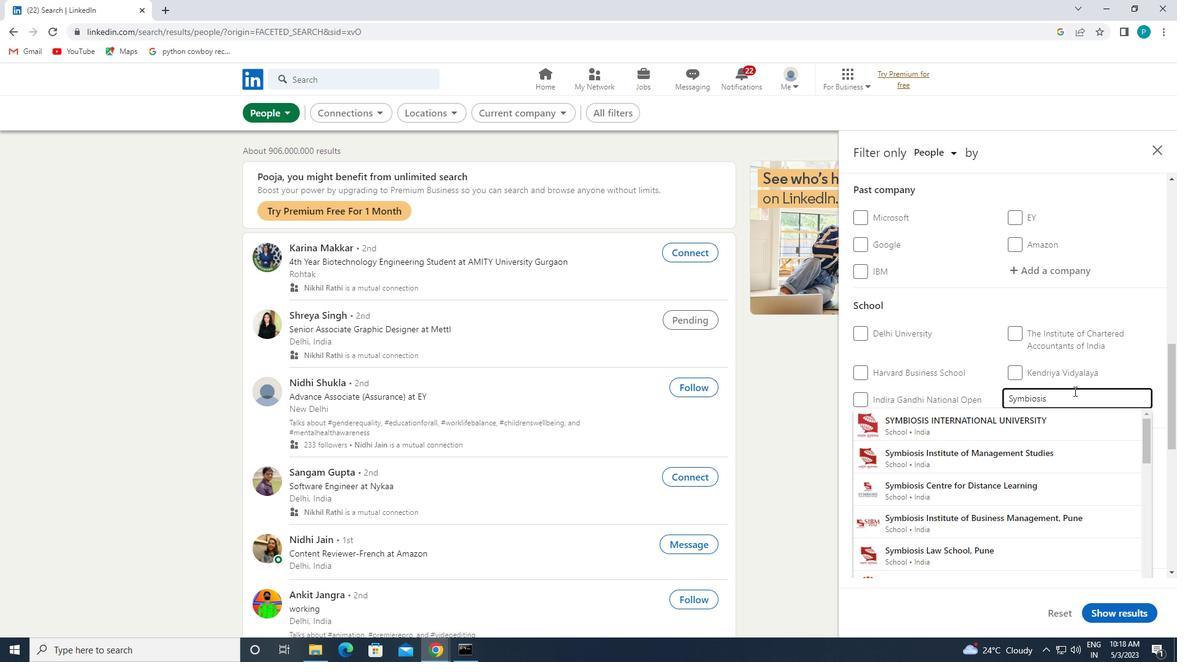 
Action: Key pressed <Key.space><Key.caps_lock>C<Key.caps_lock>ENTRE<Key.space>
Screenshot: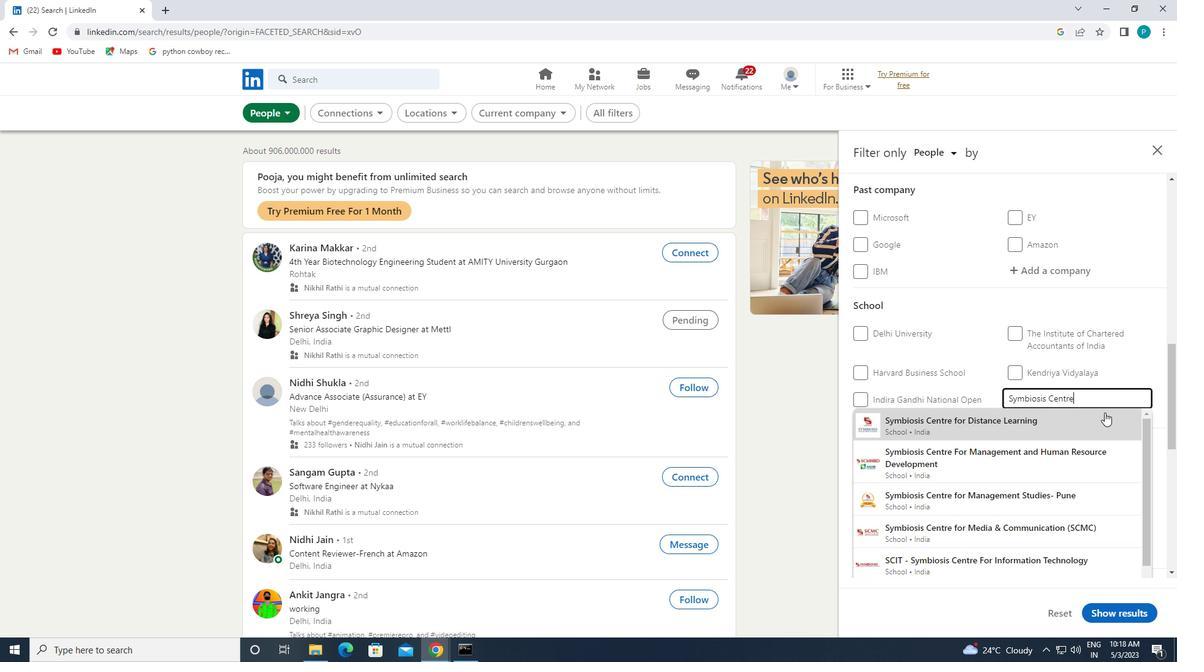 
Action: Mouse moved to (1083, 448)
Screenshot: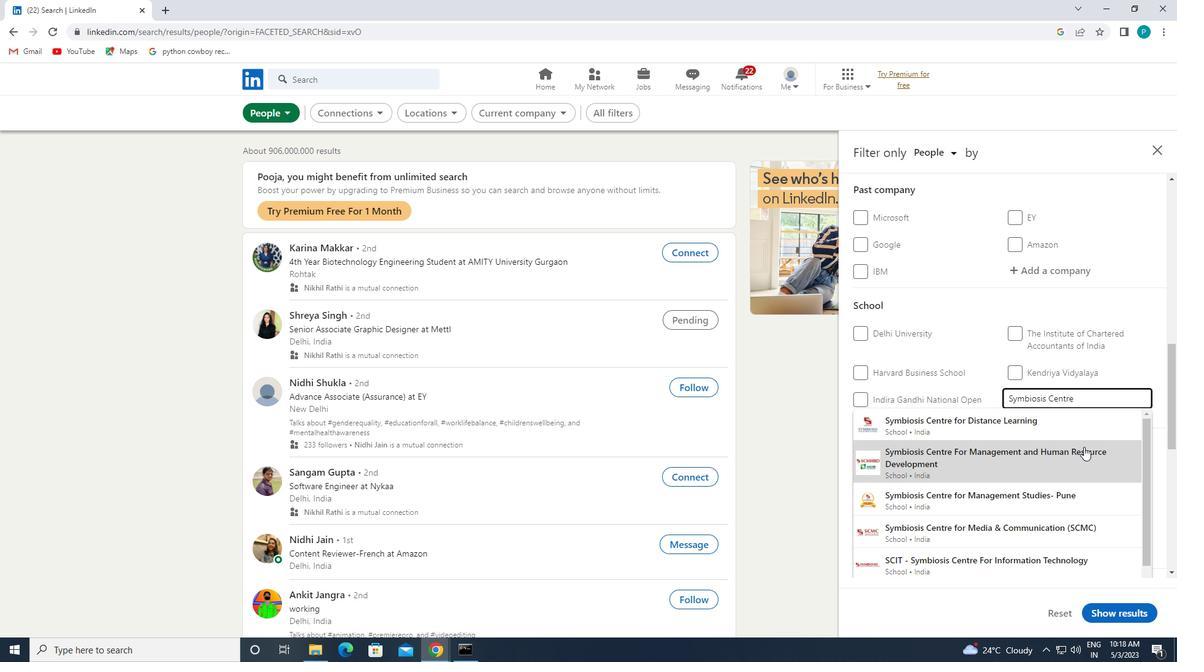 
Action: Mouse pressed left at (1083, 448)
Screenshot: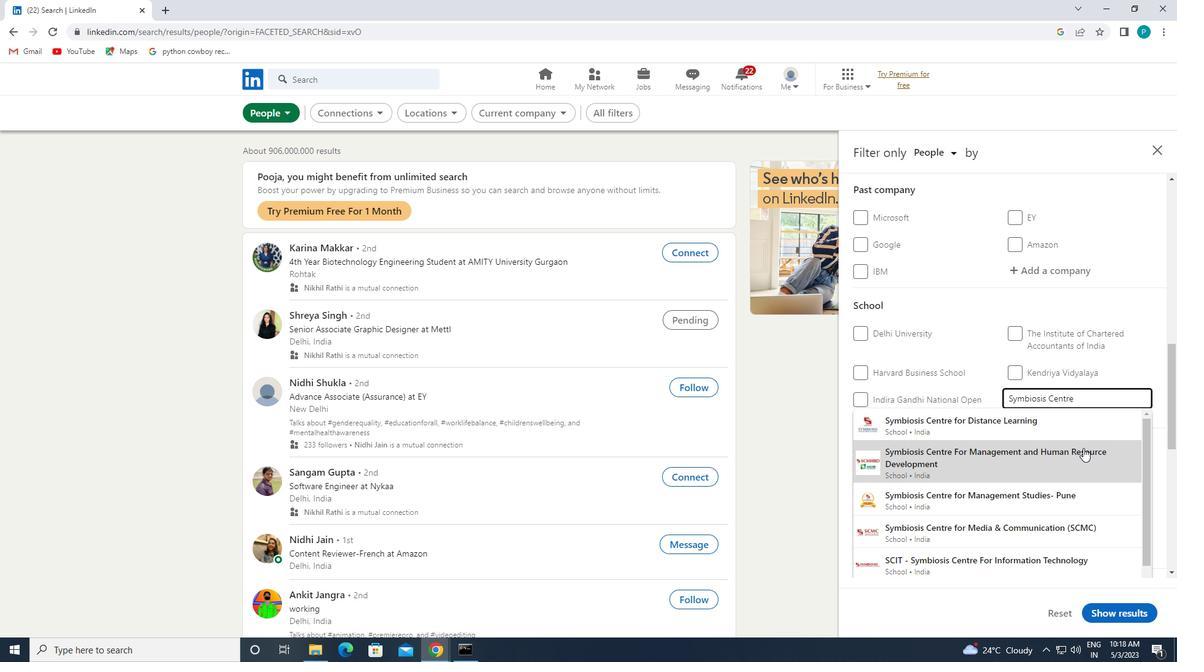 
Action: Mouse scrolled (1083, 447) with delta (0, 0)
Screenshot: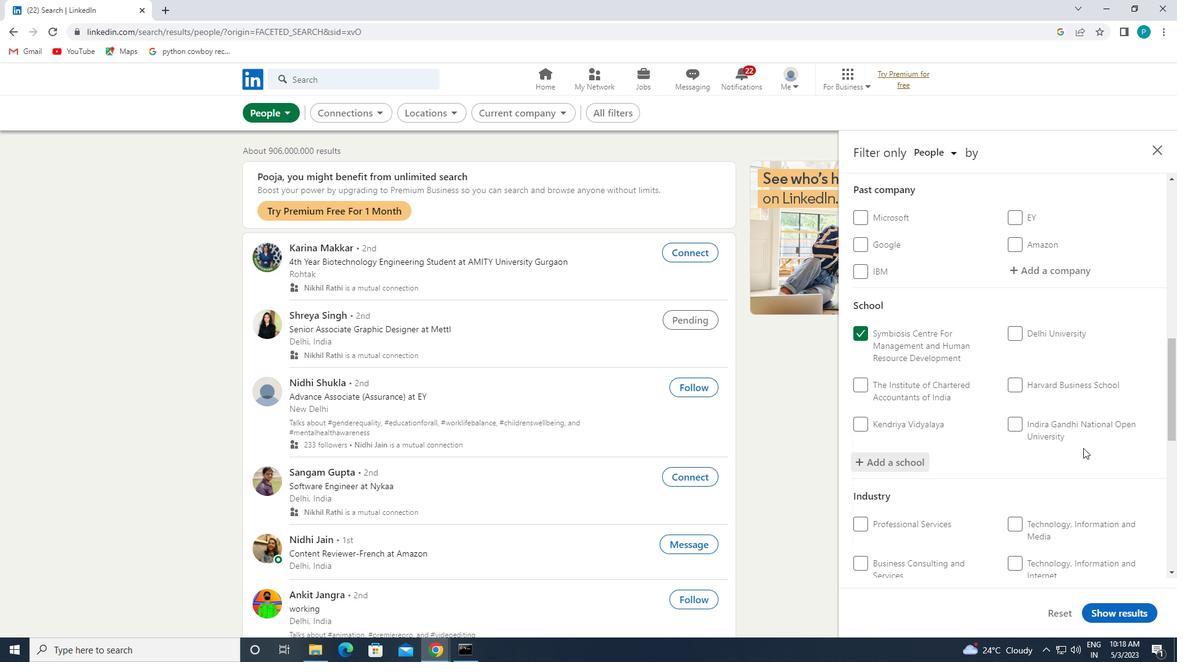 
Action: Mouse scrolled (1083, 447) with delta (0, 0)
Screenshot: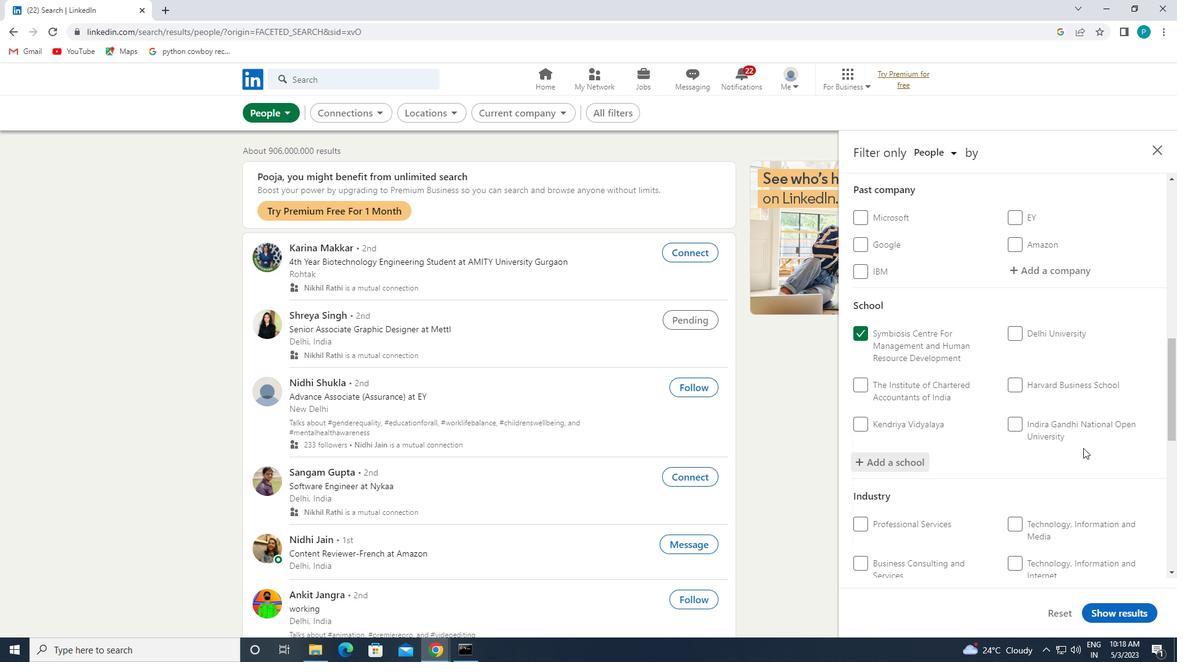 
Action: Mouse moved to (1083, 448)
Screenshot: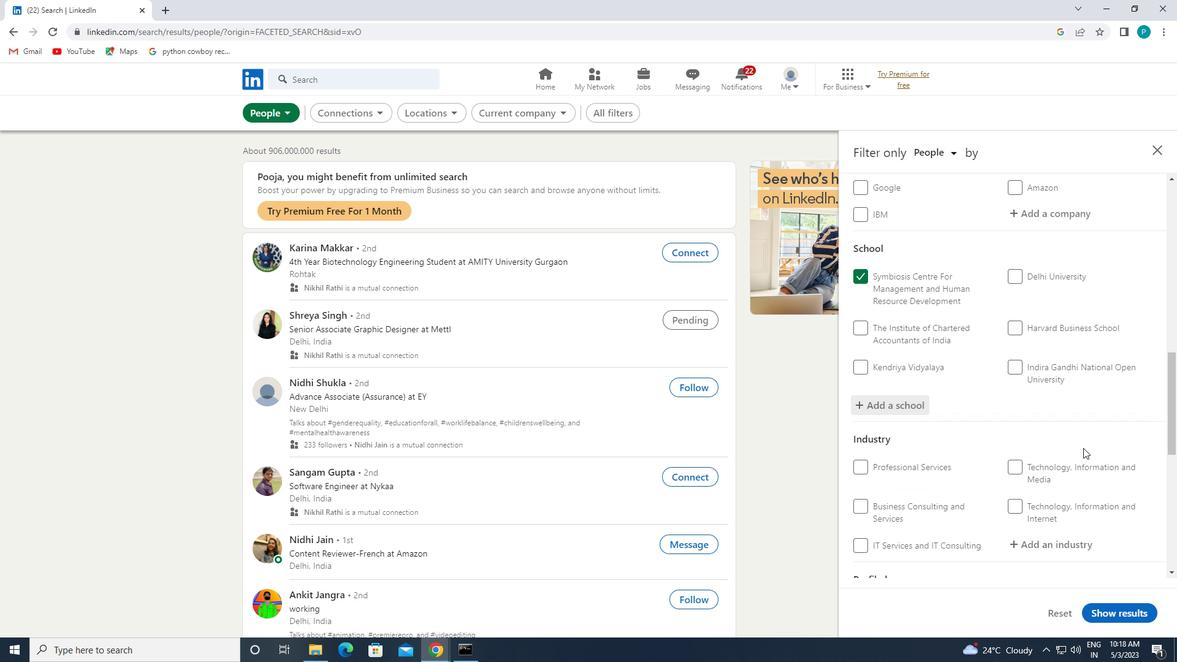 
Action: Mouse scrolled (1083, 448) with delta (0, 0)
Screenshot: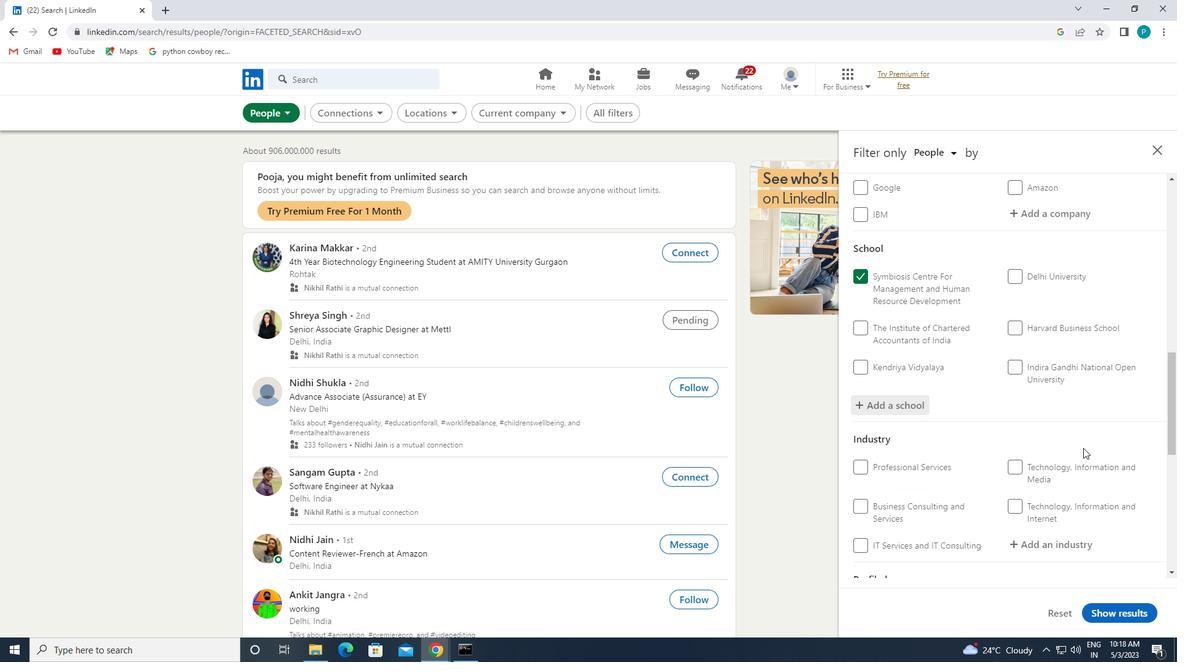 
Action: Mouse moved to (1073, 416)
Screenshot: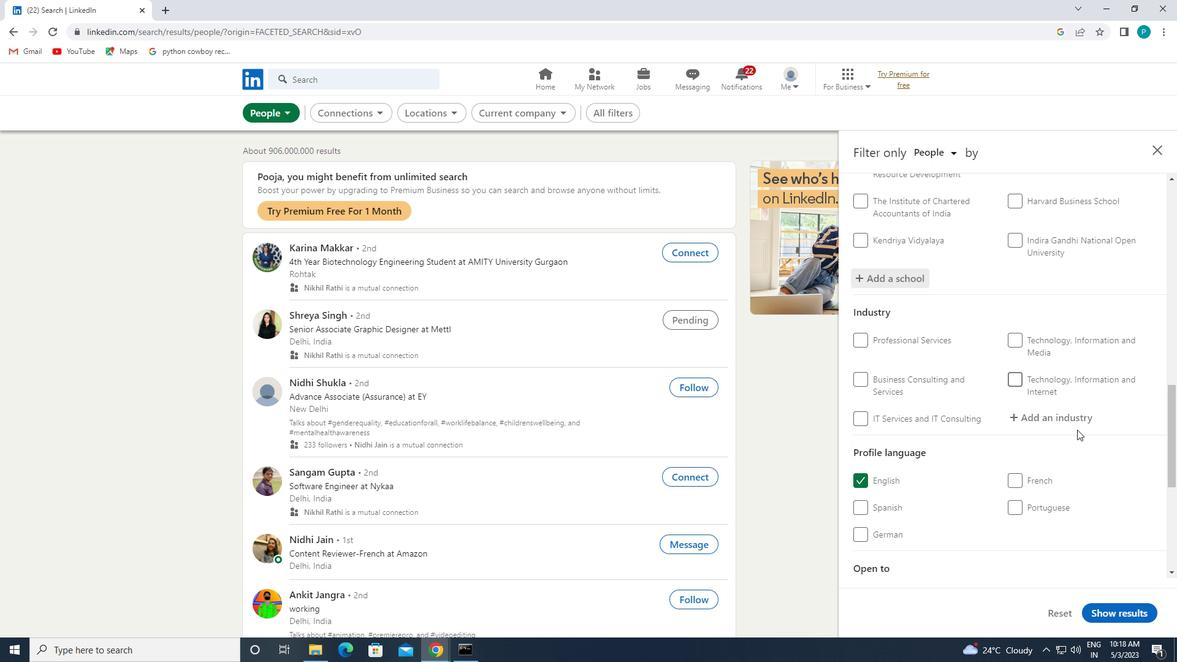 
Action: Mouse pressed left at (1073, 416)
Screenshot: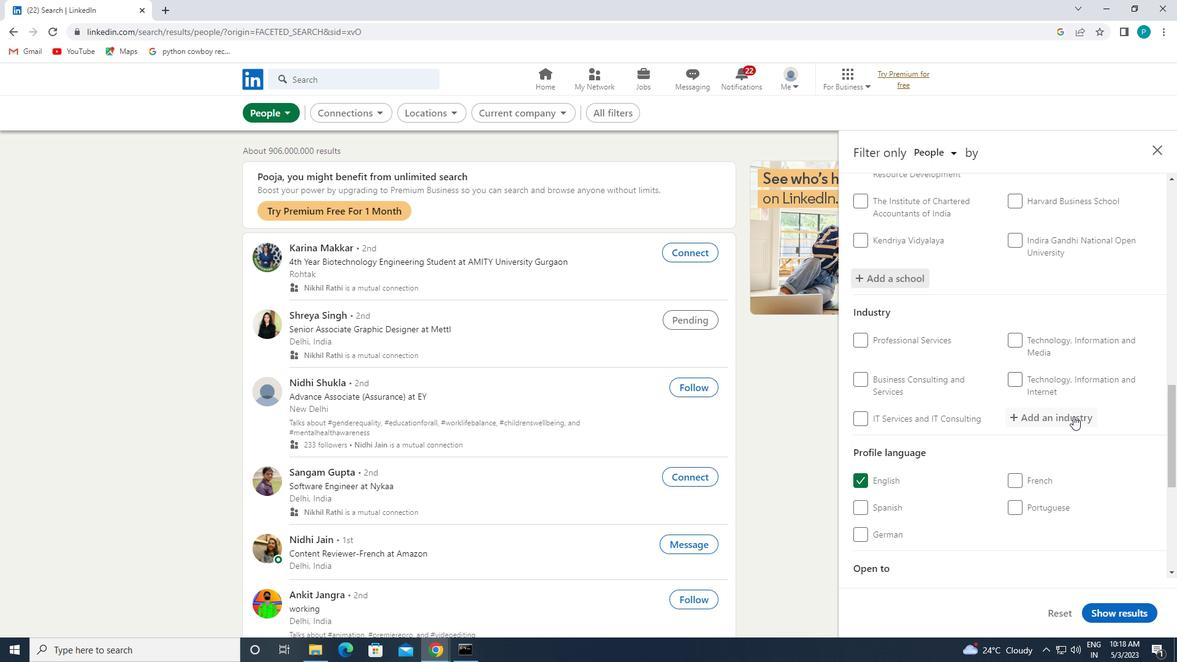 
Action: Mouse moved to (1085, 423)
Screenshot: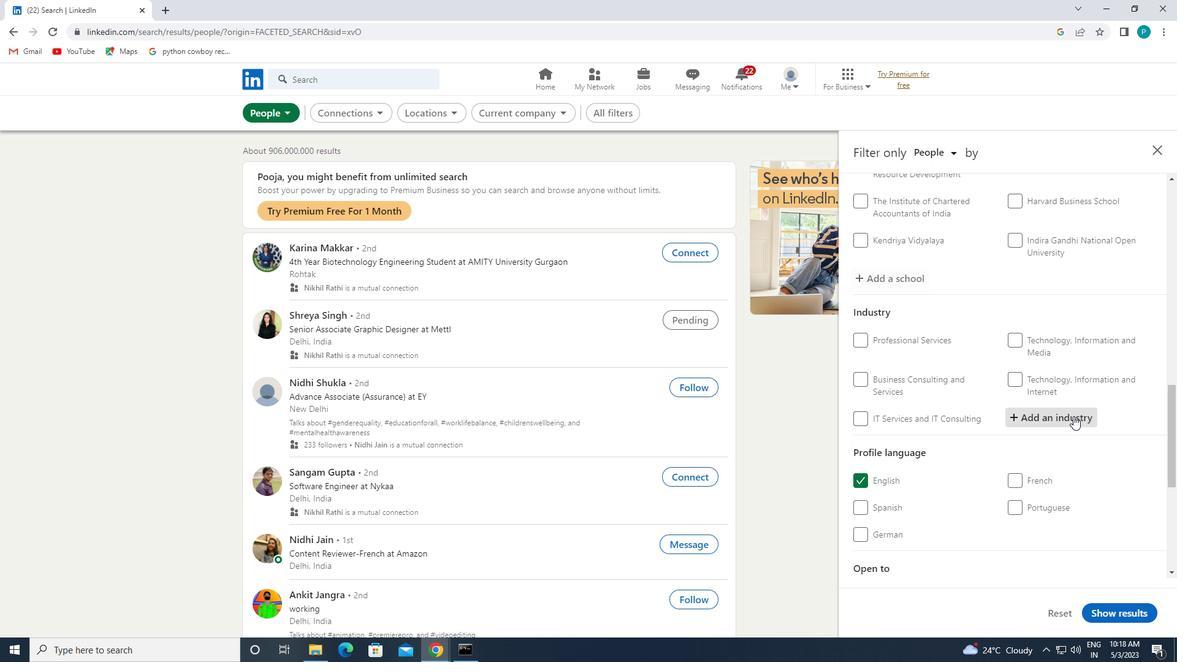 
Action: Key pressed <Key.caps_lock>S<Key.caps_lock>A<Key.backspace>TAFFING
Screenshot: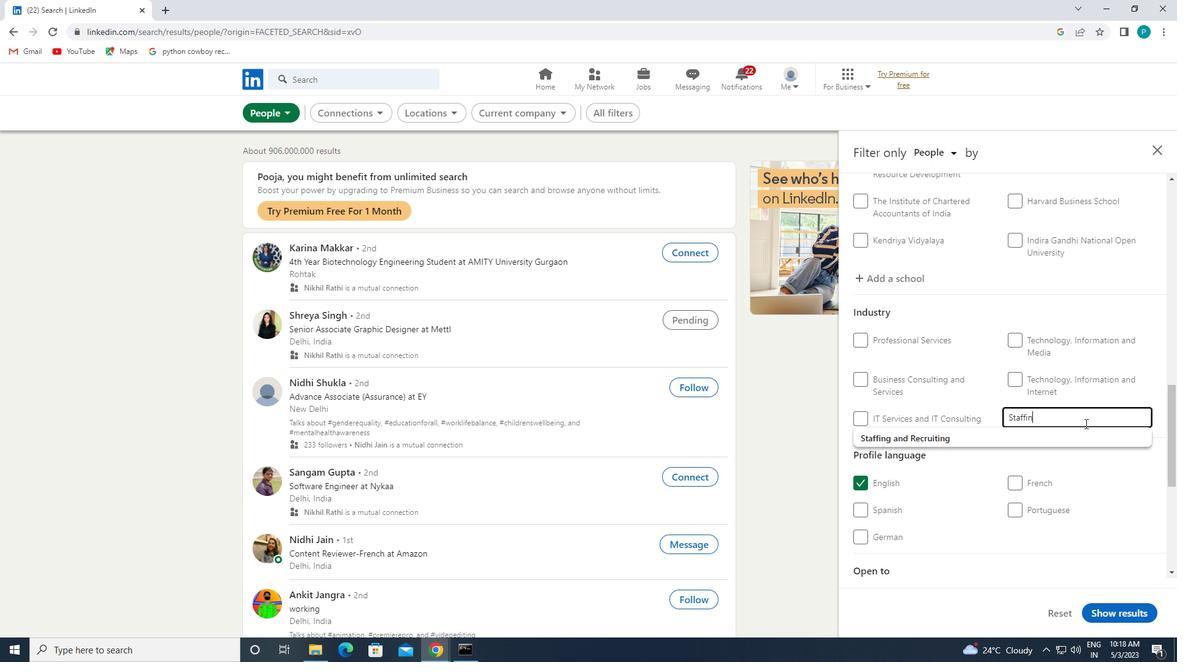
Action: Mouse moved to (1064, 444)
Screenshot: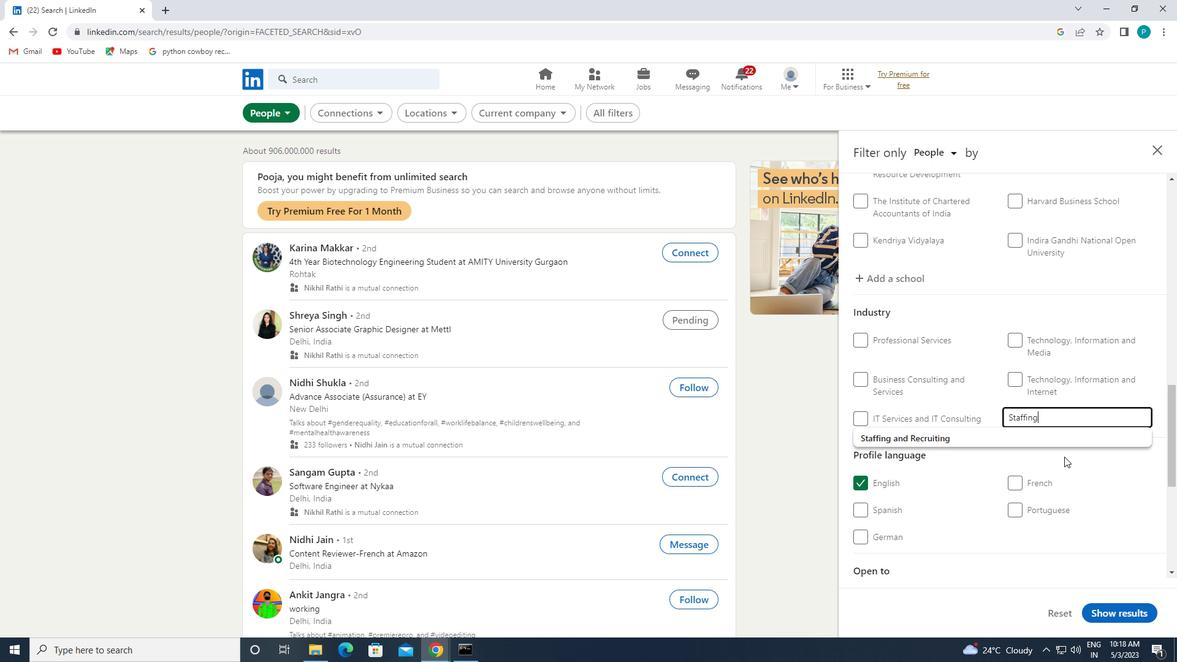 
Action: Mouse pressed left at (1064, 444)
Screenshot: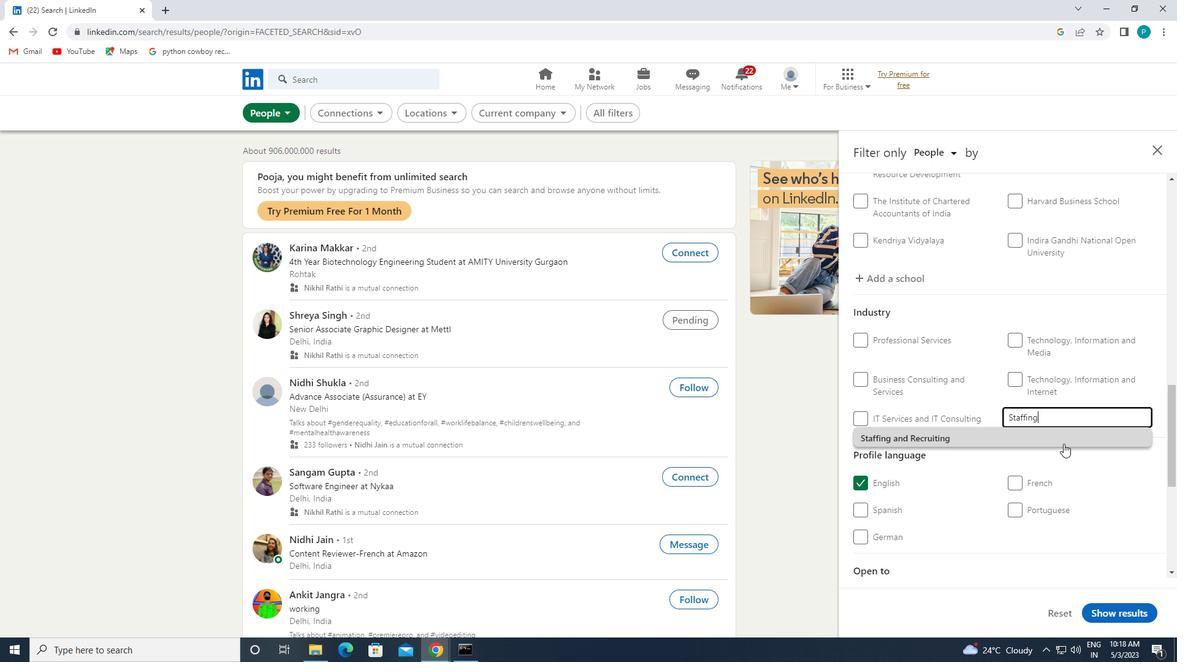 
Action: Mouse scrolled (1064, 443) with delta (0, 0)
Screenshot: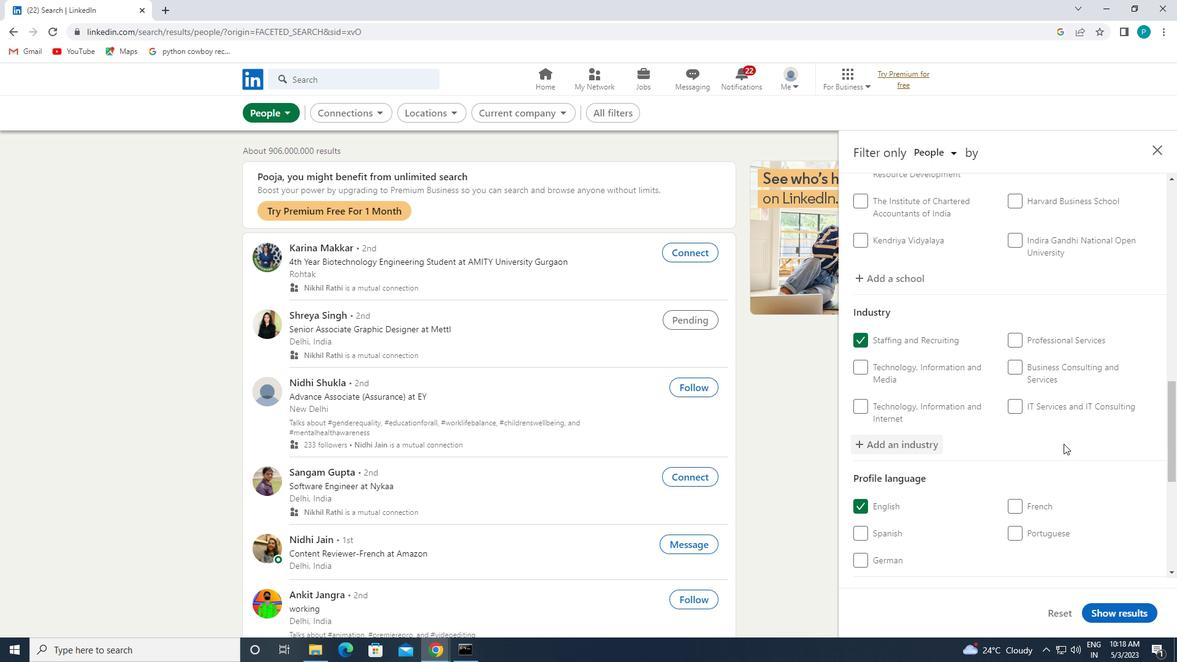 
Action: Mouse scrolled (1064, 443) with delta (0, 0)
Screenshot: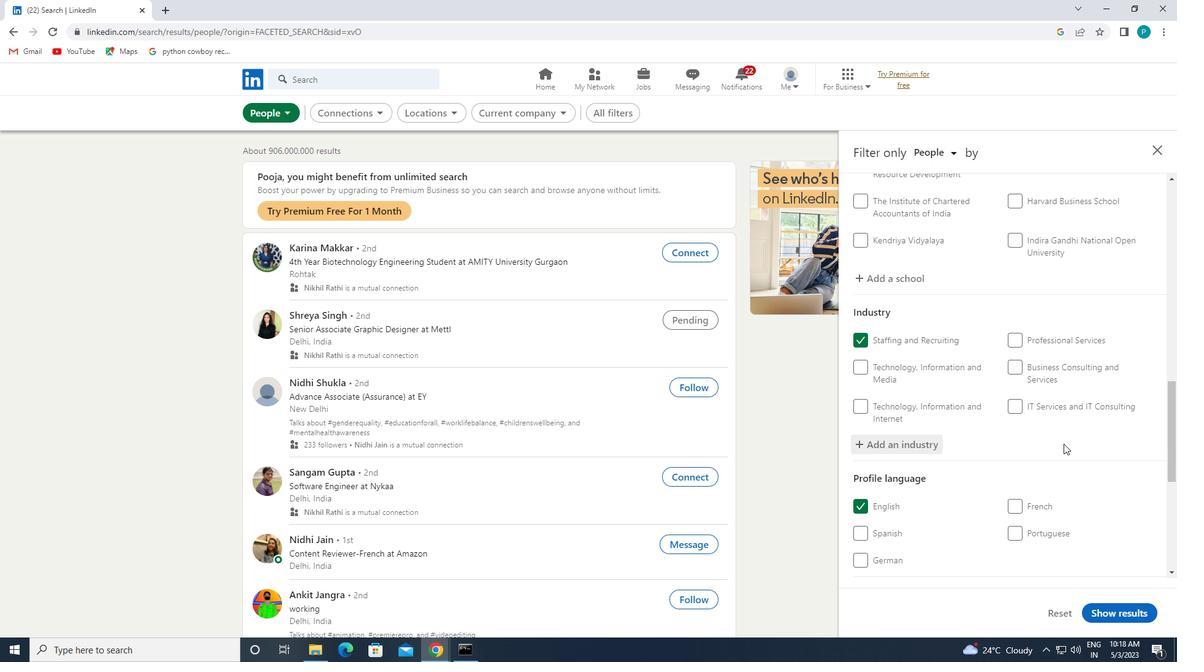 
Action: Mouse scrolled (1064, 443) with delta (0, 0)
Screenshot: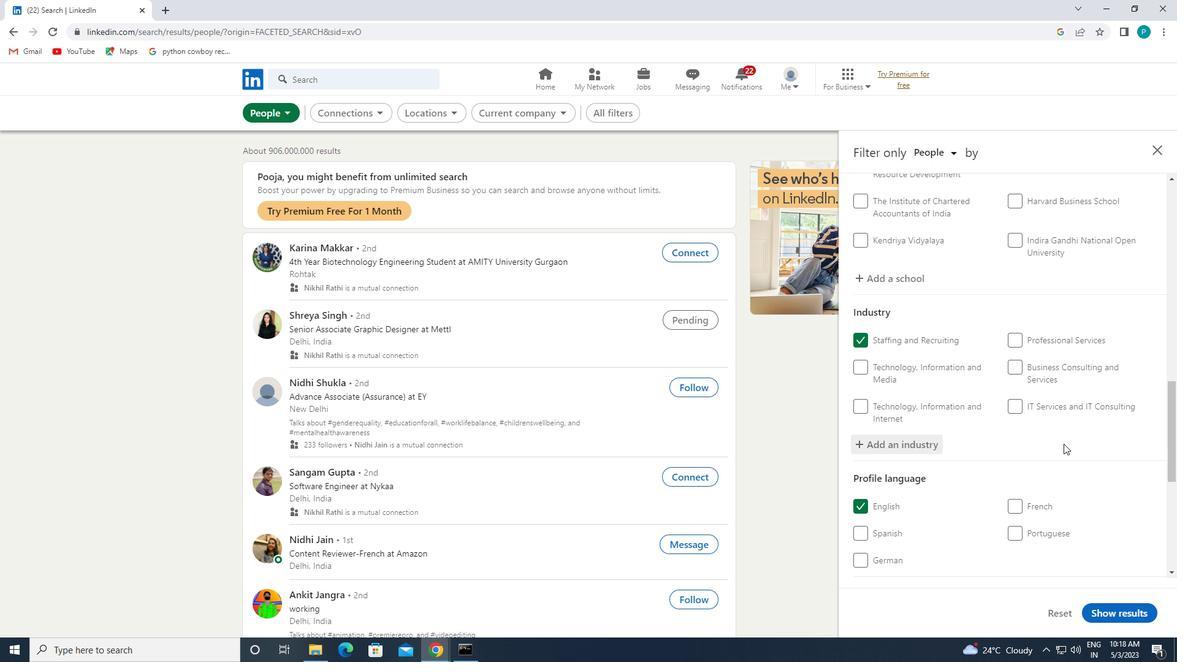 
Action: Mouse scrolled (1064, 443) with delta (0, 0)
Screenshot: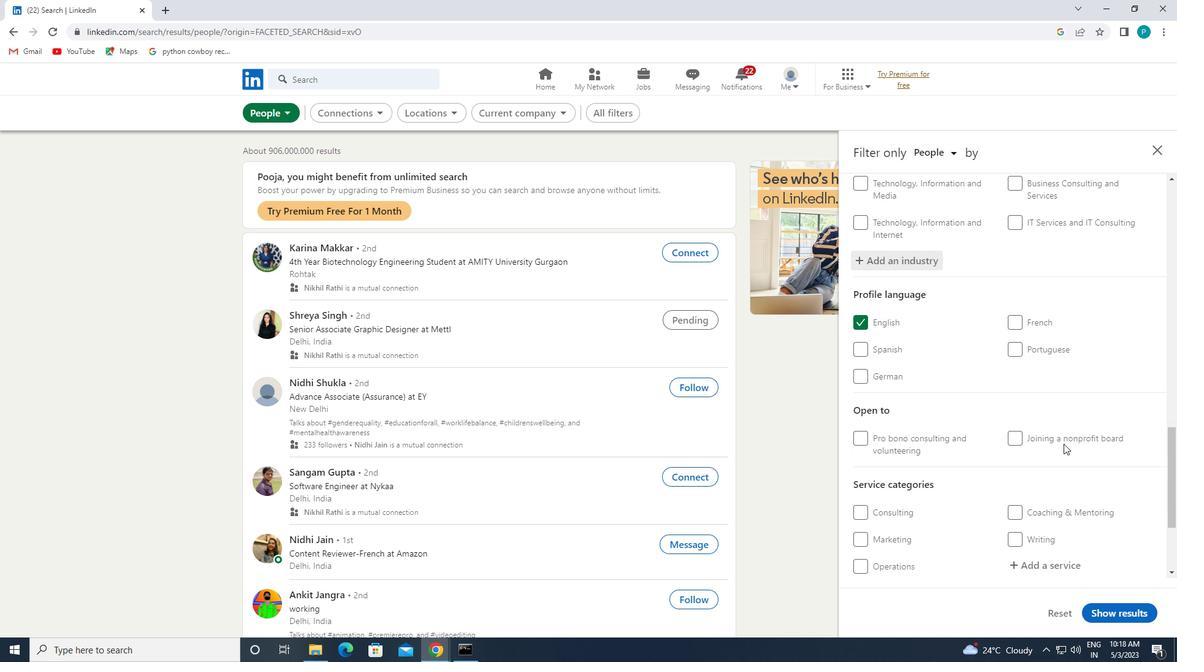 
Action: Mouse scrolled (1064, 443) with delta (0, 0)
Screenshot: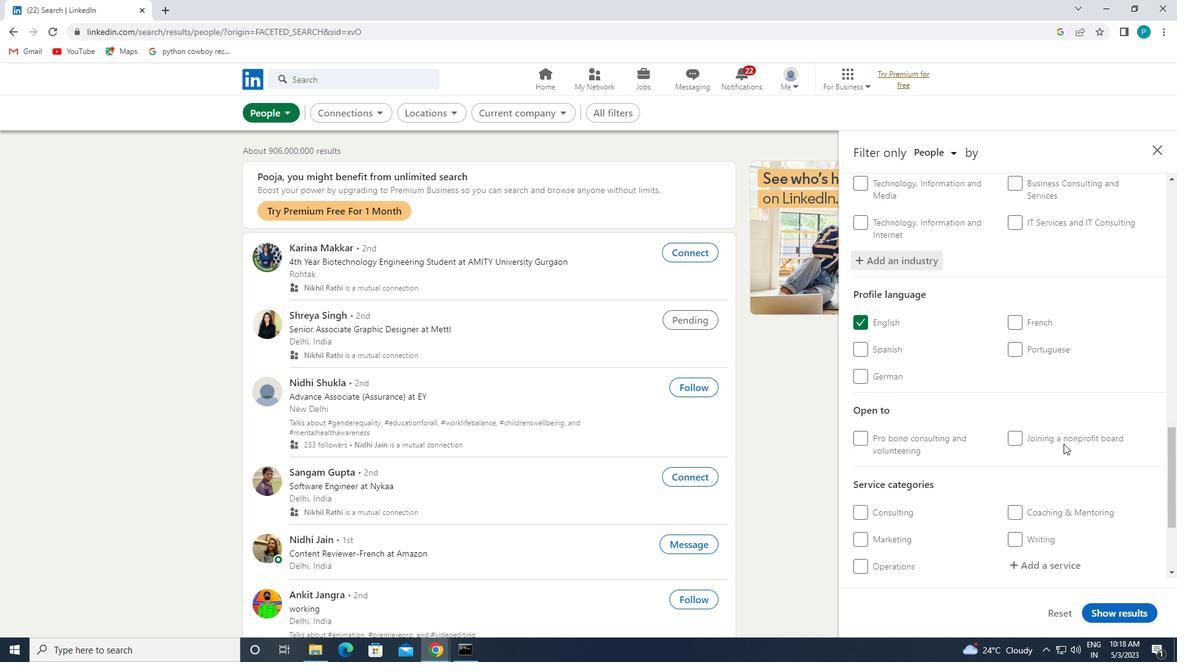 
Action: Mouse pressed left at (1064, 444)
Screenshot: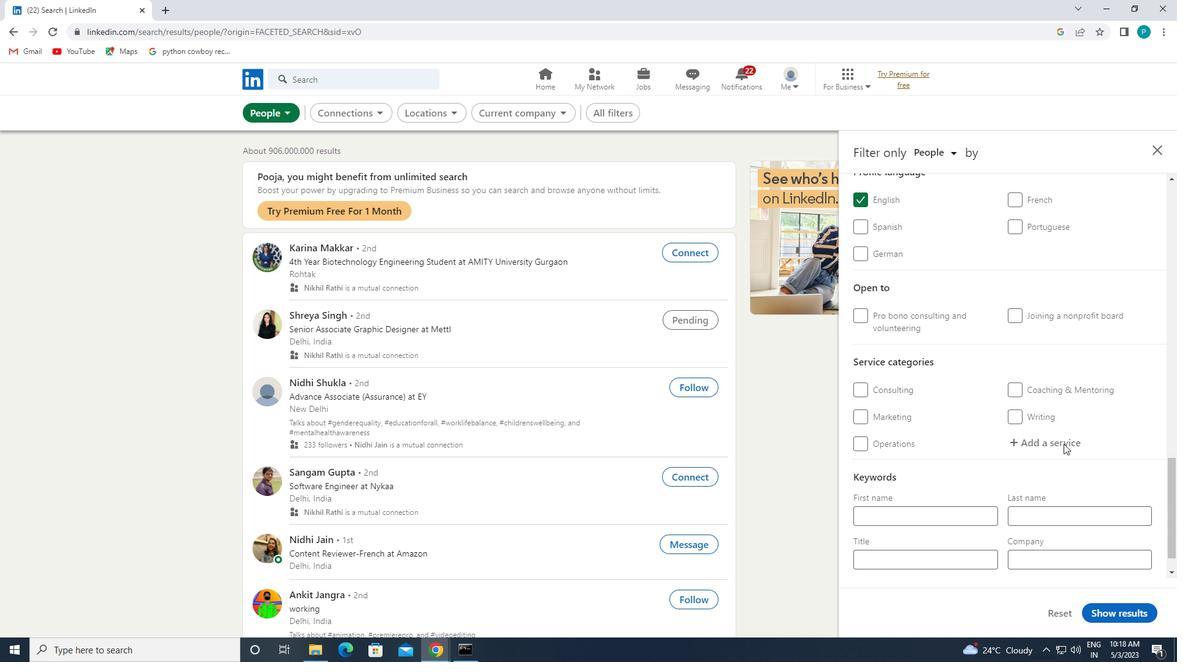
Action: Key pressed <Key.caps_lock>H<Key.caps_lock>OME
Screenshot: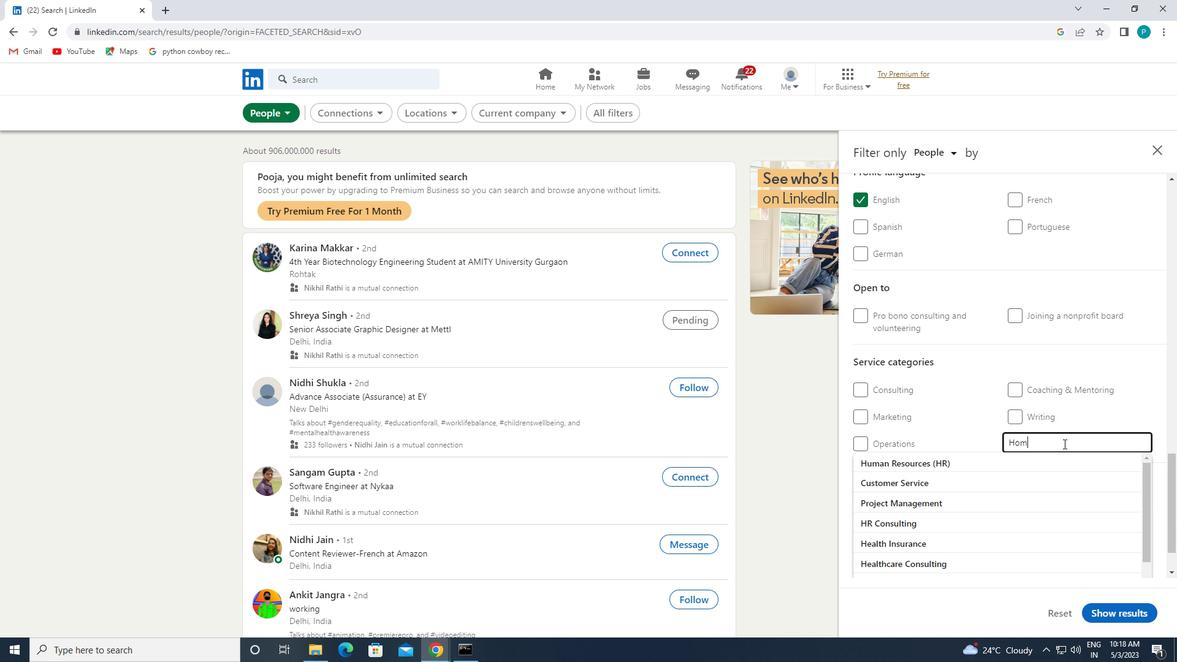 
Action: Mouse moved to (999, 458)
Screenshot: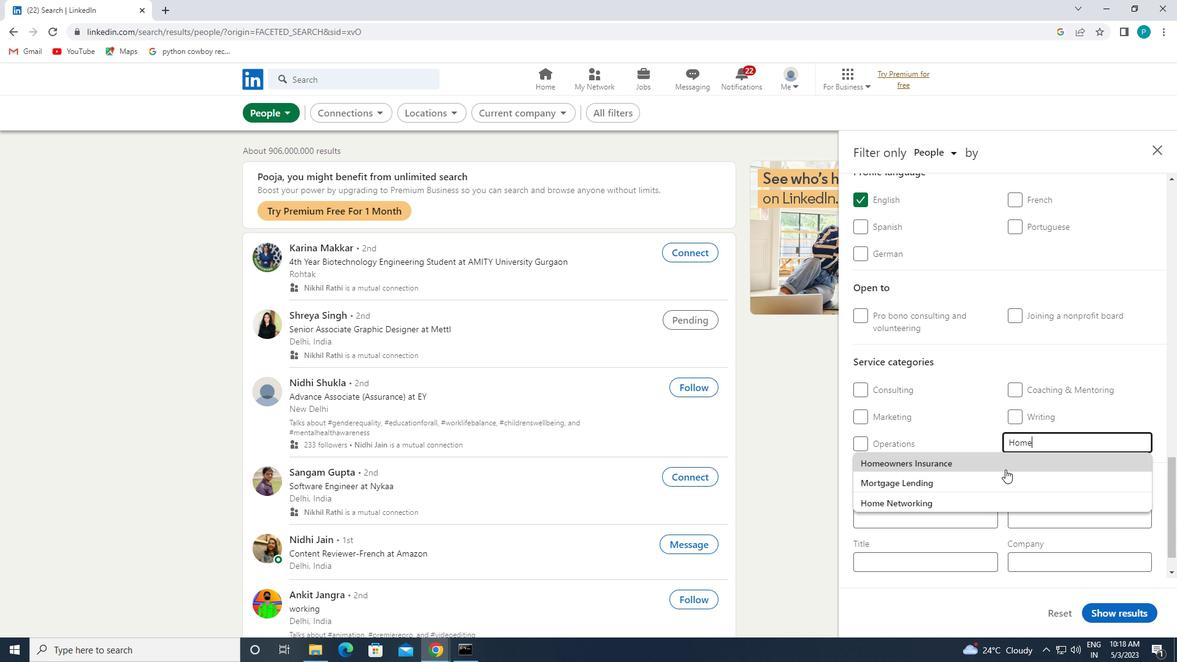 
Action: Mouse pressed left at (999, 458)
Screenshot: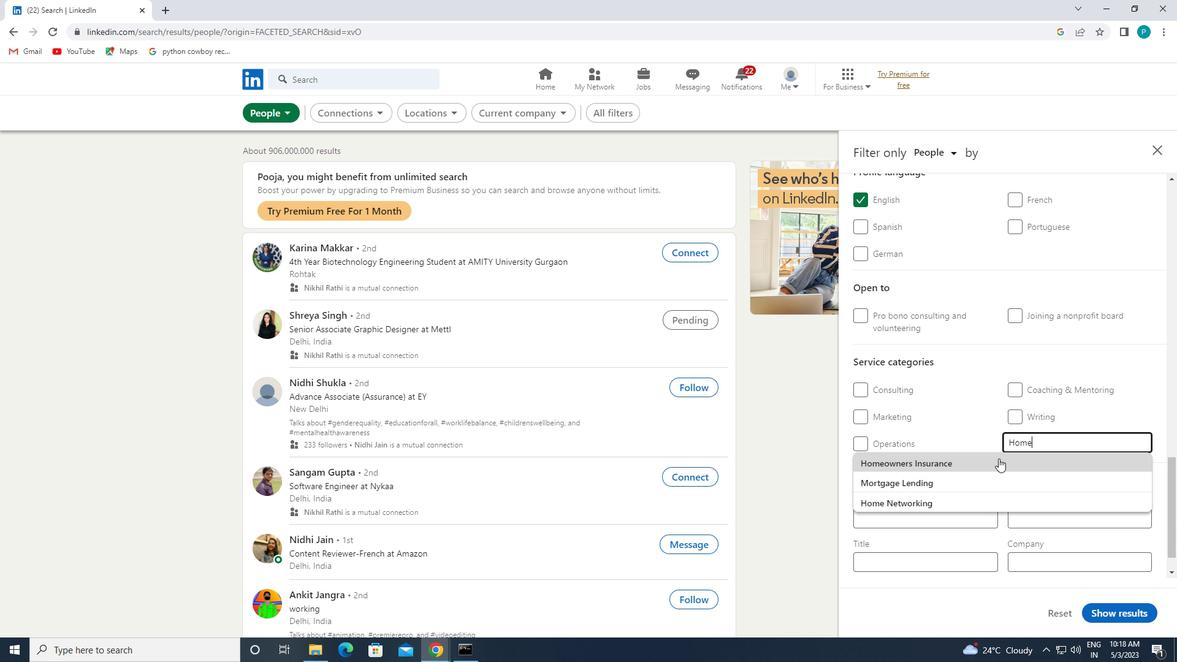 
Action: Mouse scrolled (999, 458) with delta (0, 0)
Screenshot: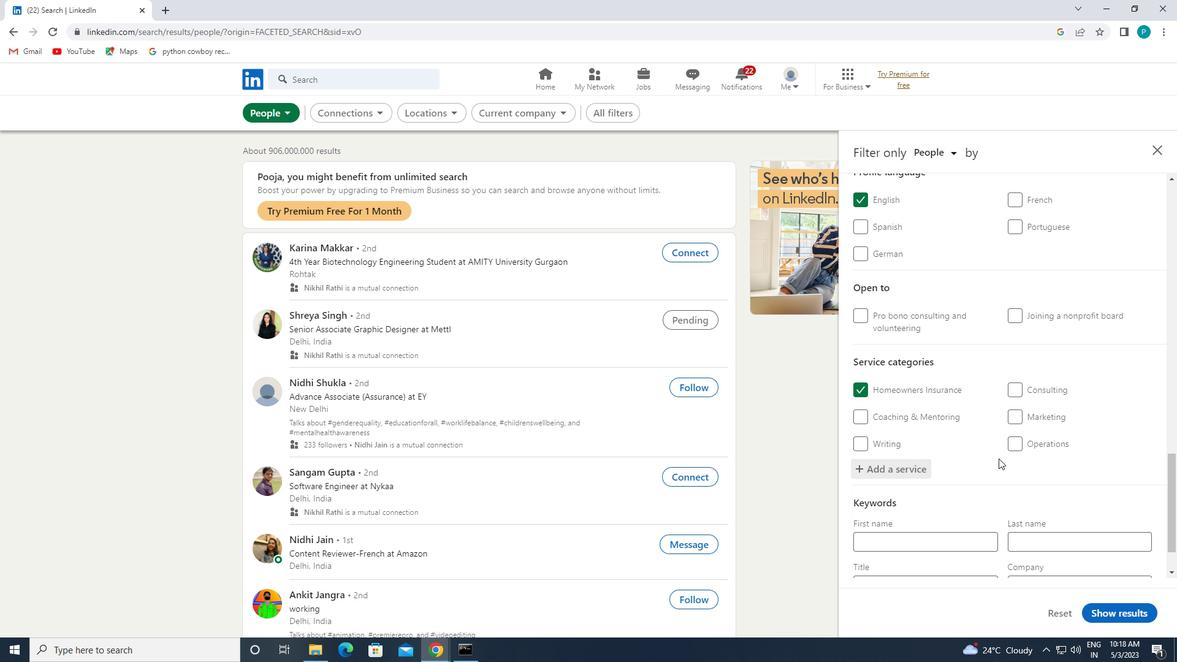 
Action: Mouse scrolled (999, 458) with delta (0, 0)
Screenshot: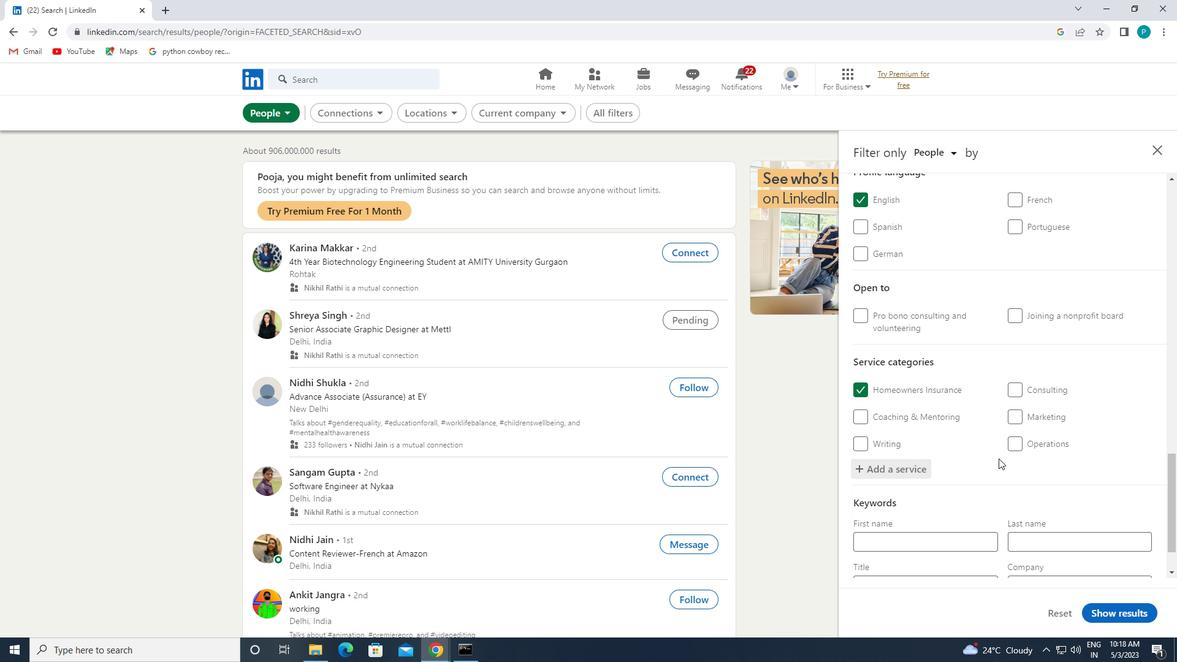 
Action: Mouse scrolled (999, 458) with delta (0, 0)
Screenshot: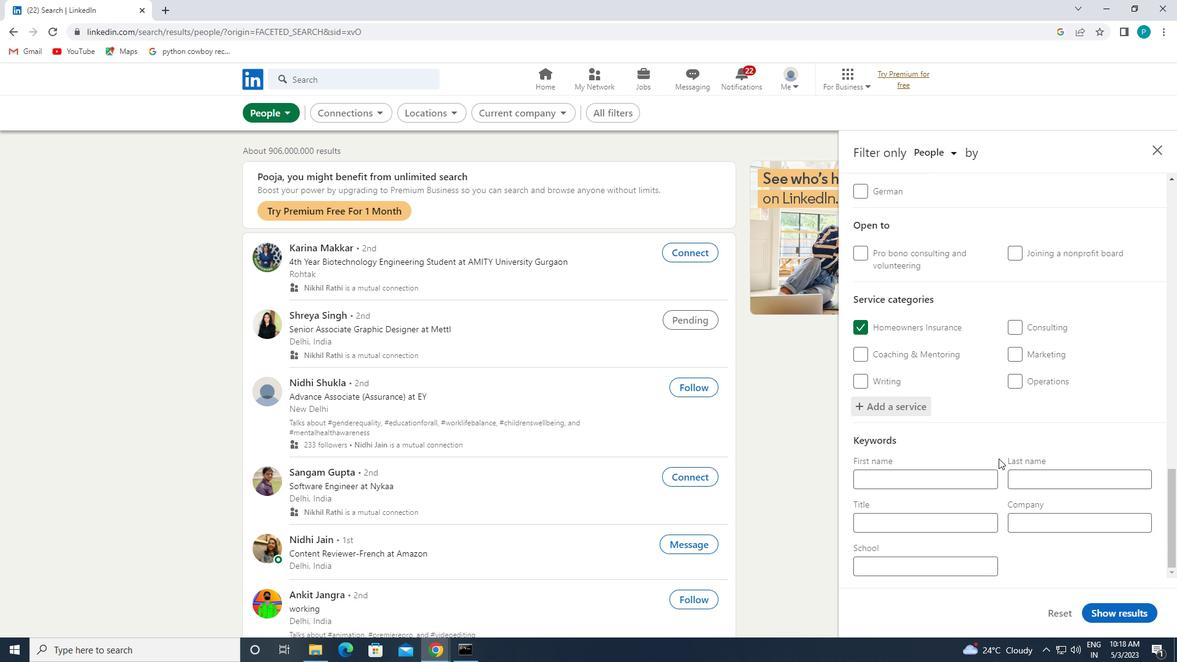 
Action: Mouse scrolled (999, 458) with delta (0, 0)
Screenshot: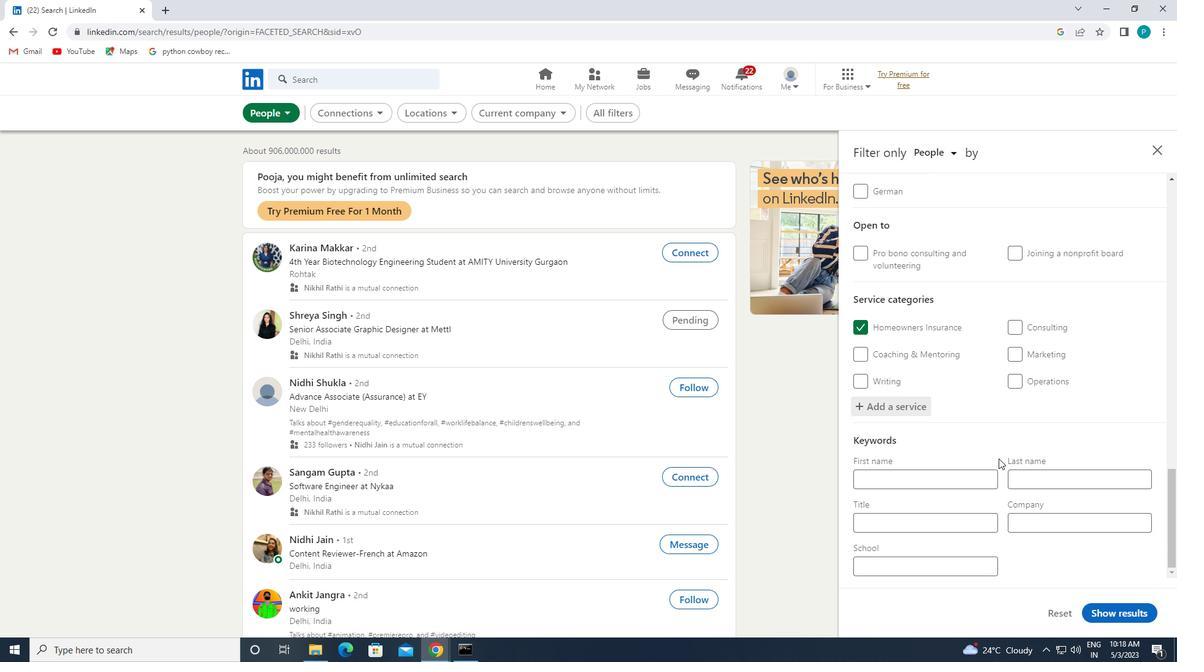 
Action: Mouse moved to (932, 524)
Screenshot: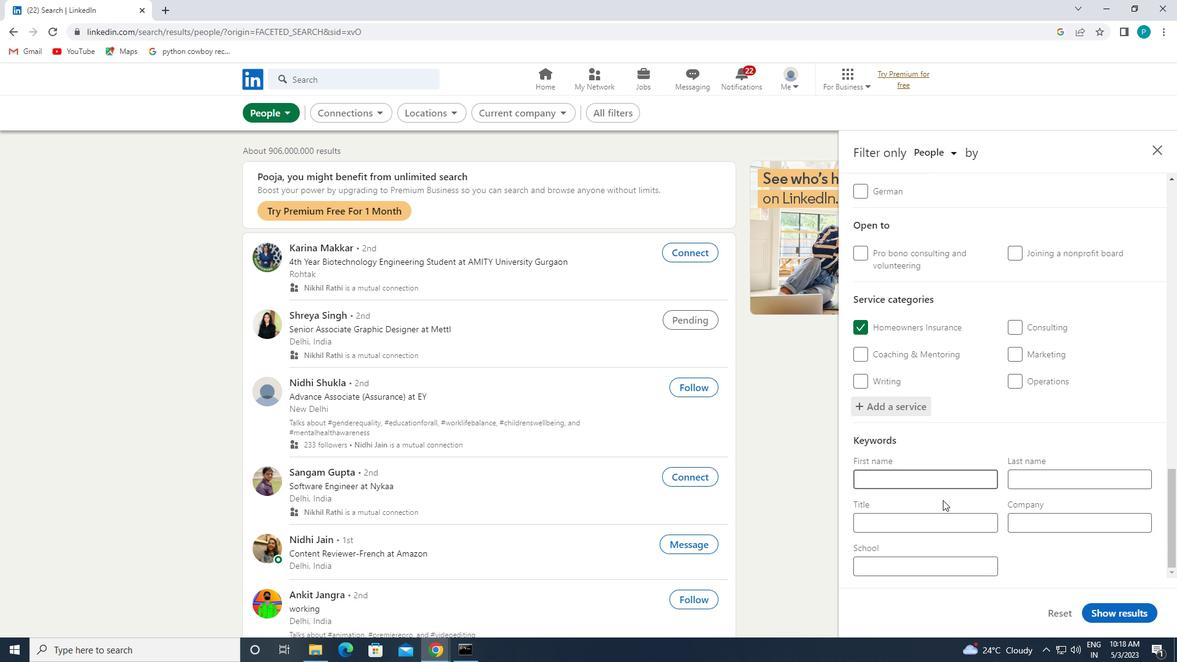 
Action: Mouse pressed left at (932, 524)
Screenshot: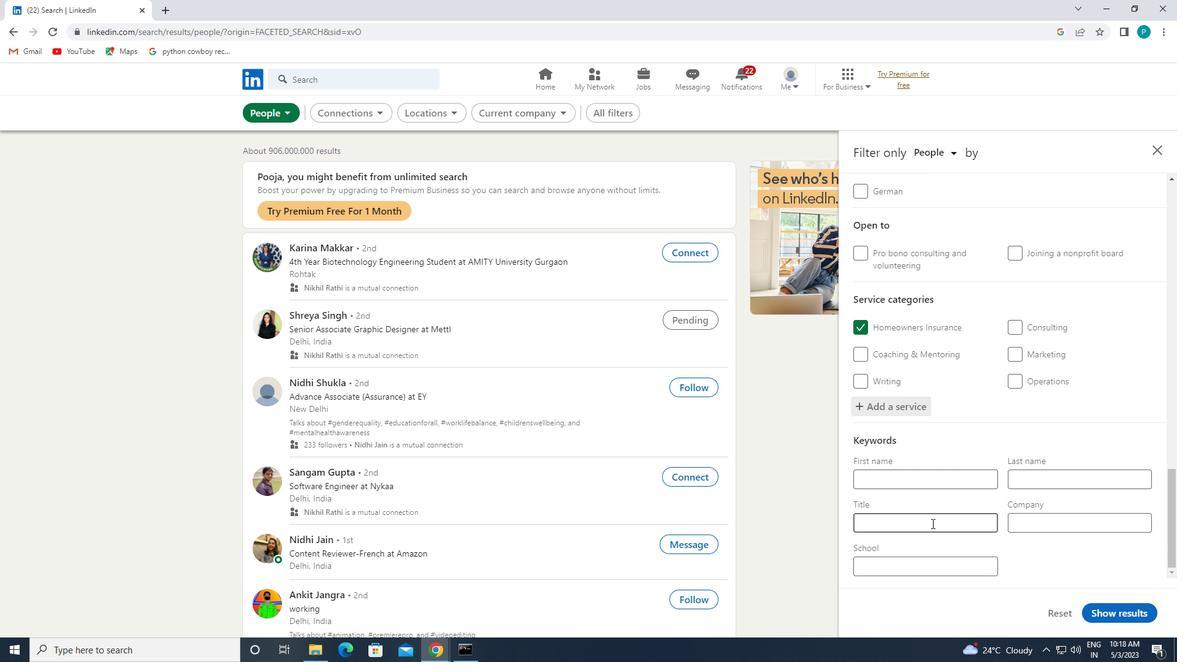 
Action: Mouse moved to (950, 539)
Screenshot: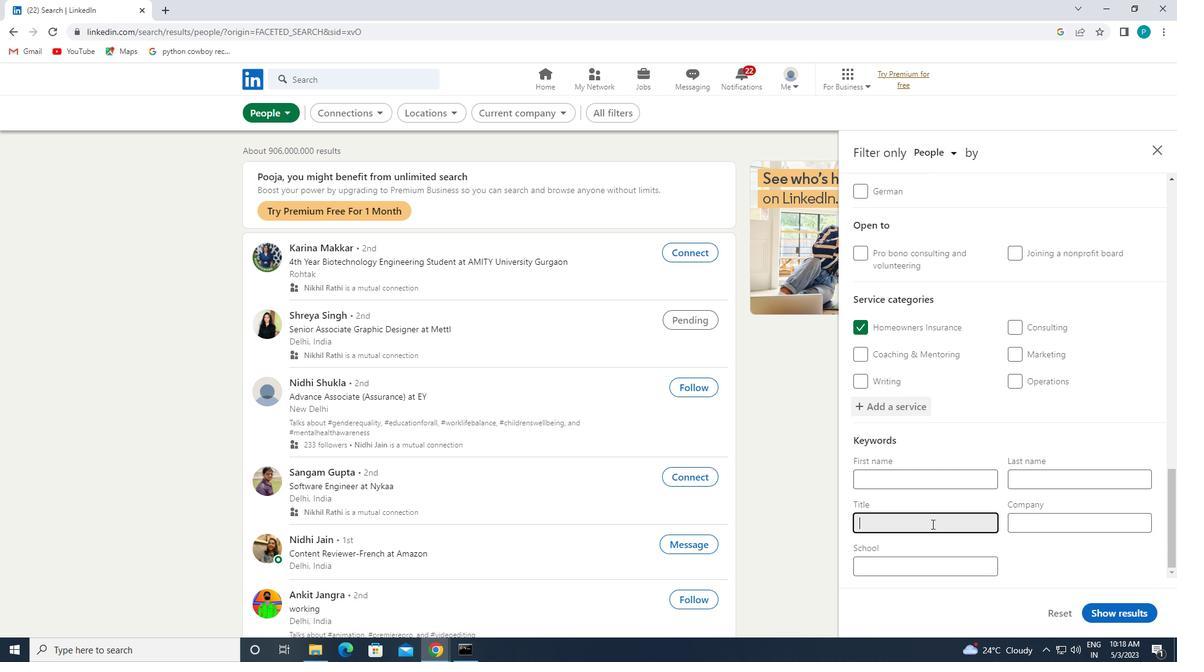 
Action: Key pressed <Key.caps_lock>A<Key.caps_lock>CCOUNTING<Key.space><Key.caps_lock>D<Key.caps_lock>IRECTOR
Screenshot: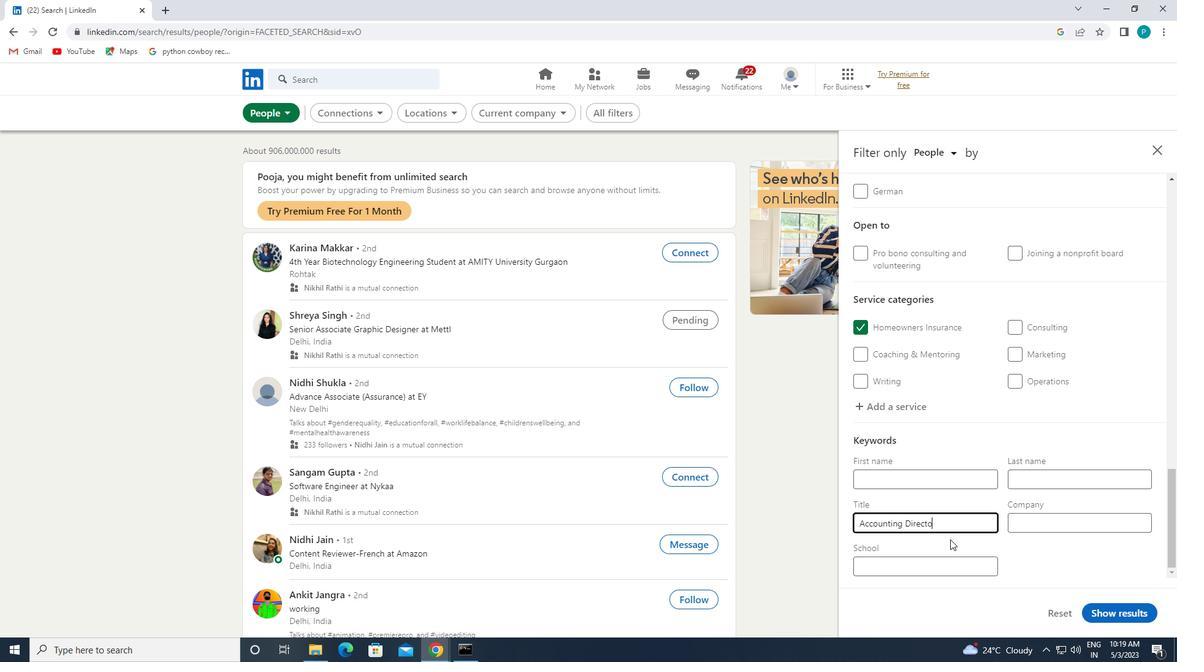 
Action: Mouse moved to (1127, 609)
Screenshot: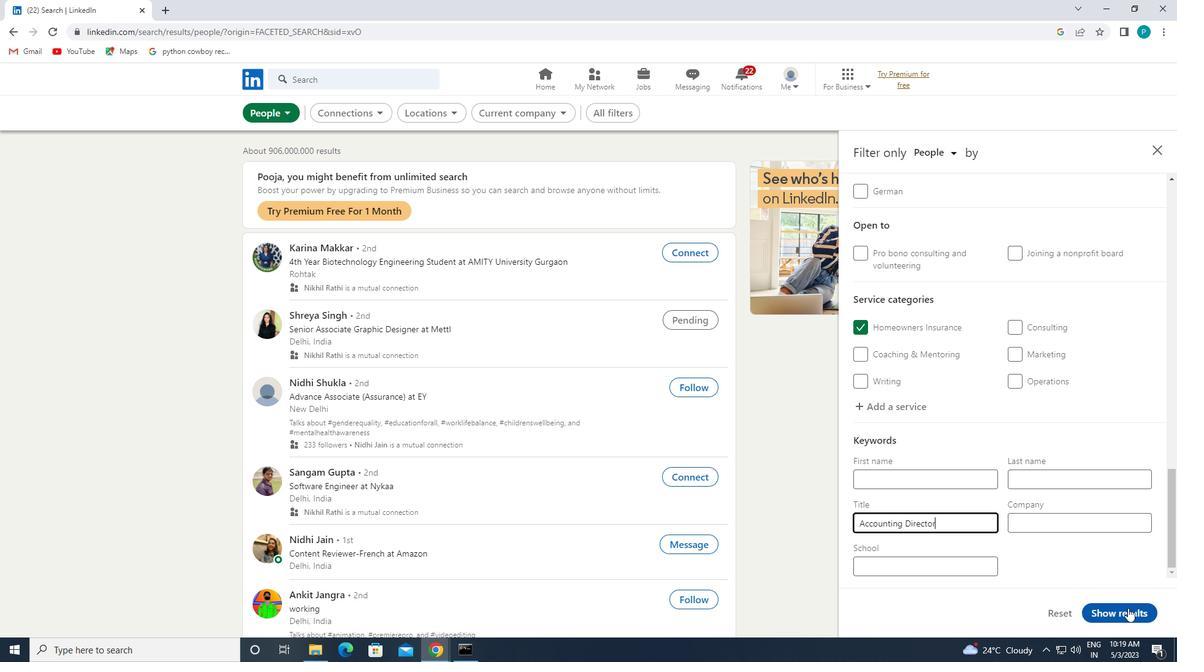 
Action: Mouse pressed left at (1127, 609)
Screenshot: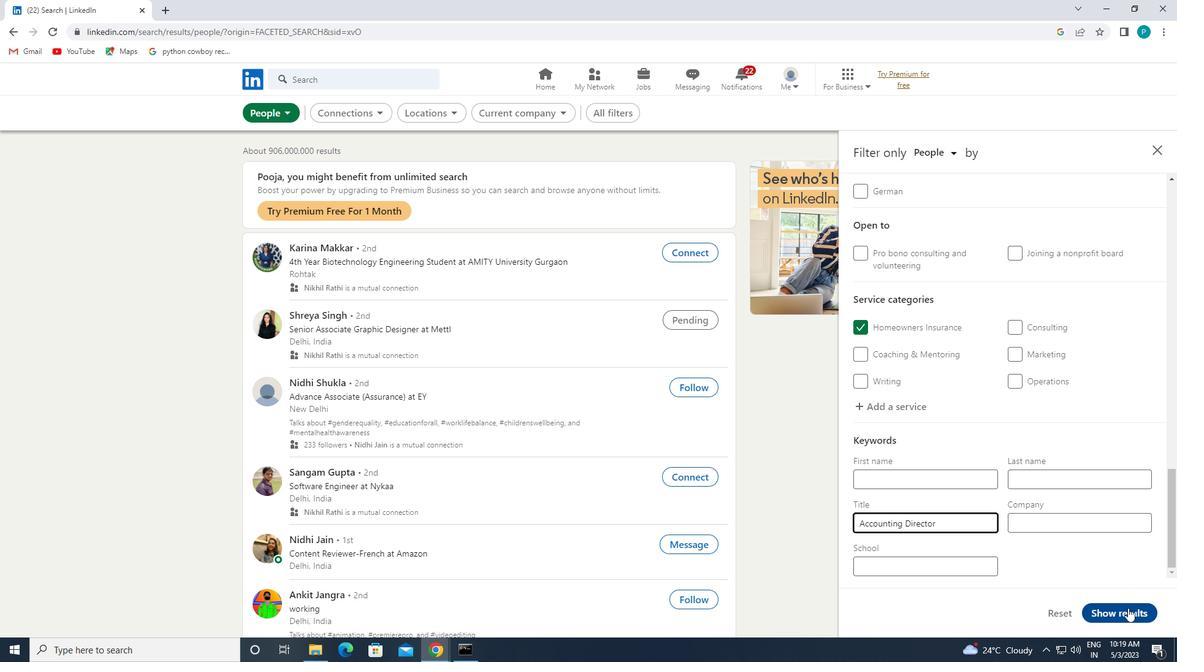 
